 Task: Look for Airbnb properties in Antalya, Turkey from 29th December, 2023 to 31th December, 2023 for 2 adults. Place can be private room with 1  bedroom having 2 beds and 1 bathroom. Property type can be flat. Amenities needed are: wifi, washing machine.
Action: Mouse moved to (412, 111)
Screenshot: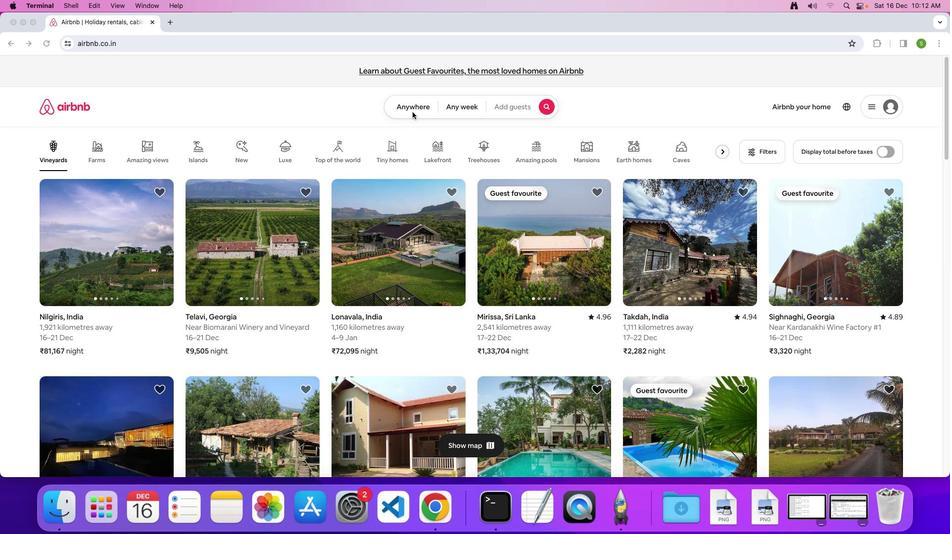 
Action: Mouse pressed left at (412, 111)
Screenshot: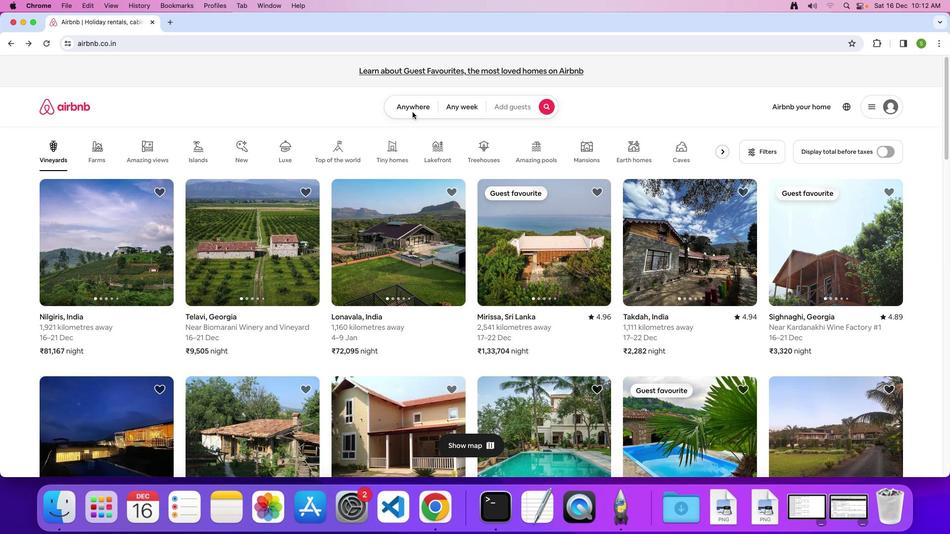 
Action: Mouse moved to (411, 110)
Screenshot: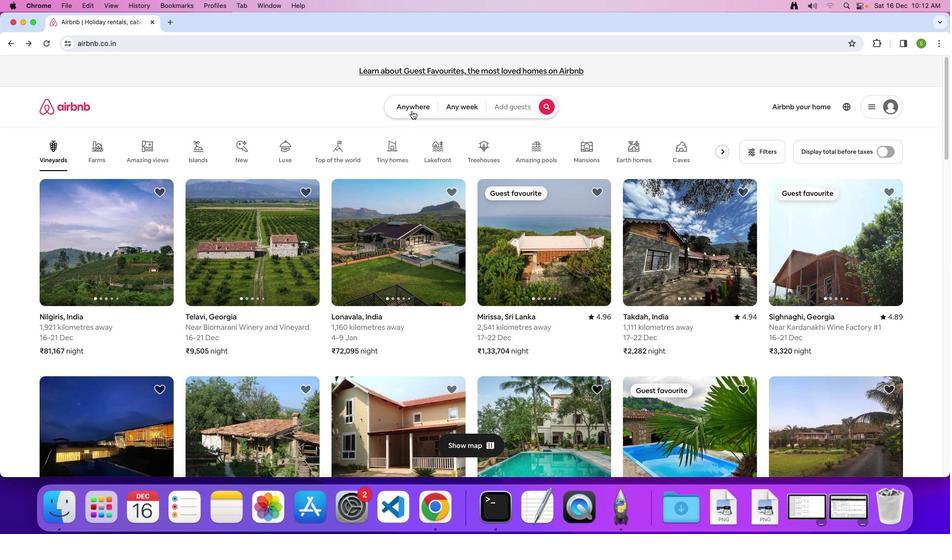 
Action: Mouse pressed left at (411, 110)
Screenshot: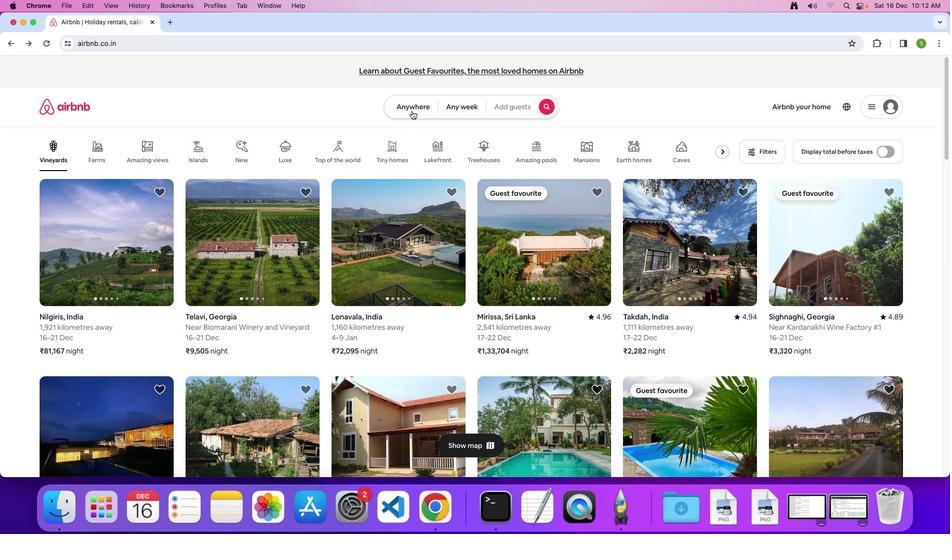 
Action: Mouse moved to (354, 134)
Screenshot: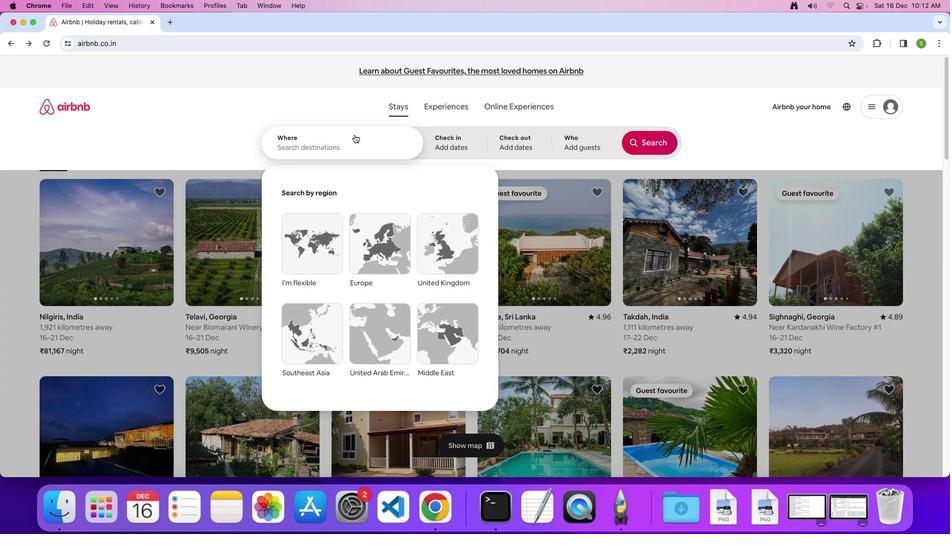 
Action: Mouse pressed left at (354, 134)
Screenshot: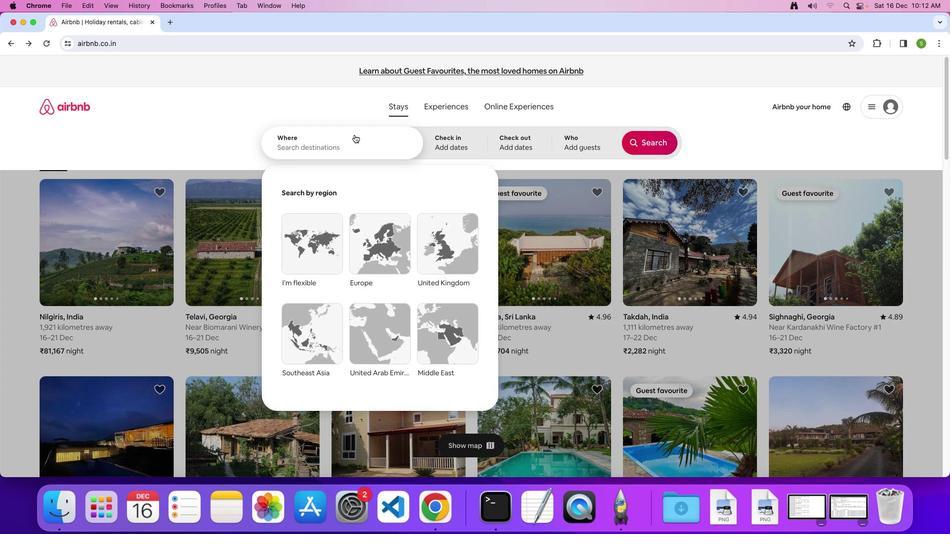 
Action: Key pressed 'A'Key.caps_lock'n''t''a''l''y''a'','Key.spaceKey.shift't''u'Key.backspaceKey.backspaceKey.shift'T''u''r''k''e''y'Key.enter
Screenshot: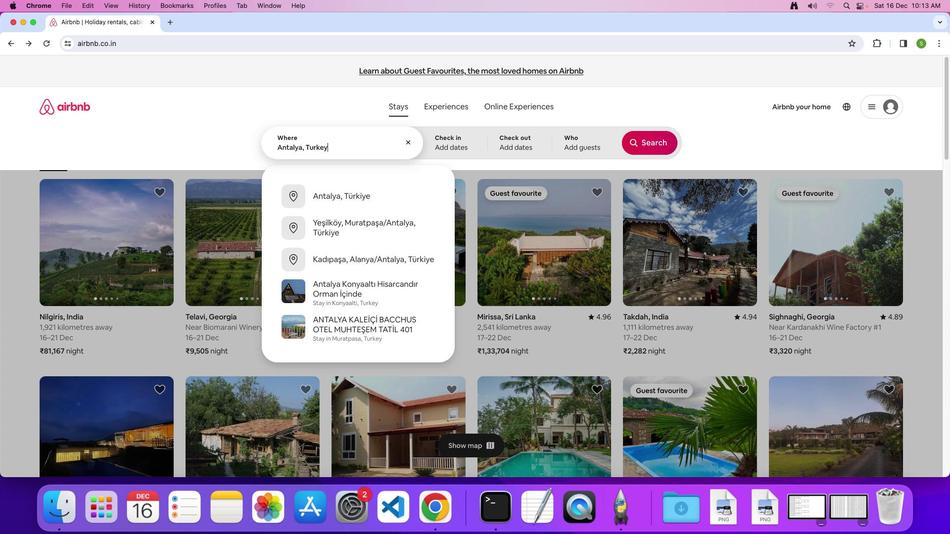 
Action: Mouse moved to (419, 359)
Screenshot: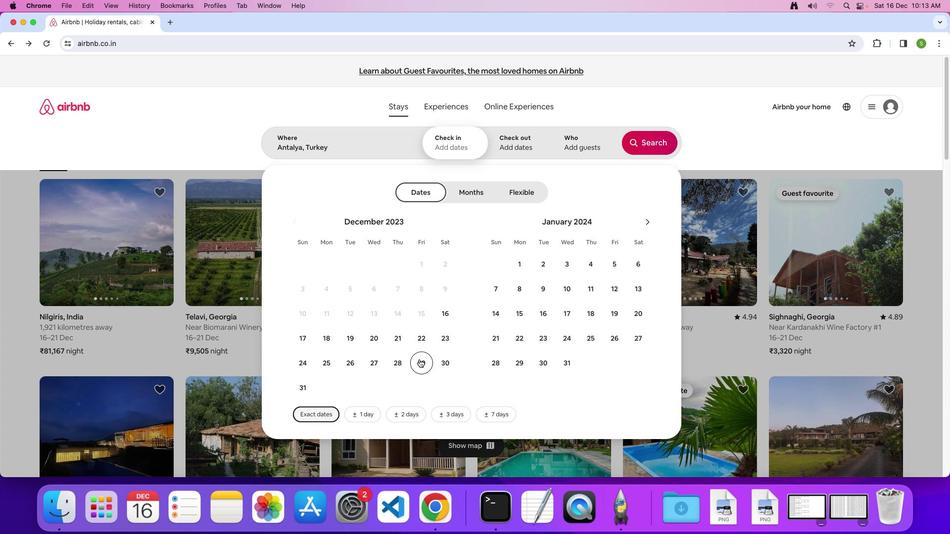 
Action: Mouse pressed left at (419, 359)
Screenshot: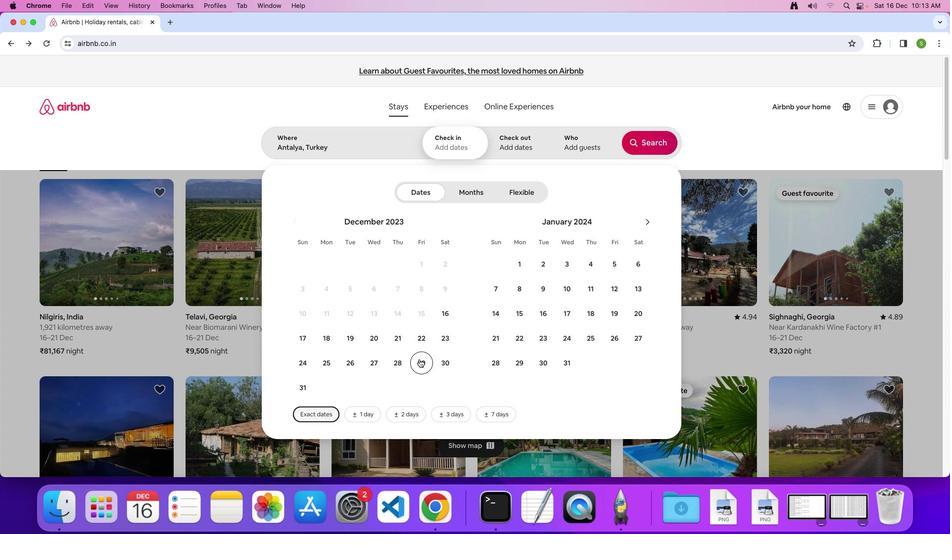 
Action: Mouse moved to (300, 389)
Screenshot: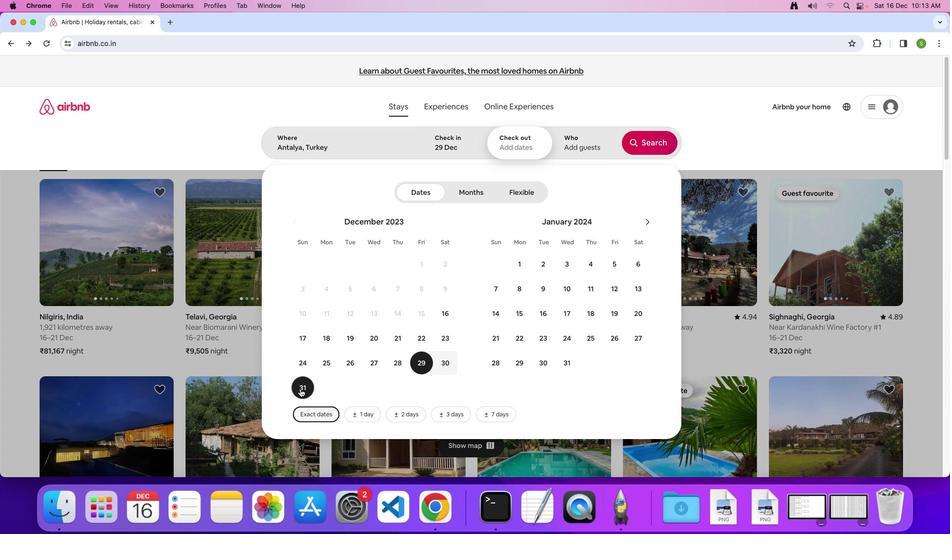 
Action: Mouse pressed left at (300, 389)
Screenshot: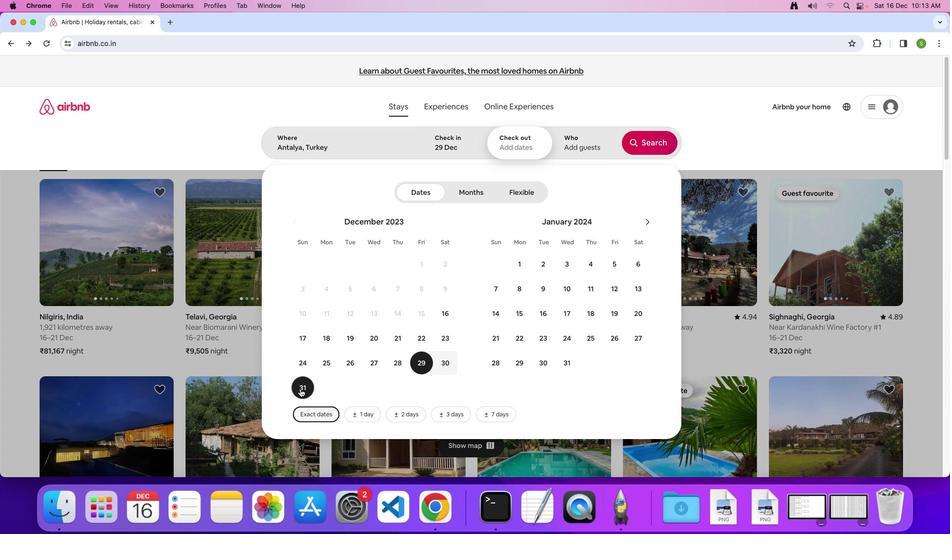 
Action: Mouse moved to (580, 142)
Screenshot: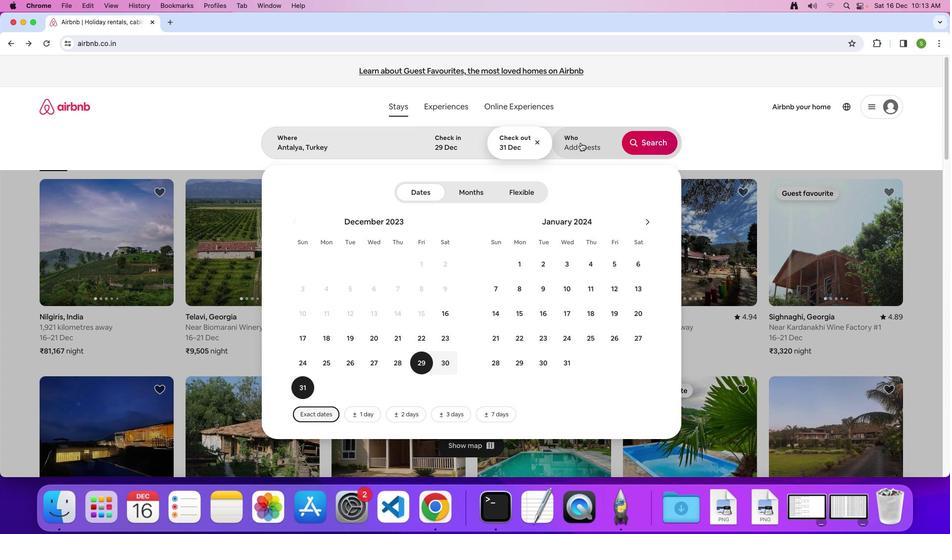
Action: Mouse pressed left at (580, 142)
Screenshot: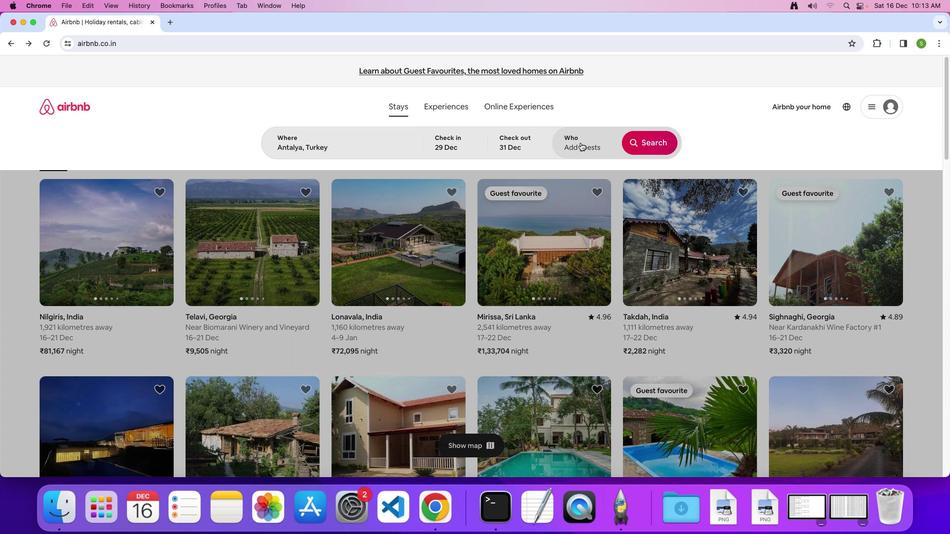 
Action: Mouse moved to (652, 200)
Screenshot: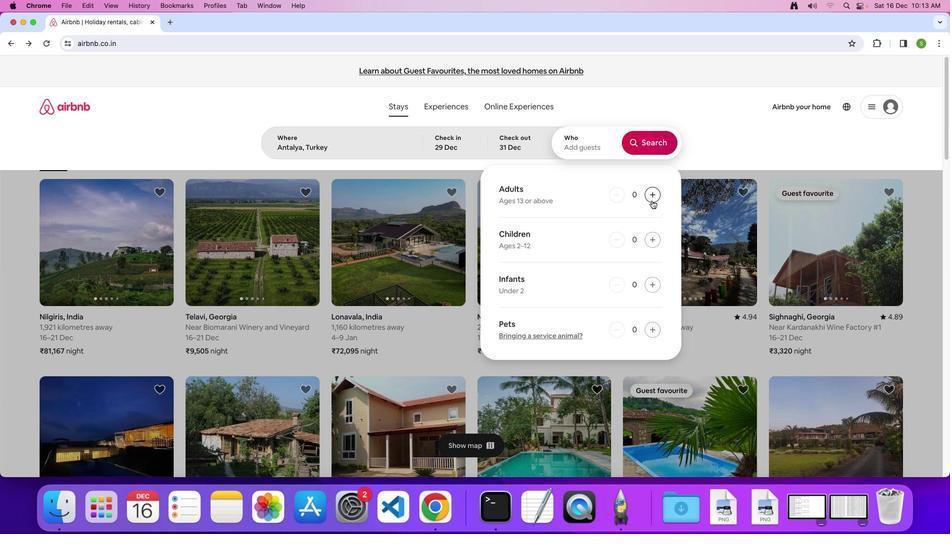 
Action: Mouse pressed left at (652, 200)
Screenshot: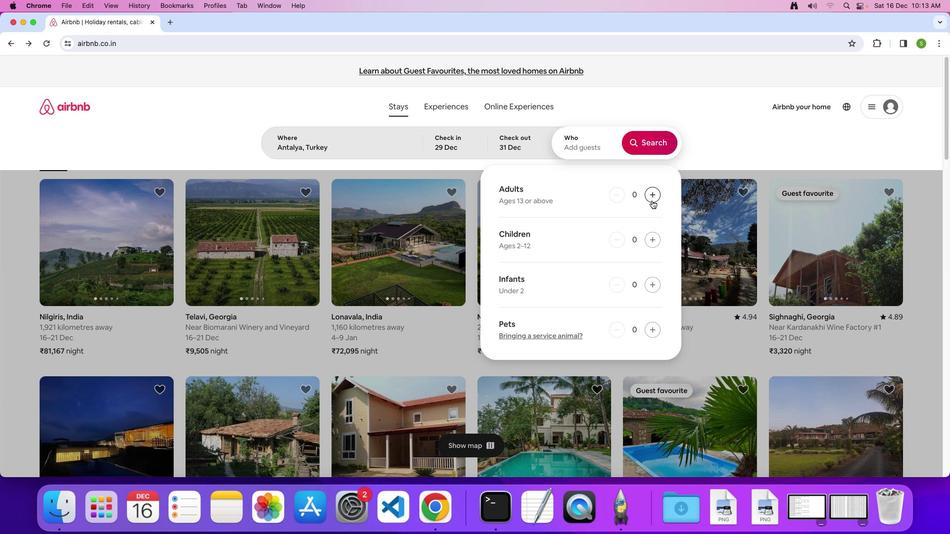 
Action: Mouse pressed left at (652, 200)
Screenshot: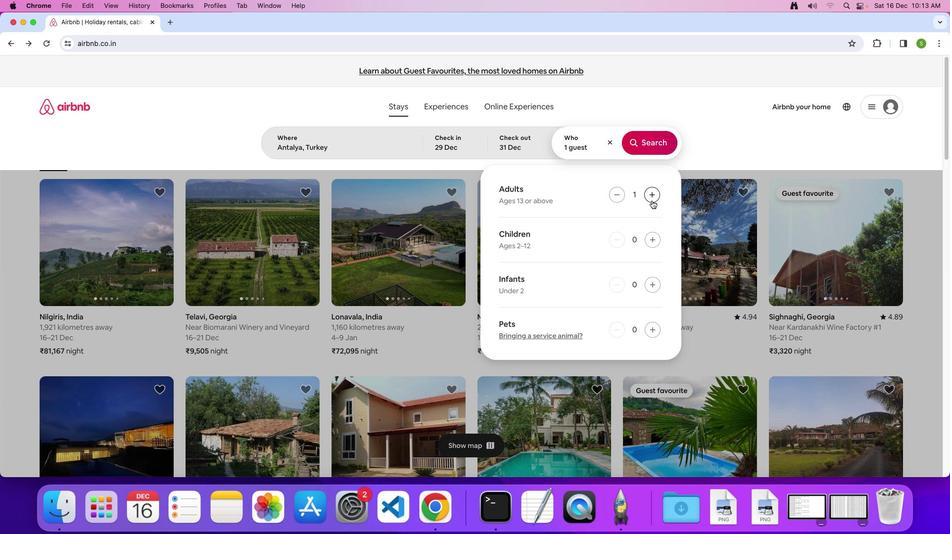 
Action: Mouse moved to (654, 146)
Screenshot: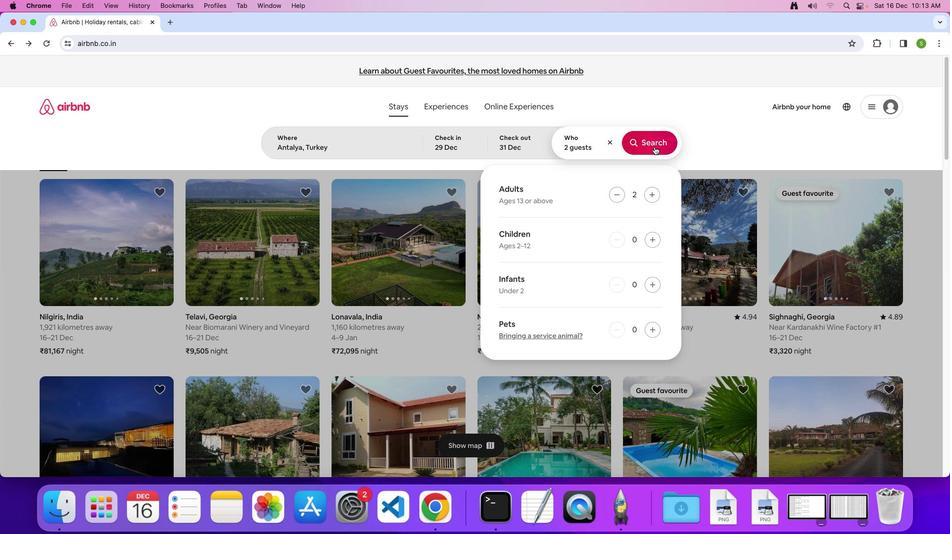 
Action: Mouse pressed left at (654, 146)
Screenshot: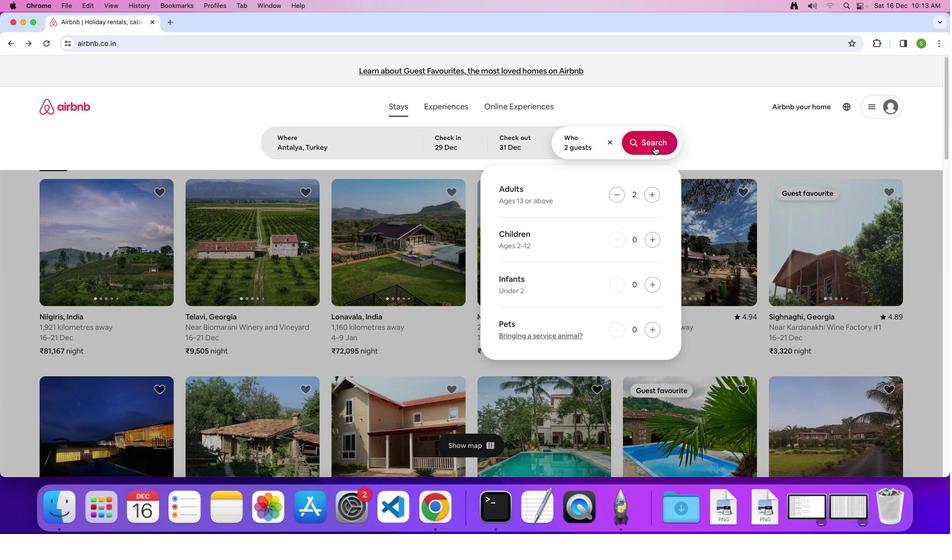 
Action: Mouse moved to (775, 114)
Screenshot: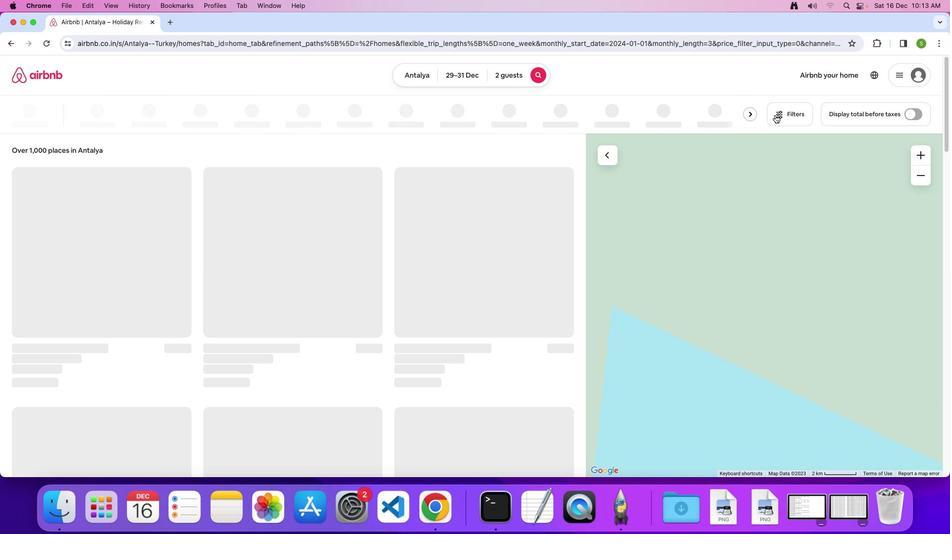 
Action: Mouse pressed left at (775, 114)
Screenshot: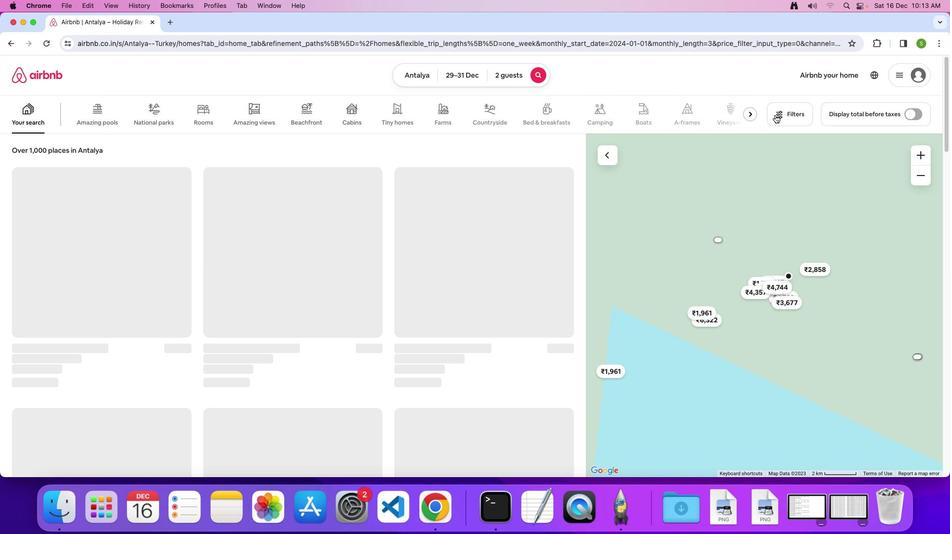 
Action: Mouse moved to (437, 295)
Screenshot: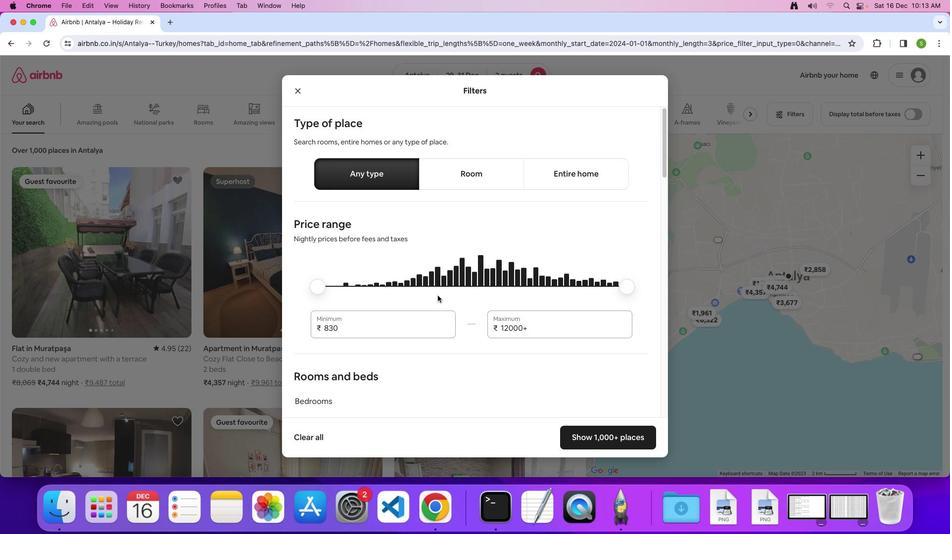 
Action: Mouse scrolled (437, 295) with delta (0, 0)
Screenshot: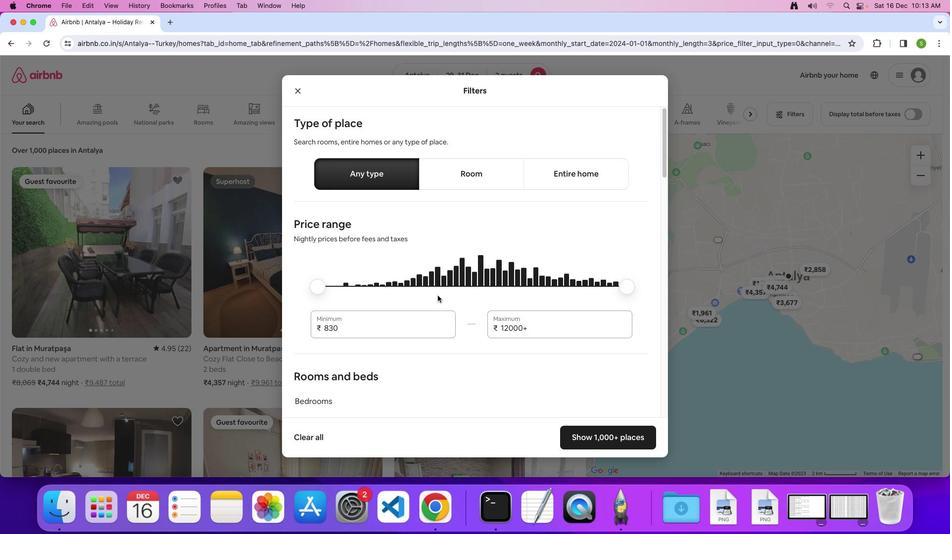 
Action: Mouse scrolled (437, 295) with delta (0, 0)
Screenshot: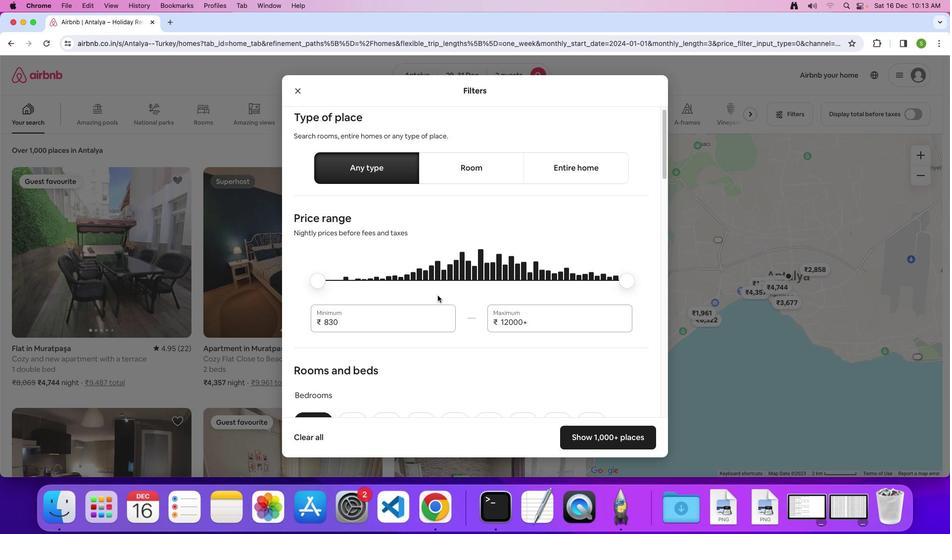 
Action: Mouse scrolled (437, 295) with delta (0, 0)
Screenshot: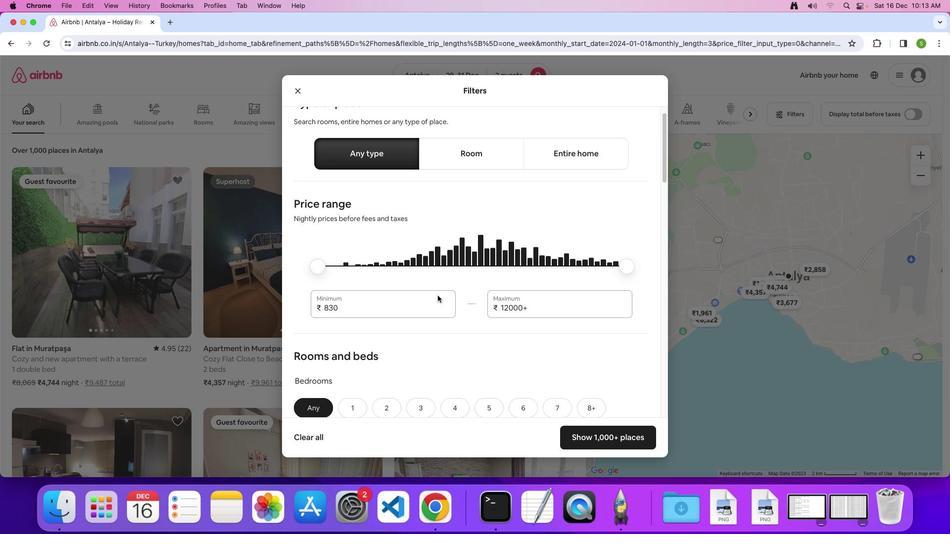 
Action: Mouse scrolled (437, 295) with delta (0, 0)
Screenshot: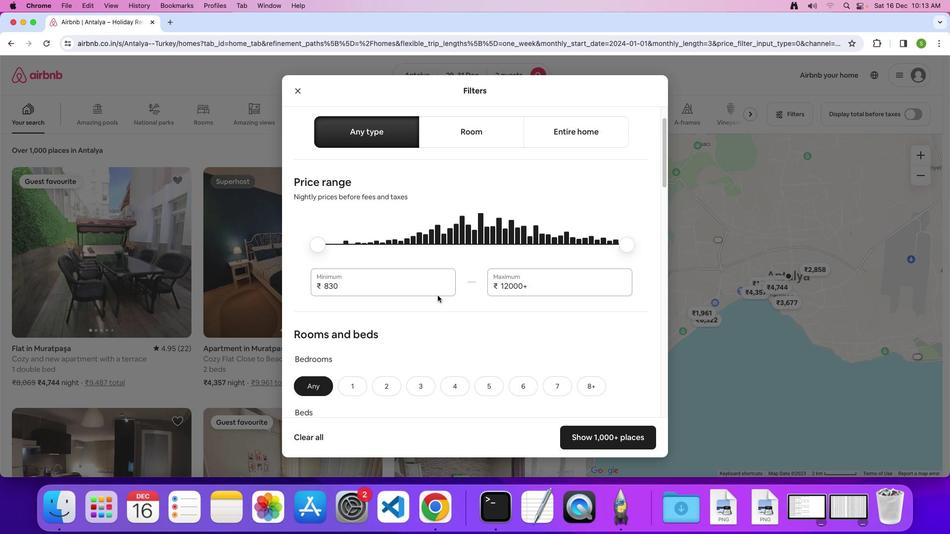 
Action: Mouse scrolled (437, 295) with delta (0, 0)
Screenshot: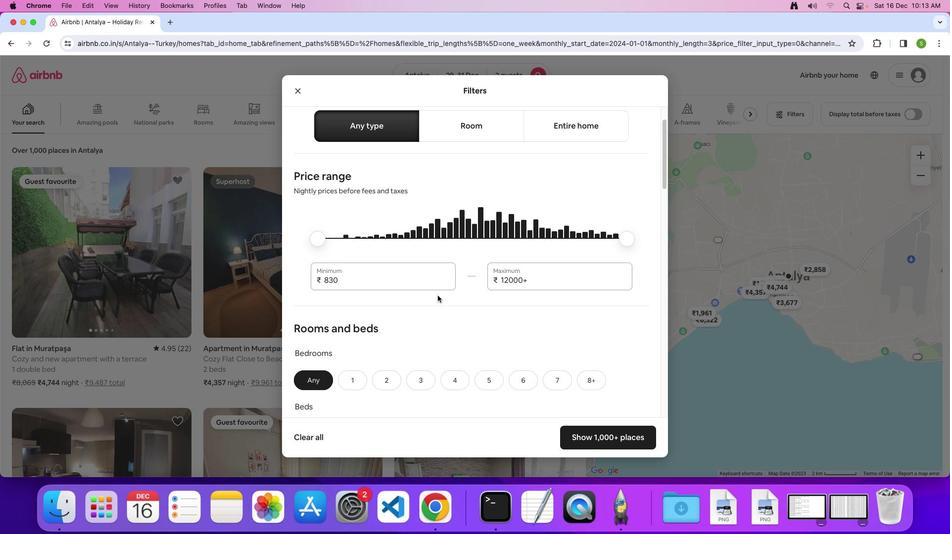 
Action: Mouse scrolled (437, 295) with delta (0, 0)
Screenshot: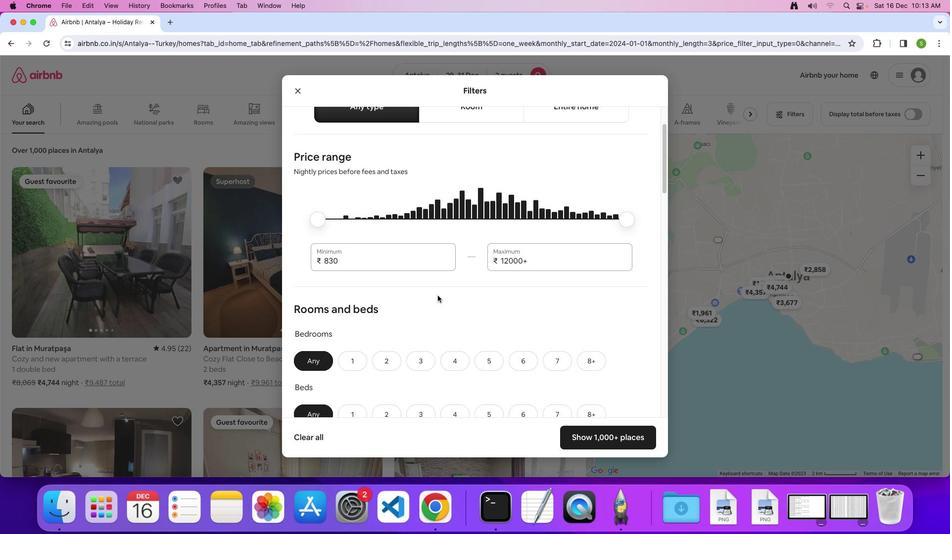 
Action: Mouse scrolled (437, 295) with delta (0, 0)
Screenshot: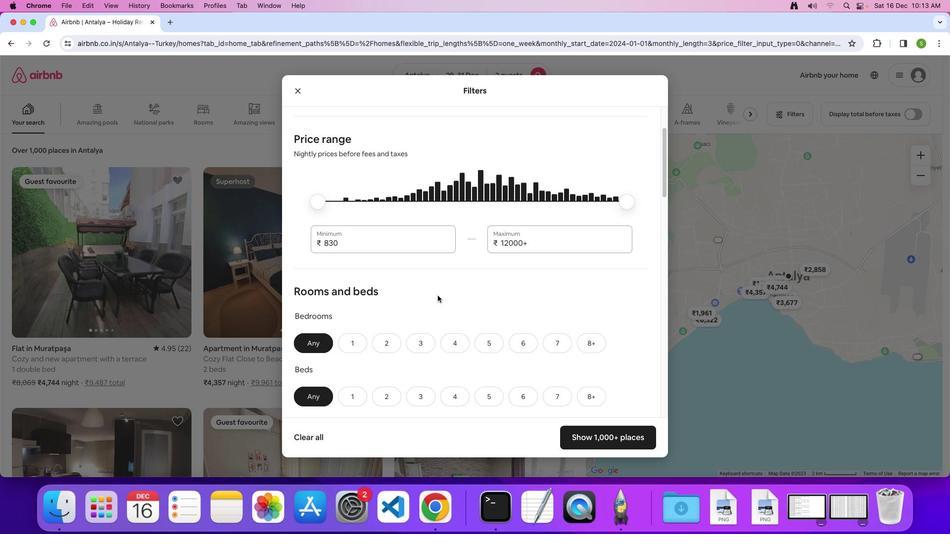 
Action: Mouse scrolled (437, 295) with delta (0, 0)
Screenshot: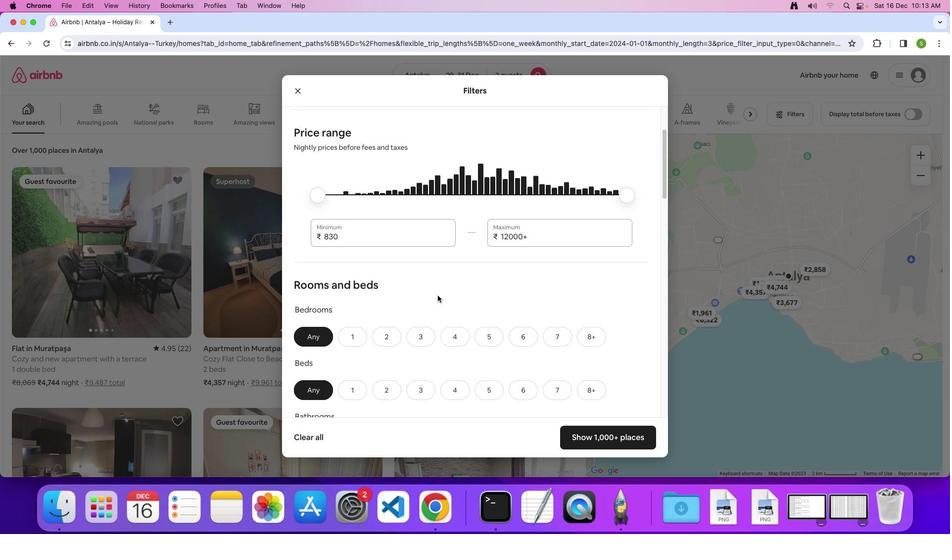 
Action: Mouse scrolled (437, 295) with delta (0, 0)
Screenshot: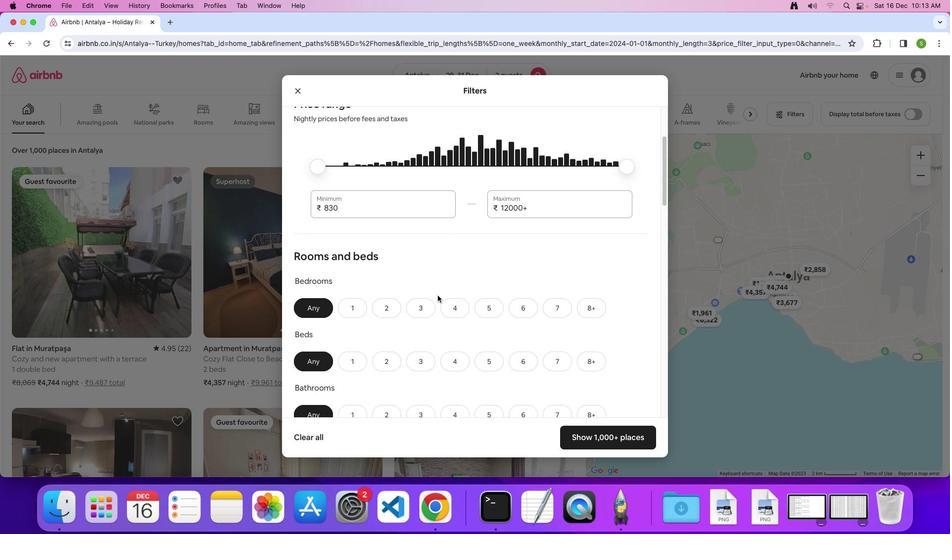 
Action: Mouse moved to (360, 286)
Screenshot: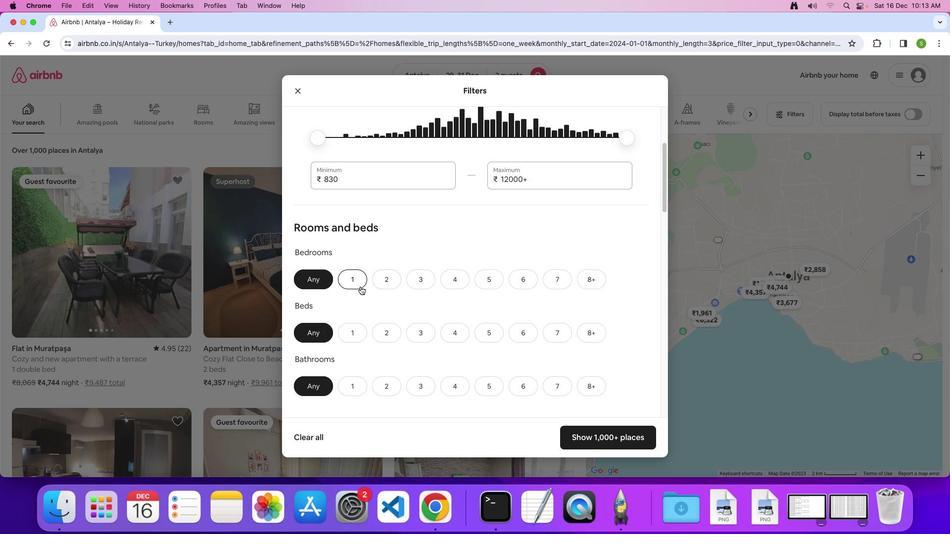 
Action: Mouse pressed left at (360, 286)
Screenshot: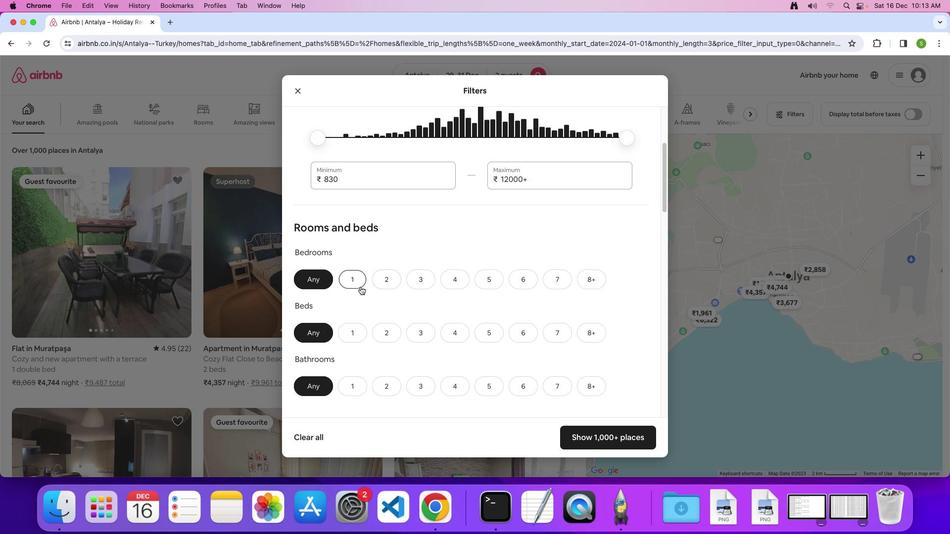 
Action: Mouse moved to (386, 335)
Screenshot: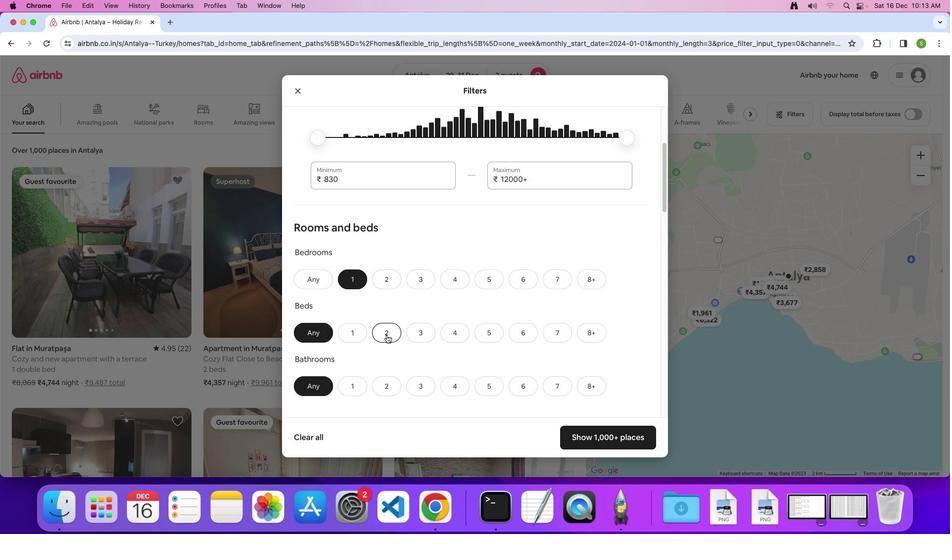 
Action: Mouse pressed left at (386, 335)
Screenshot: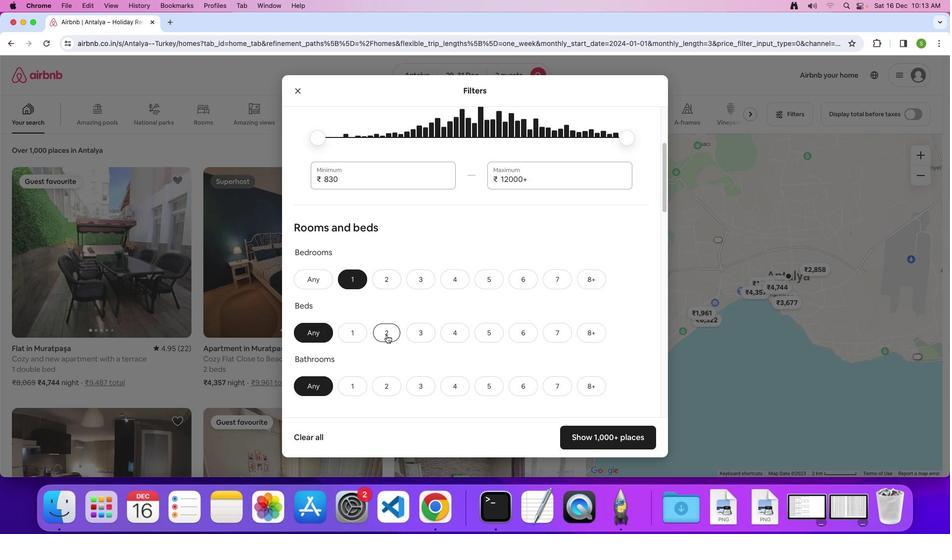 
Action: Mouse moved to (350, 383)
Screenshot: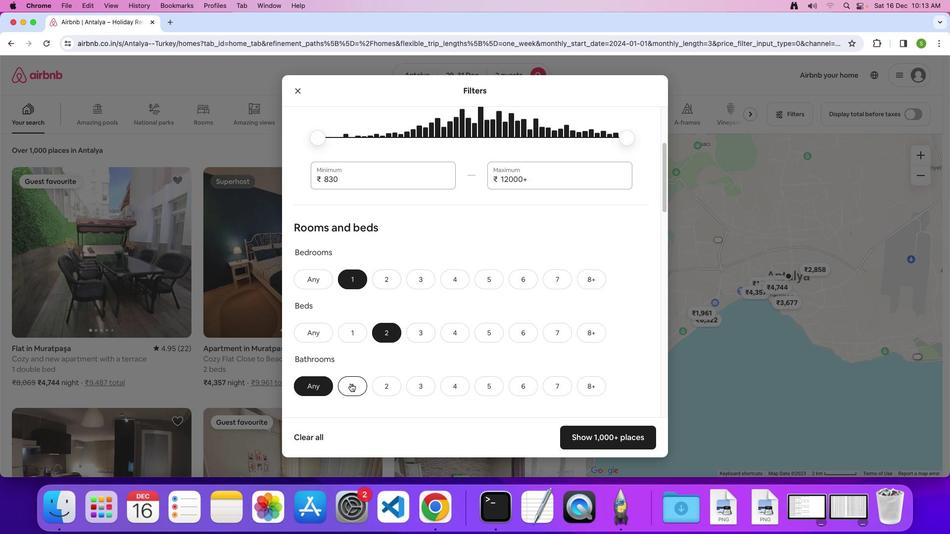 
Action: Mouse pressed left at (350, 383)
Screenshot: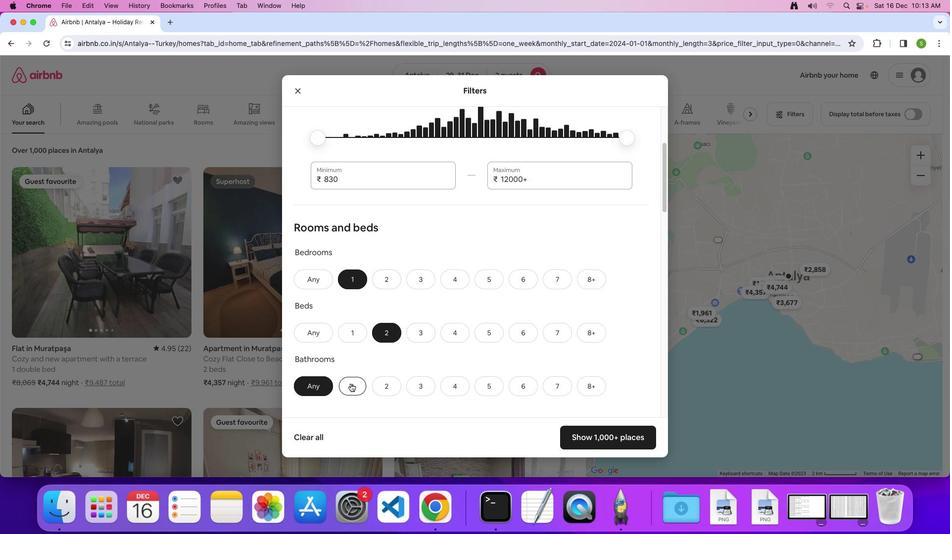 
Action: Mouse moved to (427, 330)
Screenshot: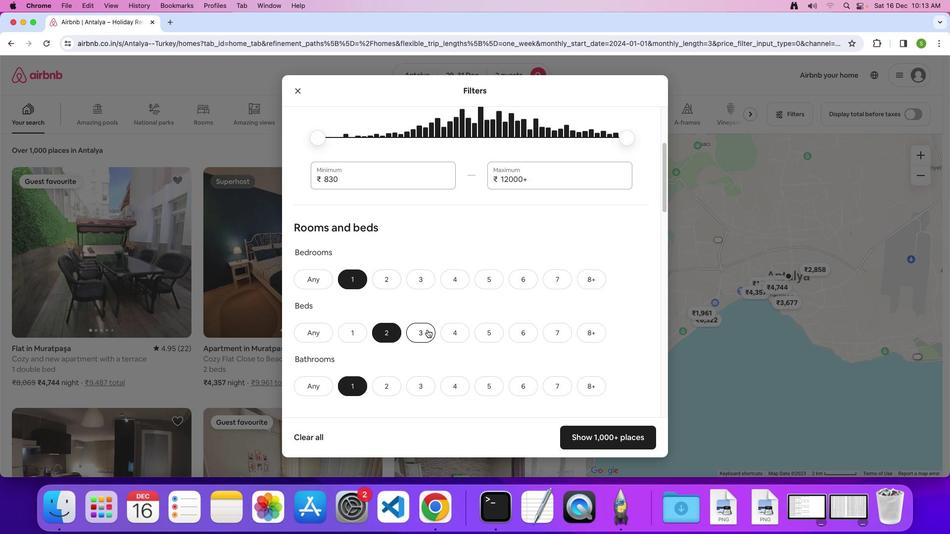 
Action: Mouse scrolled (427, 330) with delta (0, 0)
Screenshot: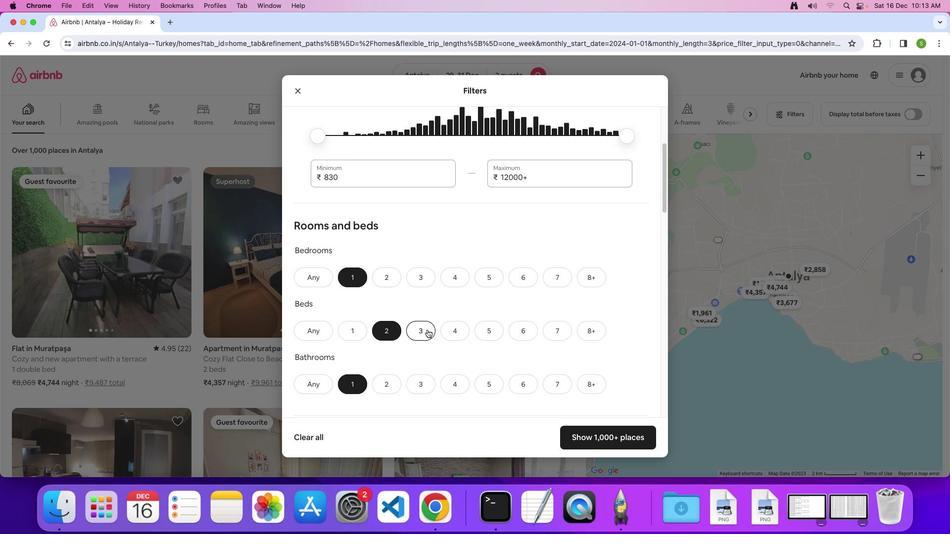 
Action: Mouse scrolled (427, 330) with delta (0, 0)
Screenshot: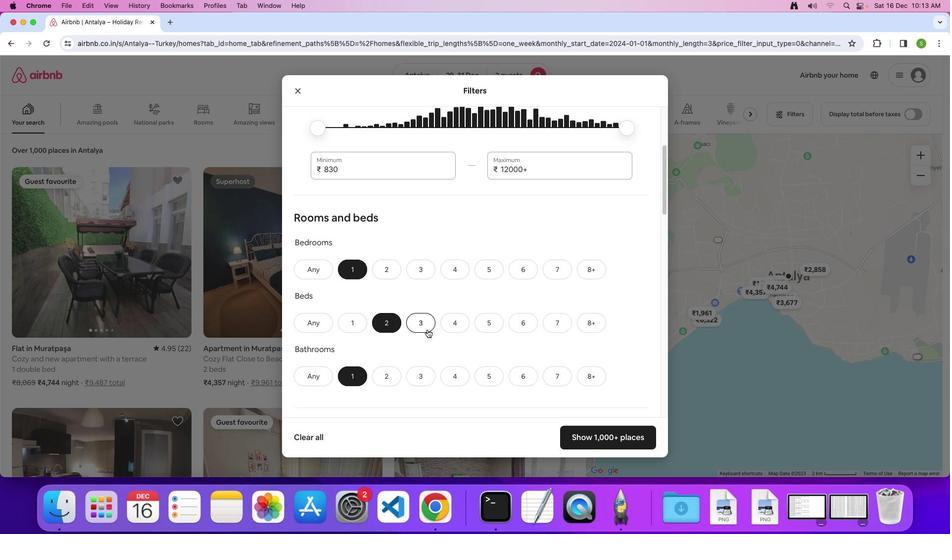 
Action: Mouse scrolled (427, 330) with delta (0, 0)
Screenshot: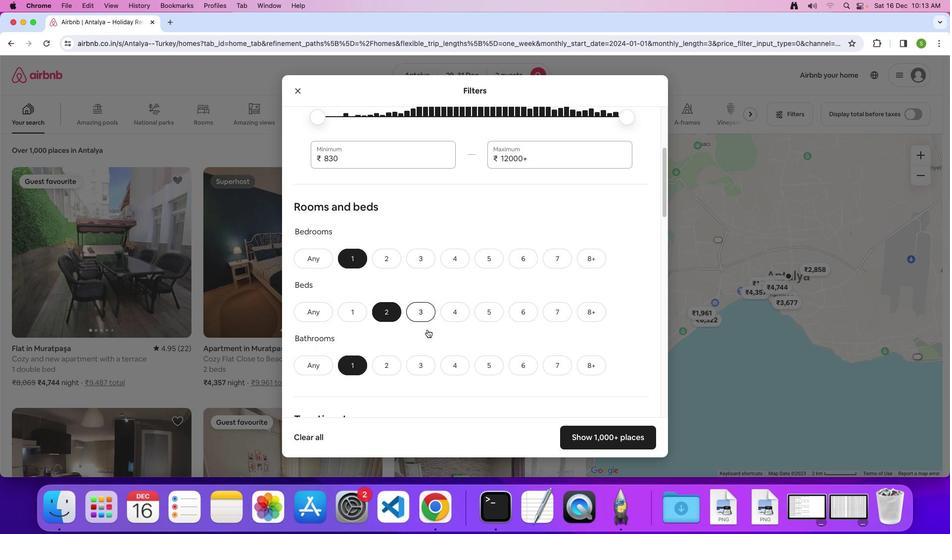 
Action: Mouse scrolled (427, 330) with delta (0, 0)
Screenshot: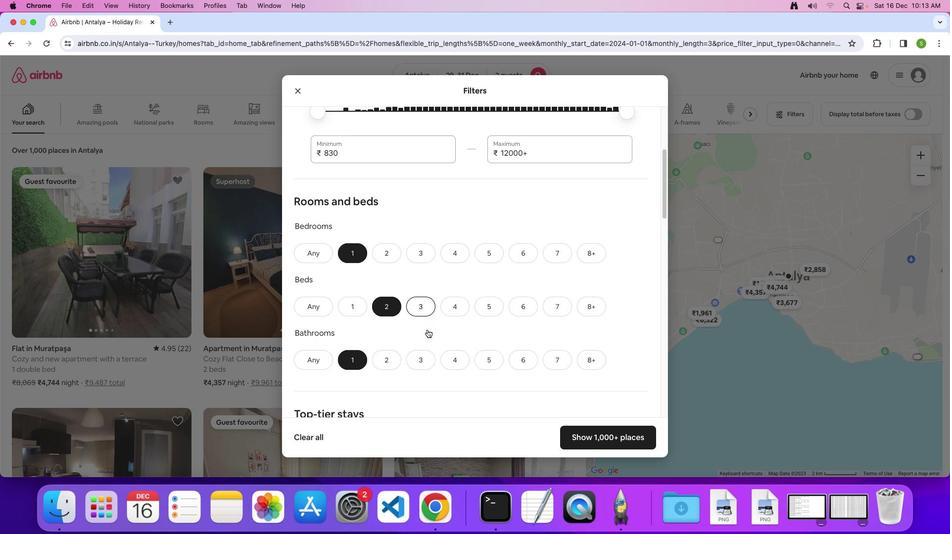 
Action: Mouse scrolled (427, 330) with delta (0, 0)
Screenshot: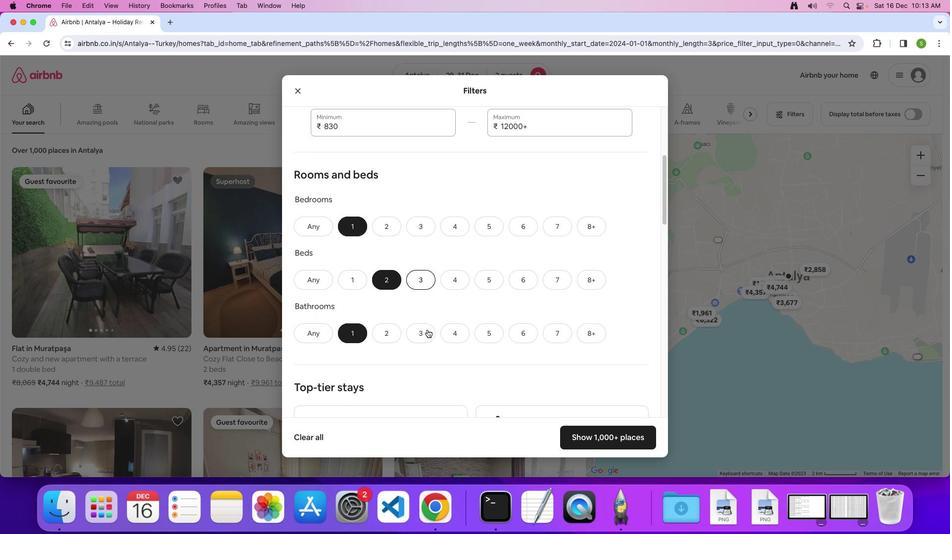 
Action: Mouse scrolled (427, 330) with delta (0, 0)
Screenshot: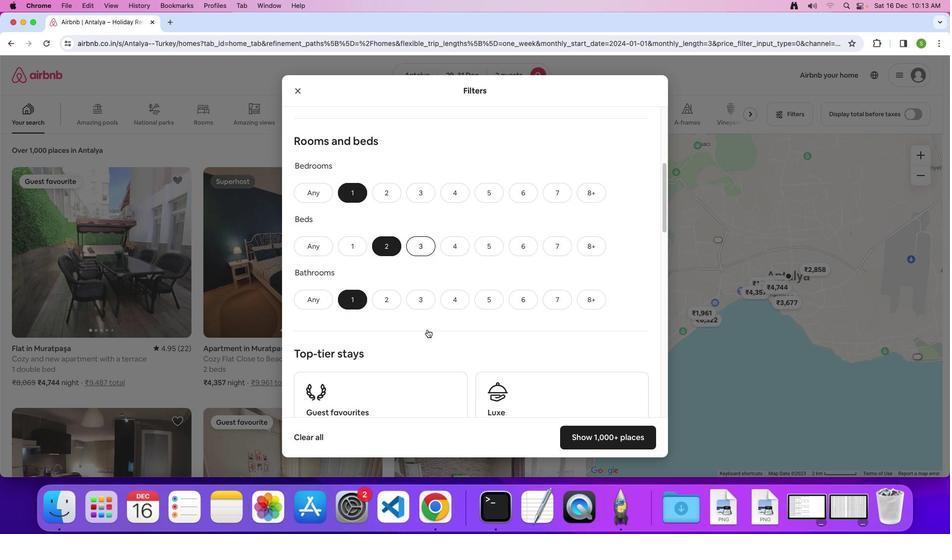 
Action: Mouse scrolled (427, 330) with delta (0, 0)
Screenshot: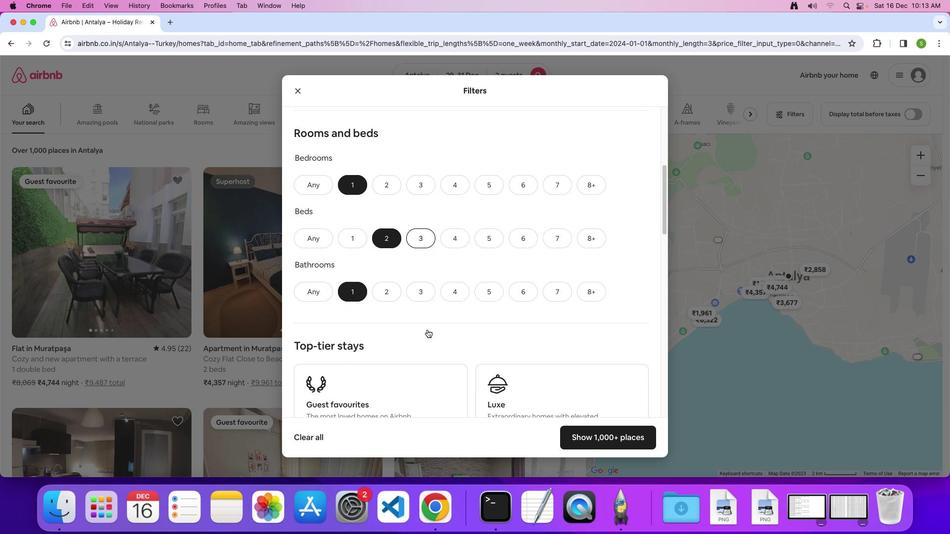 
Action: Mouse scrolled (427, 330) with delta (0, 0)
Screenshot: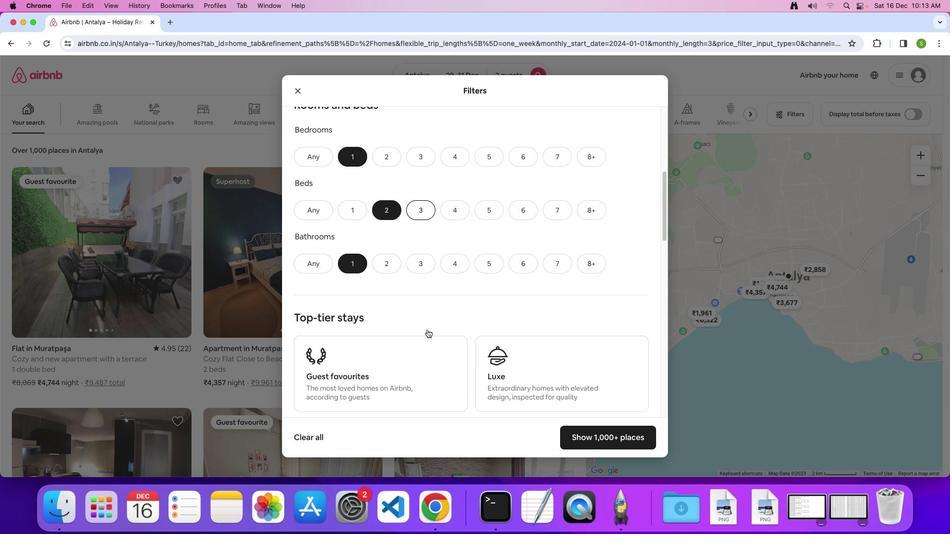 
Action: Mouse scrolled (427, 330) with delta (0, 0)
Screenshot: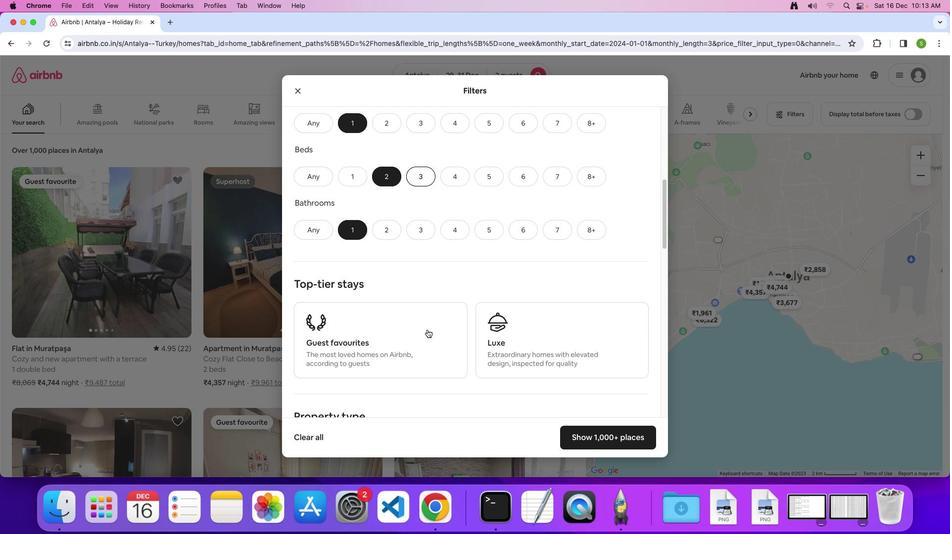 
Action: Mouse scrolled (427, 330) with delta (0, 0)
Screenshot: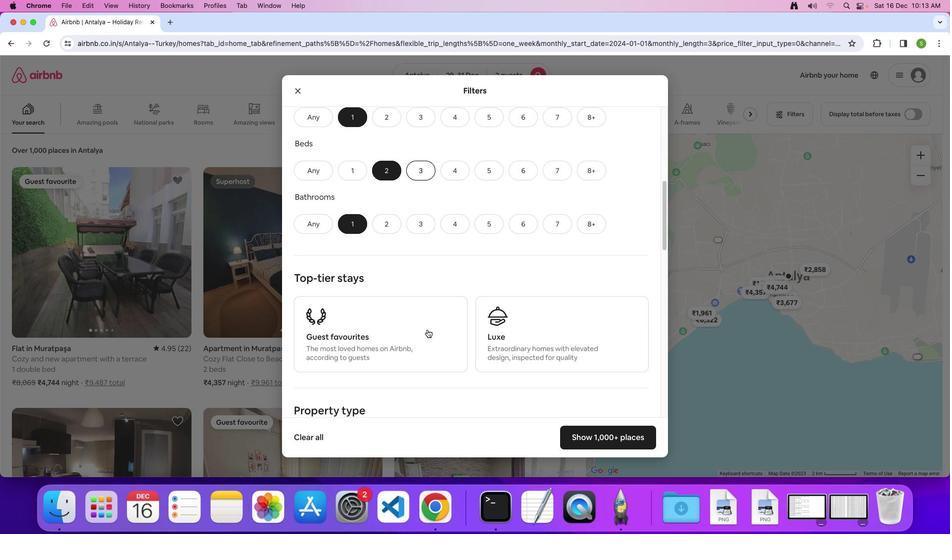 
Action: Mouse scrolled (427, 330) with delta (0, 0)
Screenshot: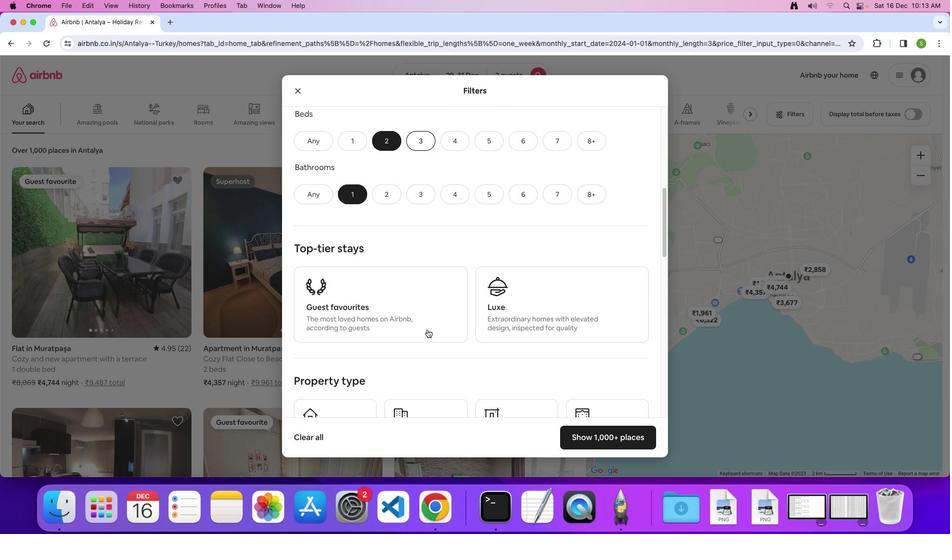 
Action: Mouse scrolled (427, 330) with delta (0, 0)
Screenshot: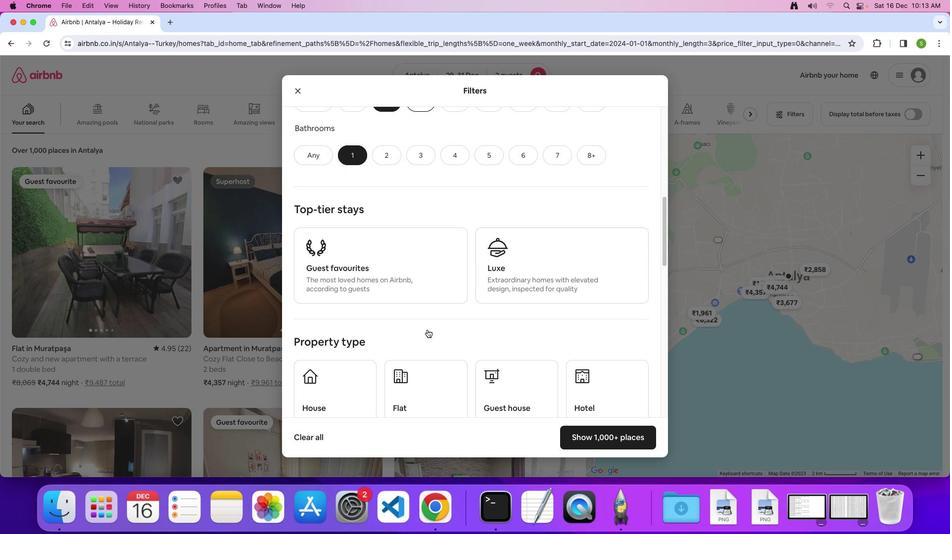 
Action: Mouse scrolled (427, 330) with delta (0, 0)
Screenshot: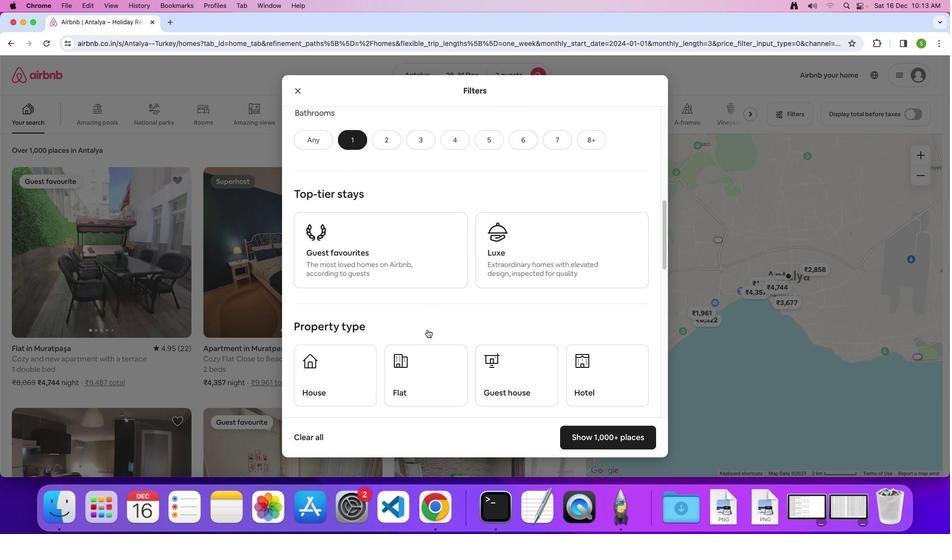 
Action: Mouse scrolled (427, 330) with delta (0, -1)
Screenshot: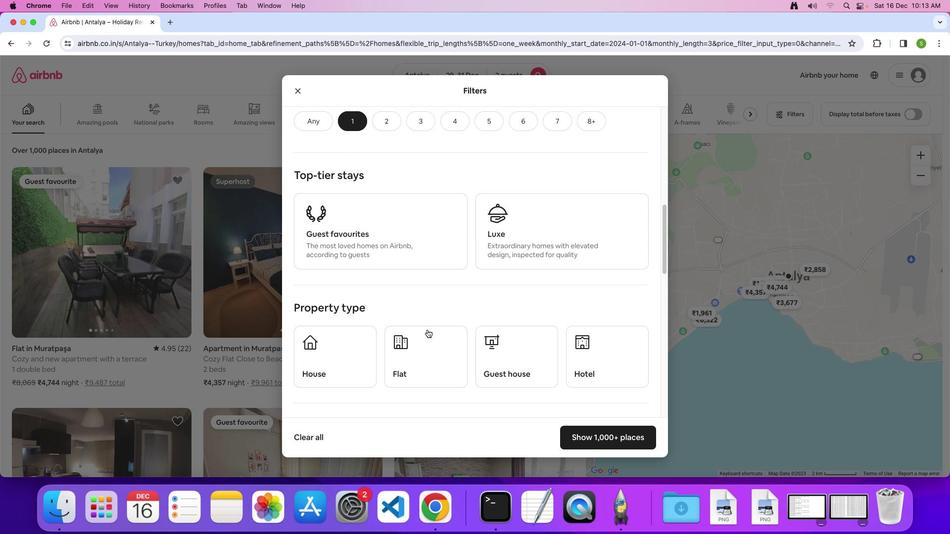 
Action: Mouse pressed left at (427, 330)
Screenshot: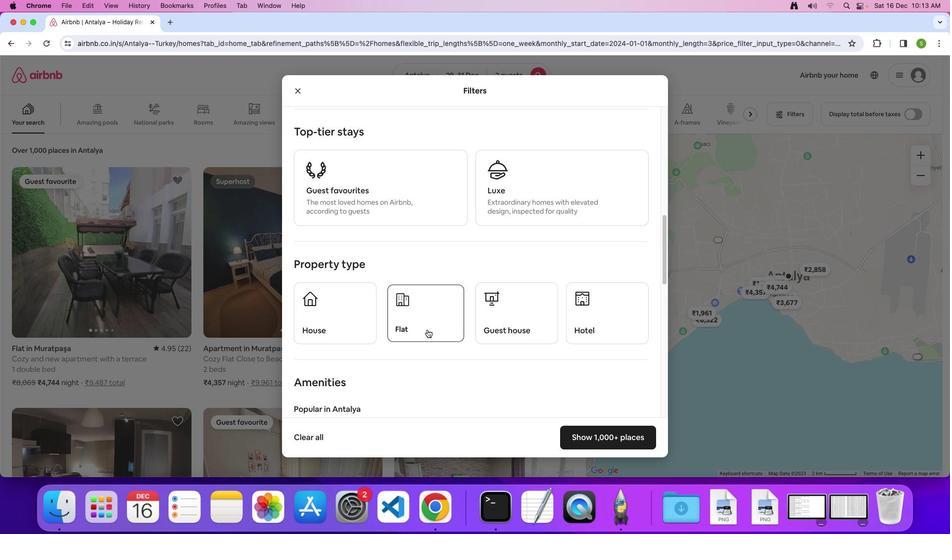 
Action: Mouse scrolled (427, 330) with delta (0, 0)
Screenshot: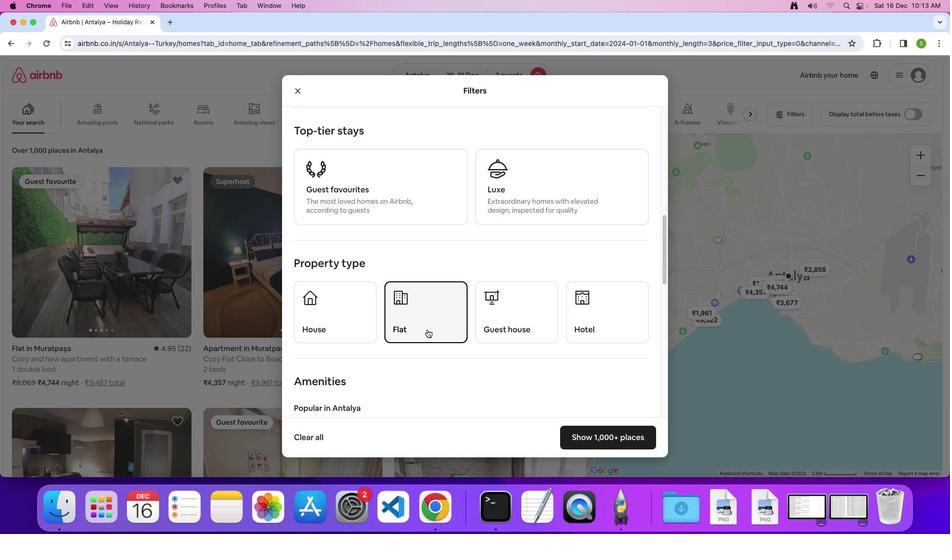 
Action: Mouse scrolled (427, 330) with delta (0, 0)
Screenshot: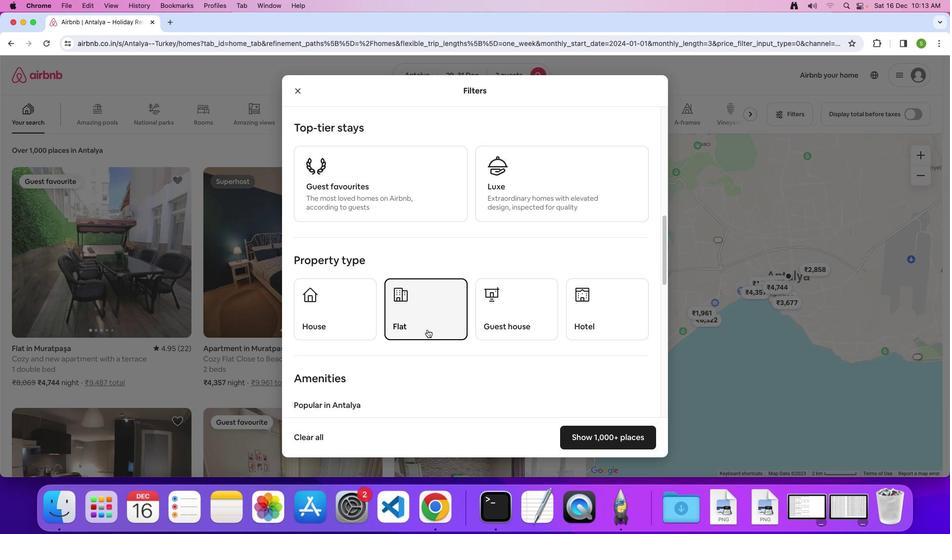 
Action: Mouse scrolled (427, 330) with delta (0, 0)
Screenshot: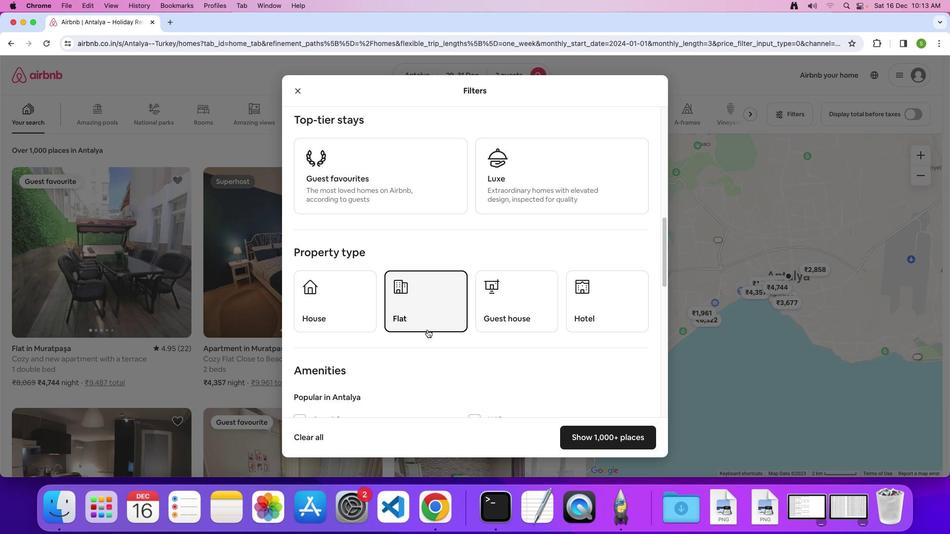 
Action: Mouse scrolled (427, 330) with delta (0, 0)
Screenshot: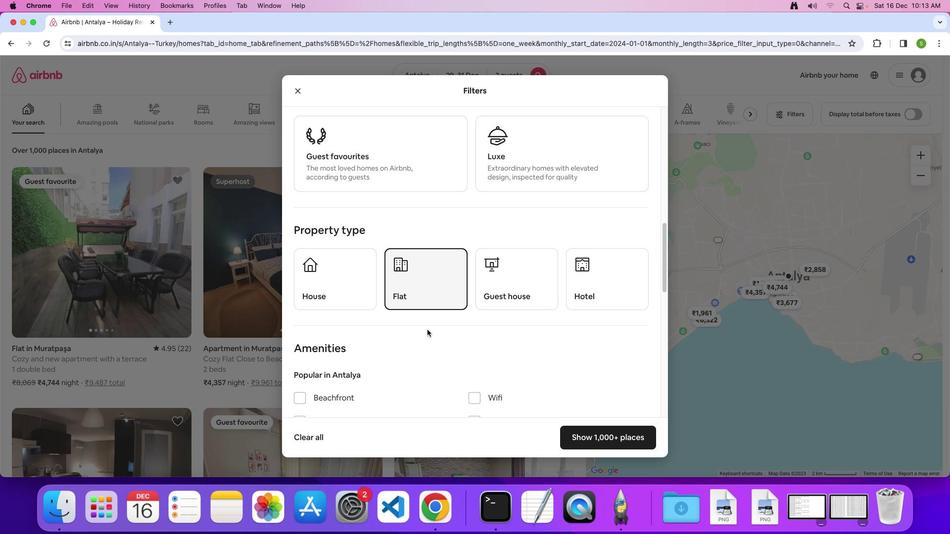 
Action: Mouse scrolled (427, 330) with delta (0, 0)
Screenshot: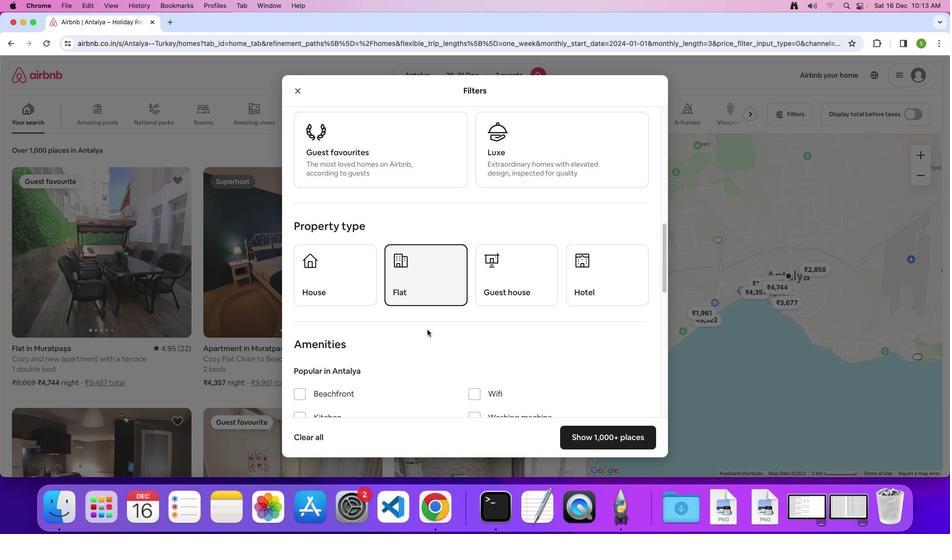 
Action: Mouse scrolled (427, 330) with delta (0, 0)
Screenshot: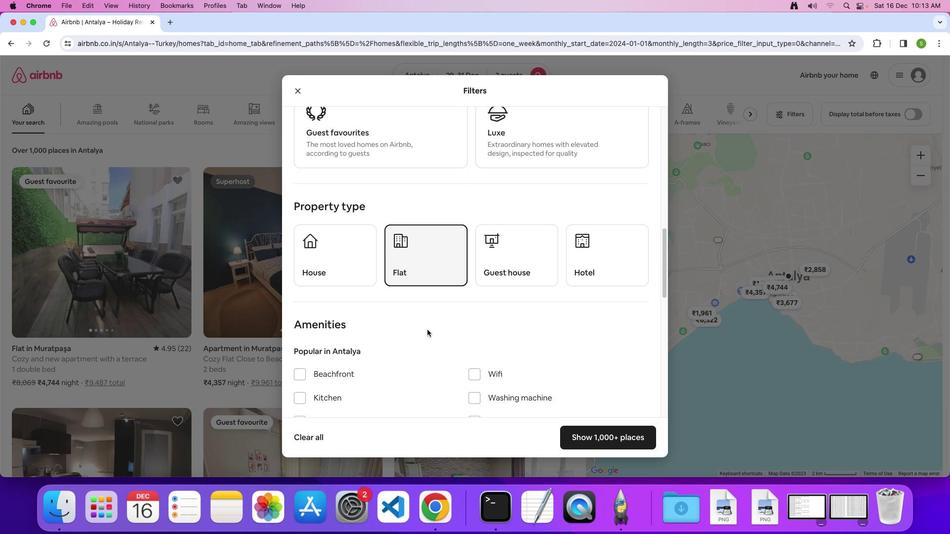 
Action: Mouse scrolled (427, 330) with delta (0, 0)
Screenshot: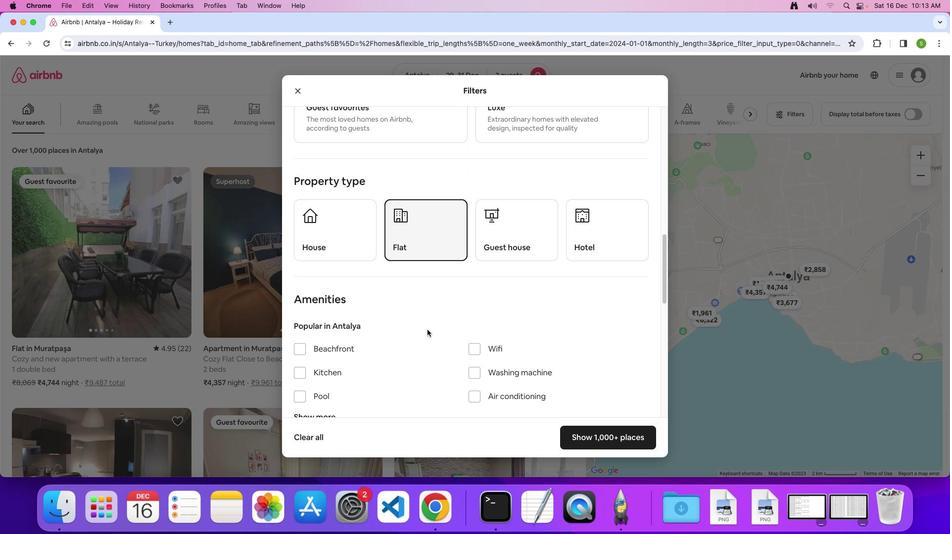 
Action: Mouse scrolled (427, 330) with delta (0, 0)
Screenshot: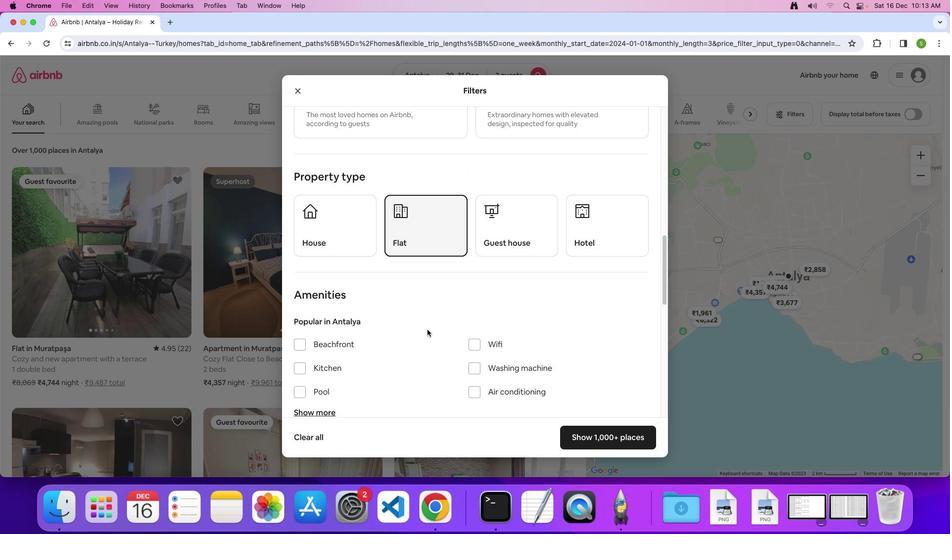 
Action: Mouse scrolled (427, 330) with delta (0, 0)
Screenshot: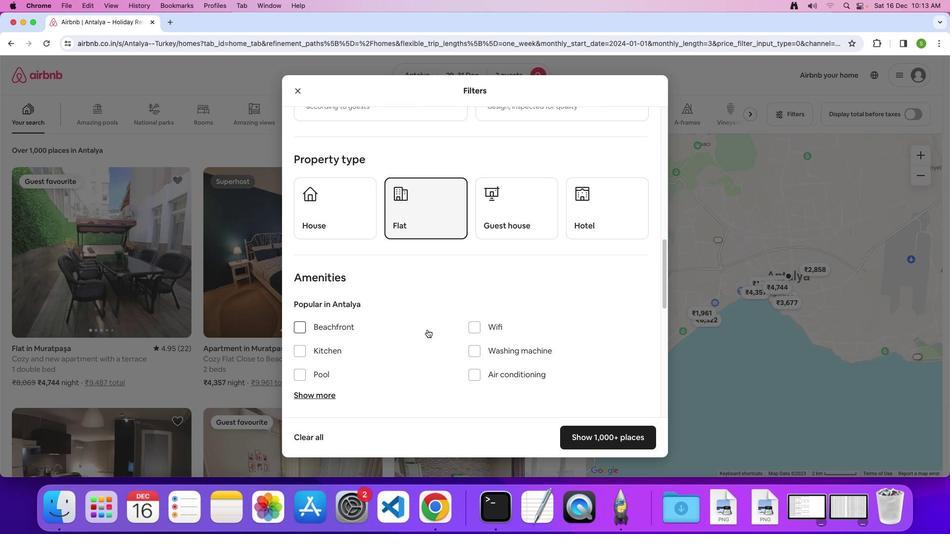 
Action: Mouse scrolled (427, 330) with delta (0, 0)
Screenshot: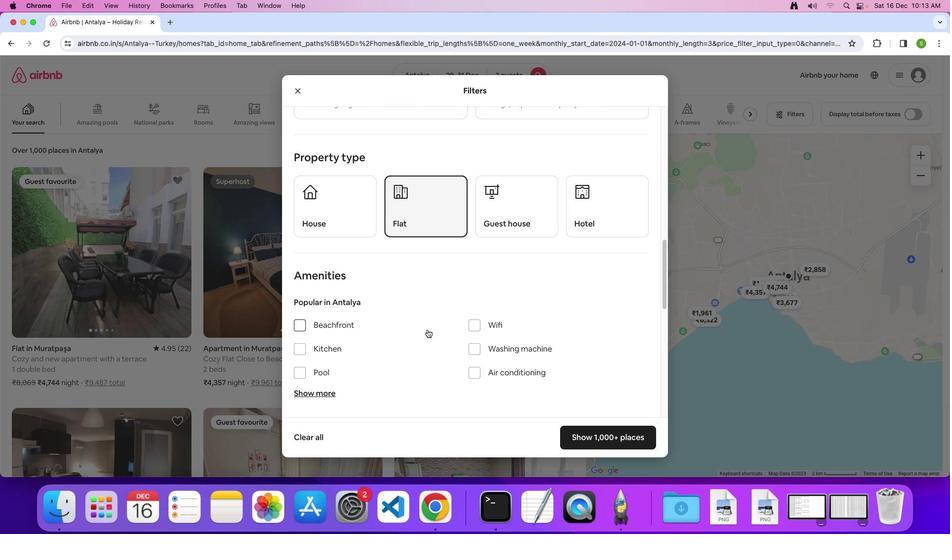 
Action: Mouse scrolled (427, 330) with delta (0, 0)
Screenshot: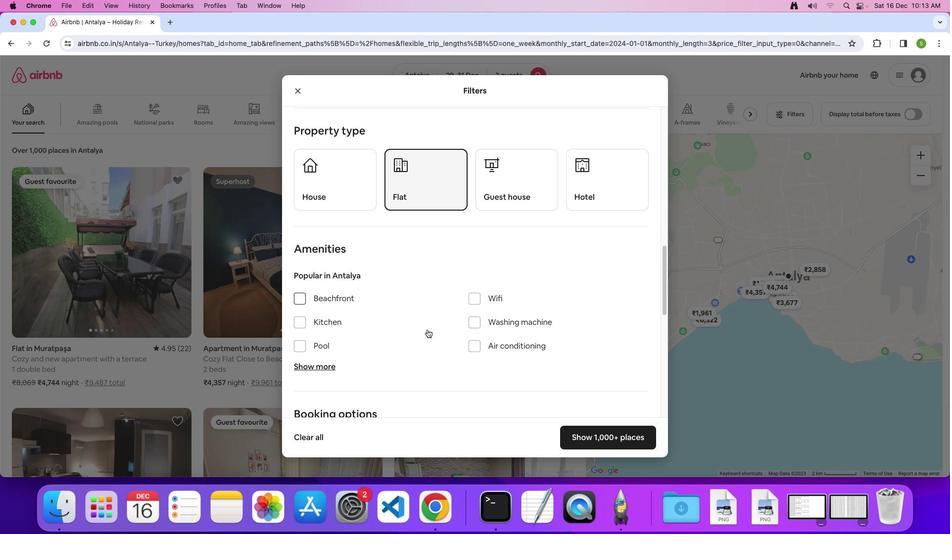 
Action: Mouse scrolled (427, 330) with delta (0, 0)
Screenshot: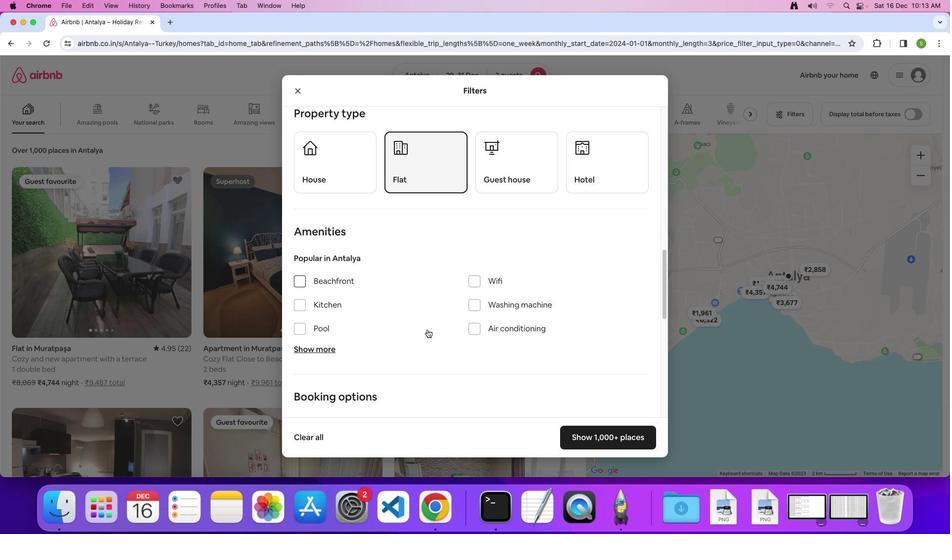 
Action: Mouse scrolled (427, 330) with delta (0, 0)
Screenshot: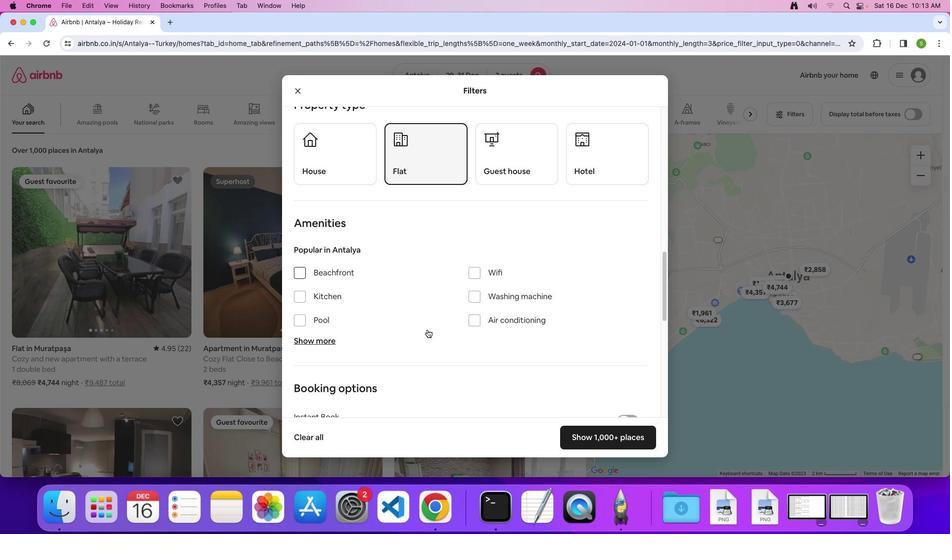 
Action: Mouse scrolled (427, 330) with delta (0, 0)
Screenshot: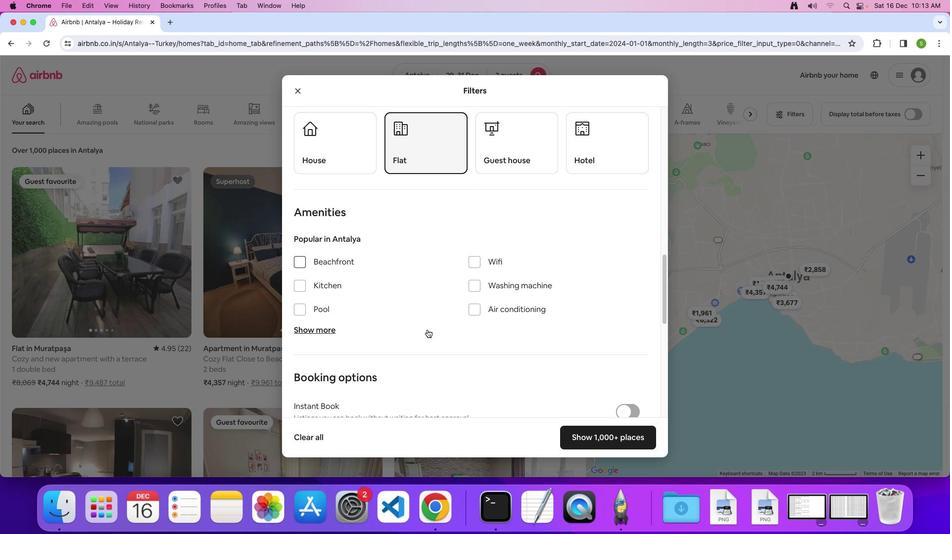 
Action: Mouse scrolled (427, 330) with delta (0, 0)
Screenshot: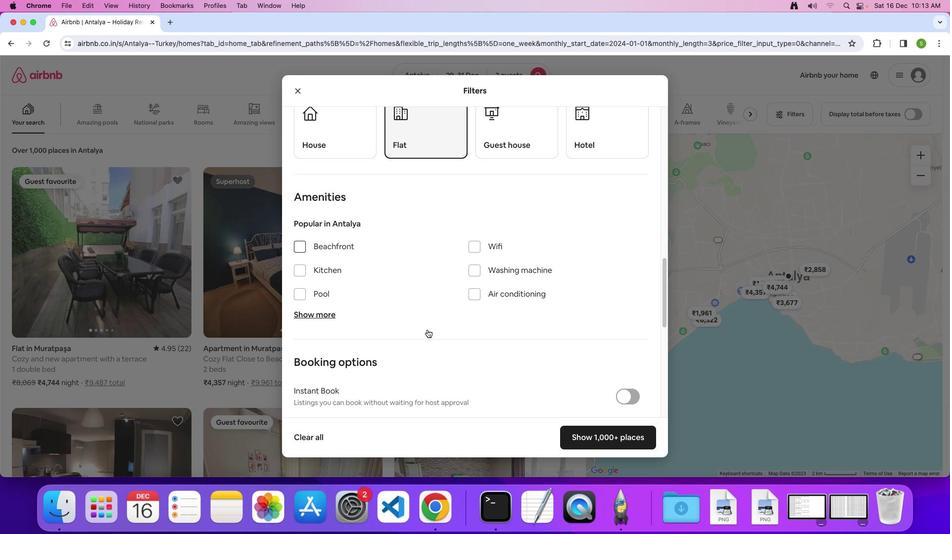
Action: Mouse scrolled (427, 330) with delta (0, -1)
Screenshot: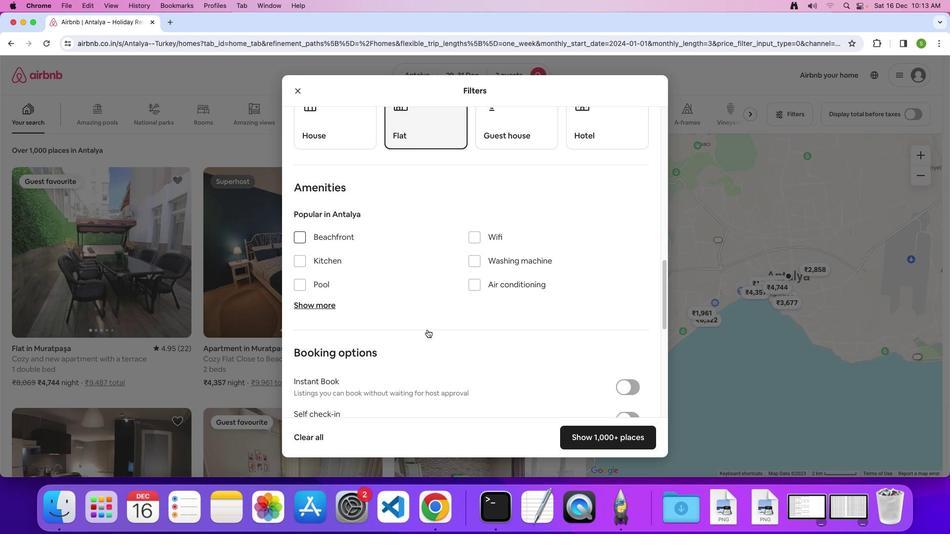 
Action: Mouse moved to (473, 175)
Screenshot: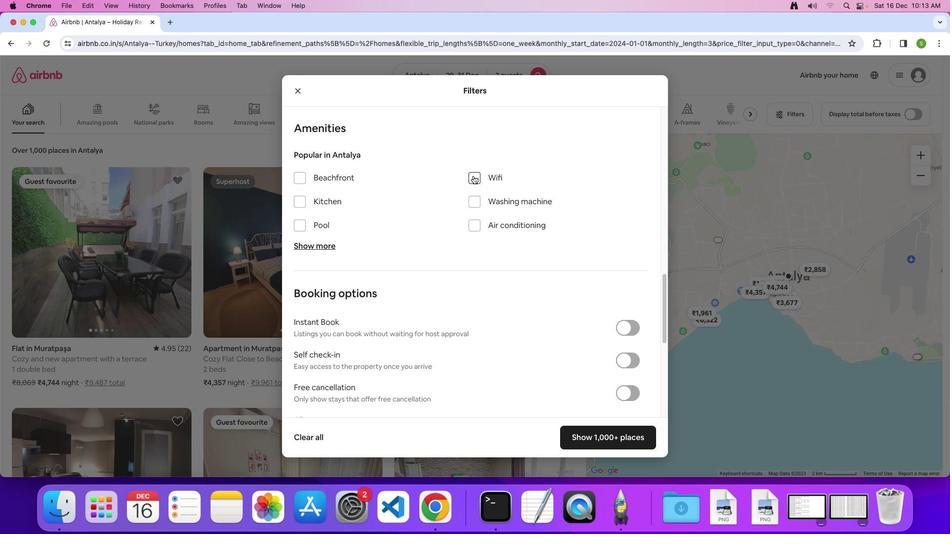 
Action: Mouse pressed left at (473, 175)
Screenshot: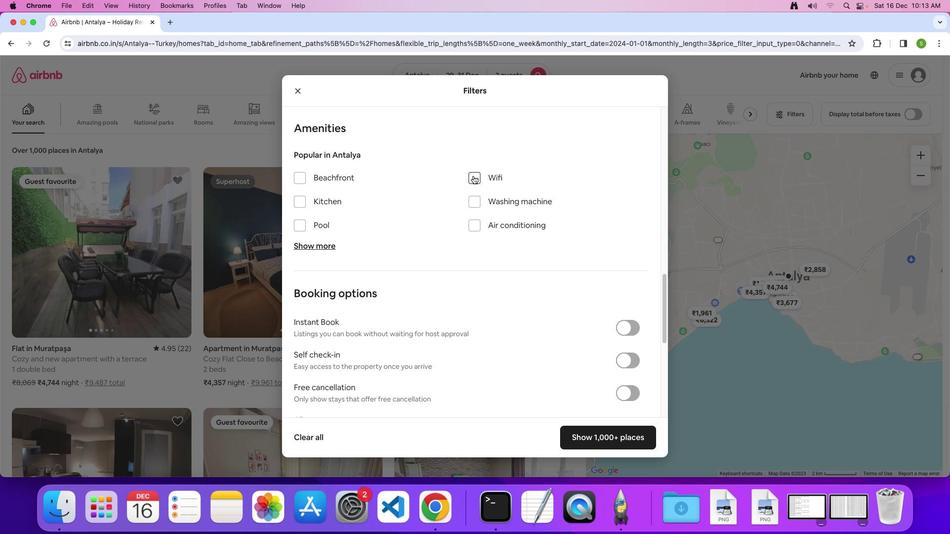 
Action: Mouse moved to (473, 198)
Screenshot: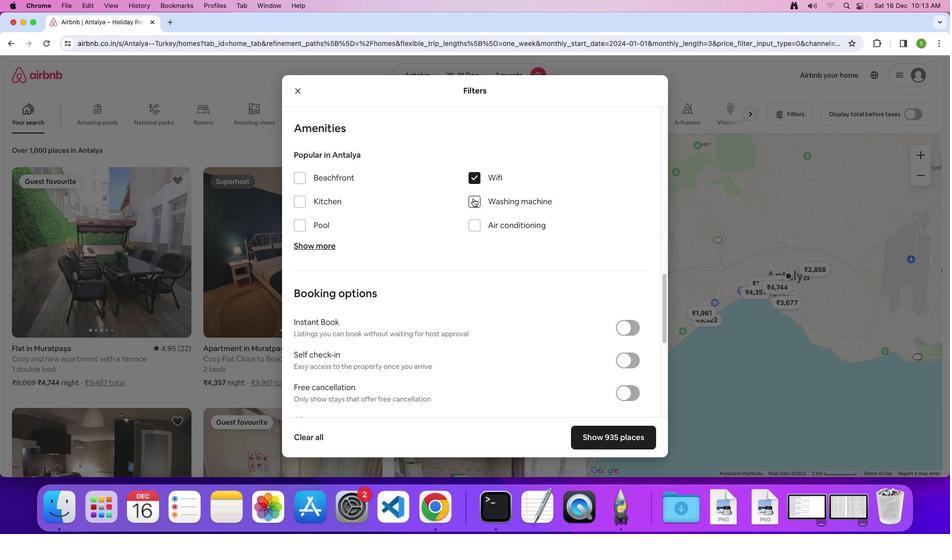 
Action: Mouse pressed left at (473, 198)
Screenshot: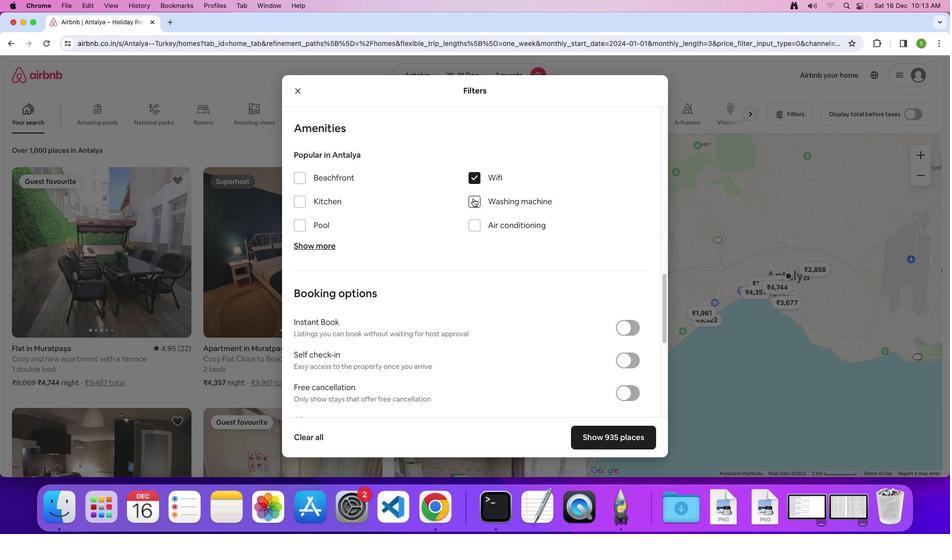 
Action: Mouse moved to (433, 265)
Screenshot: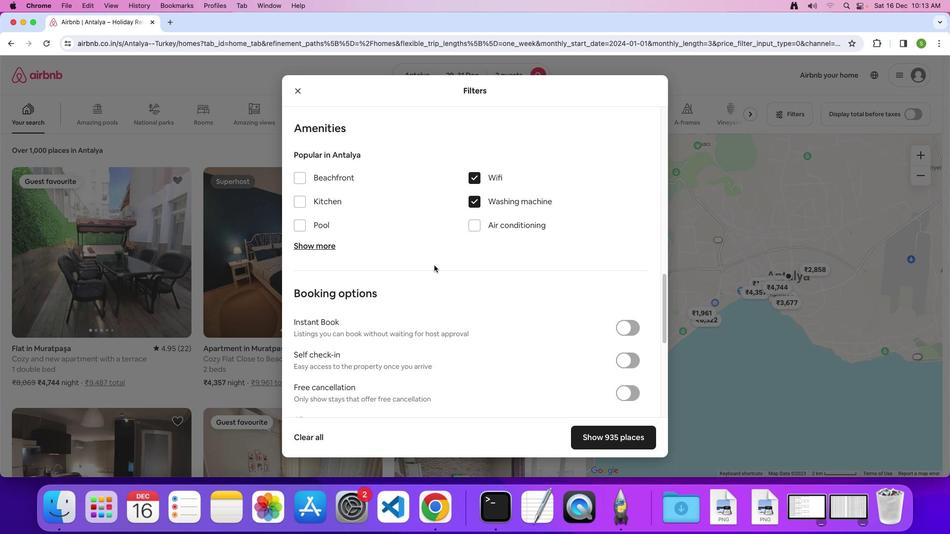 
Action: Mouse scrolled (433, 265) with delta (0, 0)
Screenshot: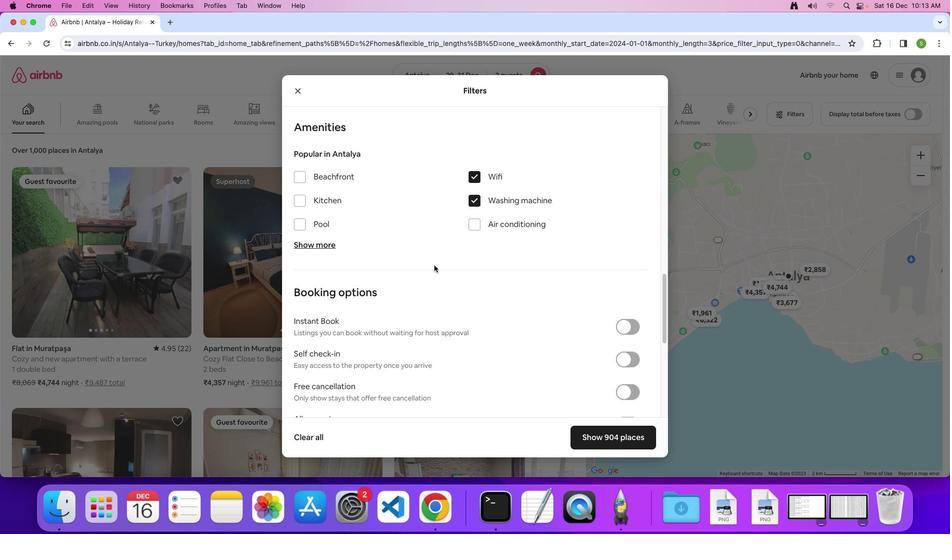 
Action: Mouse scrolled (433, 265) with delta (0, 0)
Screenshot: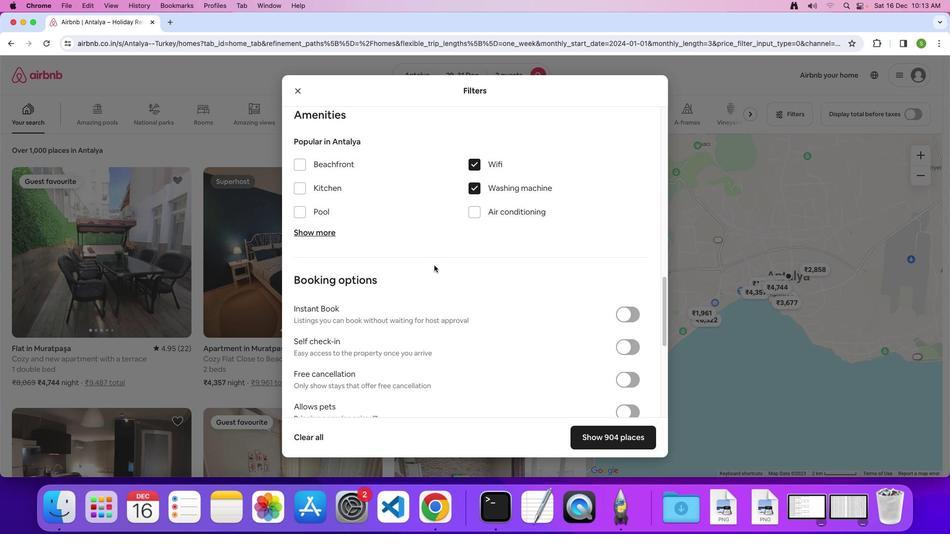 
Action: Mouse scrolled (433, 265) with delta (0, 0)
Screenshot: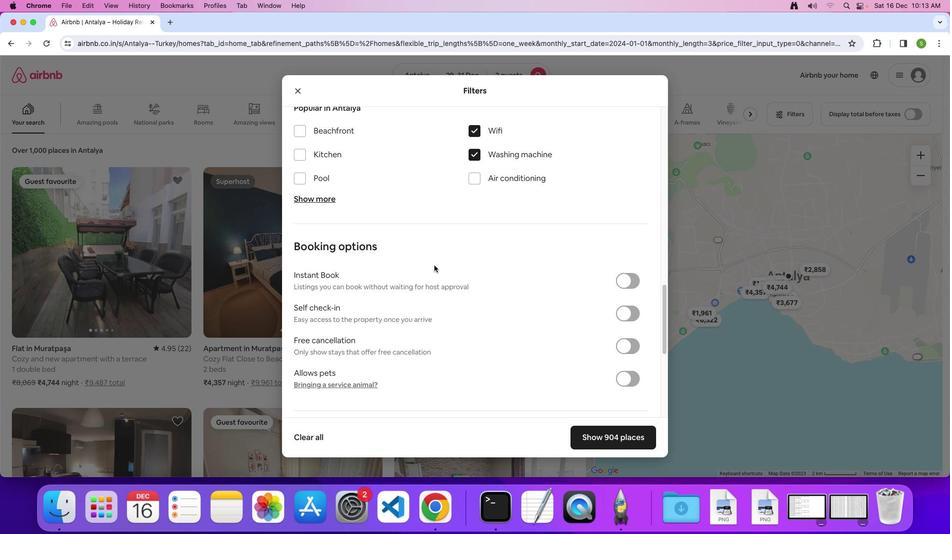 
Action: Mouse scrolled (433, 265) with delta (0, 0)
Screenshot: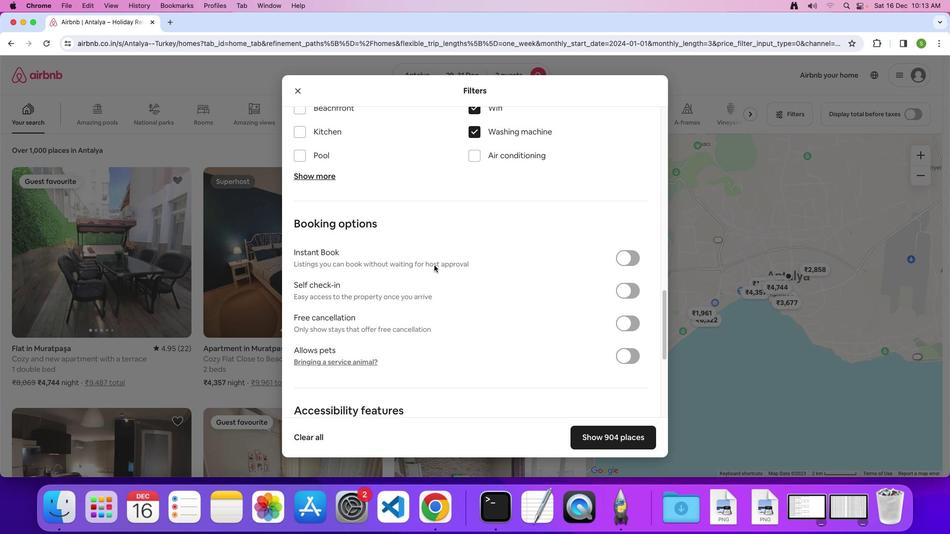 
Action: Mouse scrolled (433, 265) with delta (0, 0)
Screenshot: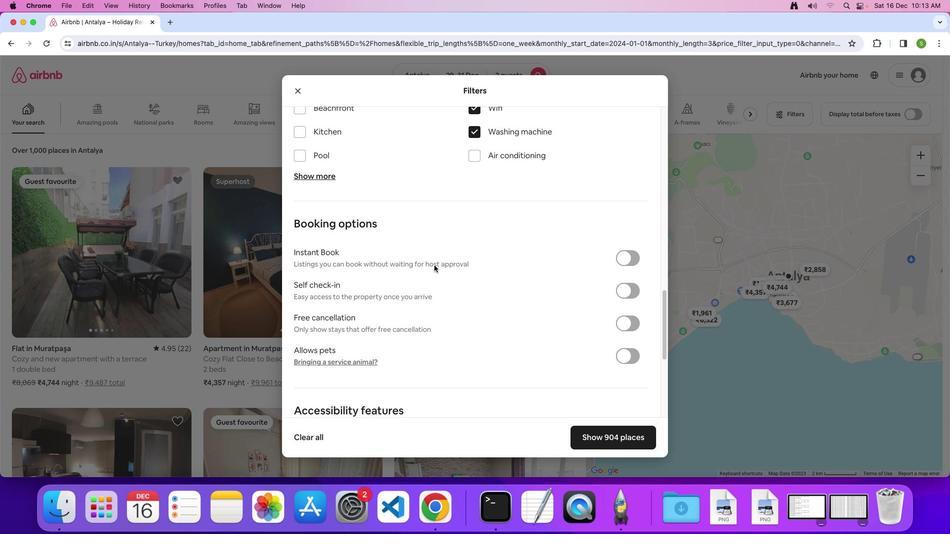 
Action: Mouse scrolled (433, 265) with delta (0, 0)
Screenshot: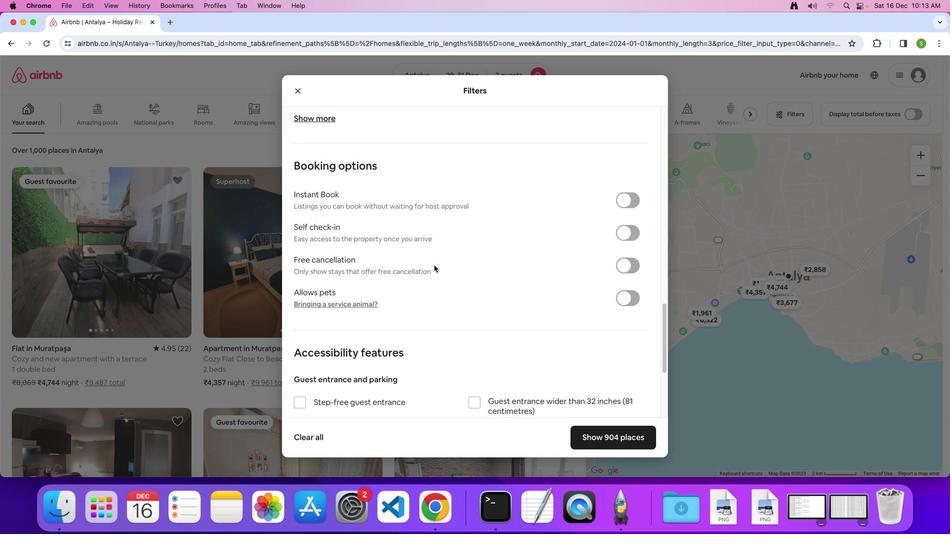 
Action: Mouse scrolled (433, 265) with delta (0, 0)
Screenshot: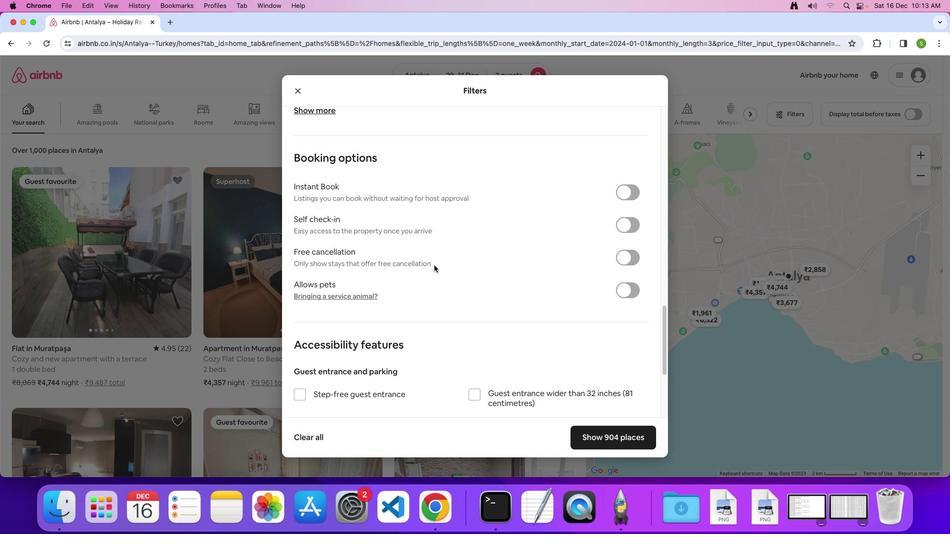 
Action: Mouse scrolled (433, 265) with delta (0, 0)
Screenshot: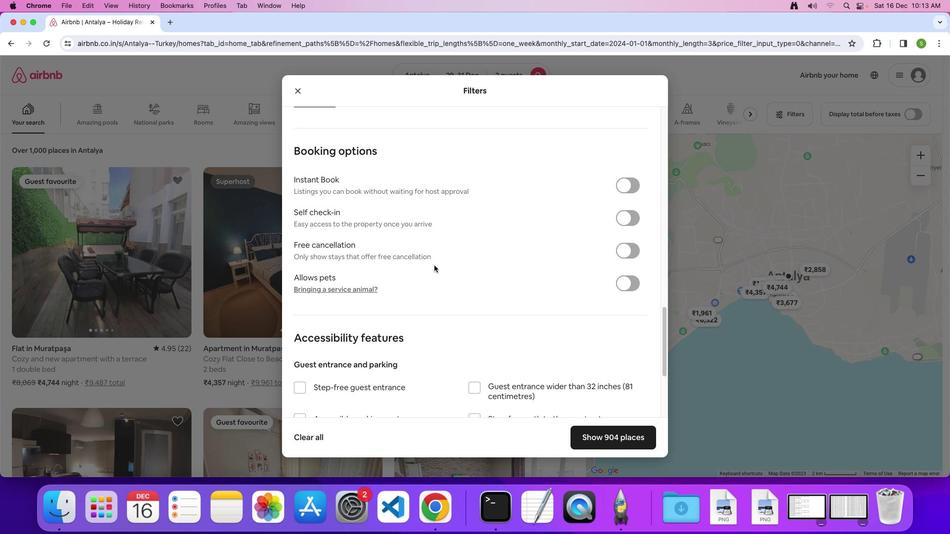 
Action: Mouse scrolled (433, 265) with delta (0, 0)
Screenshot: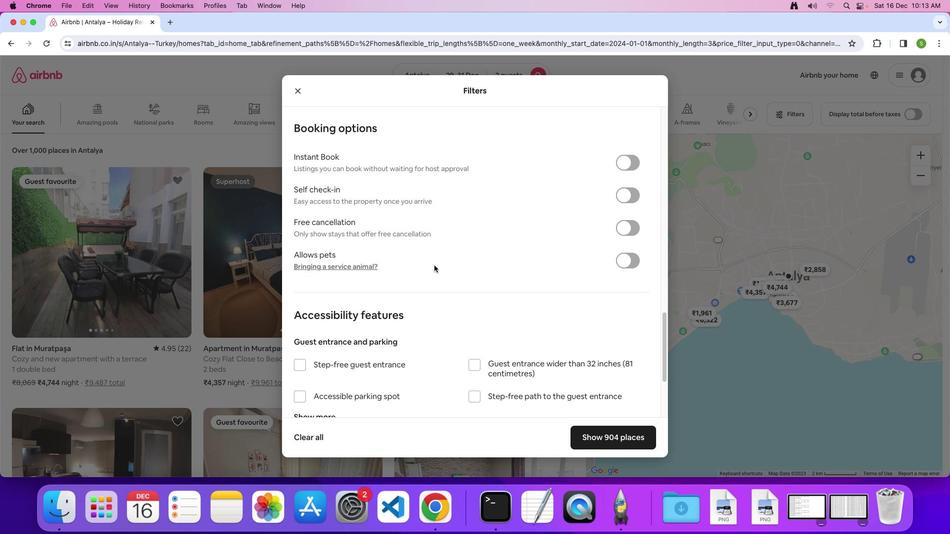 
Action: Mouse scrolled (433, 265) with delta (0, 0)
Screenshot: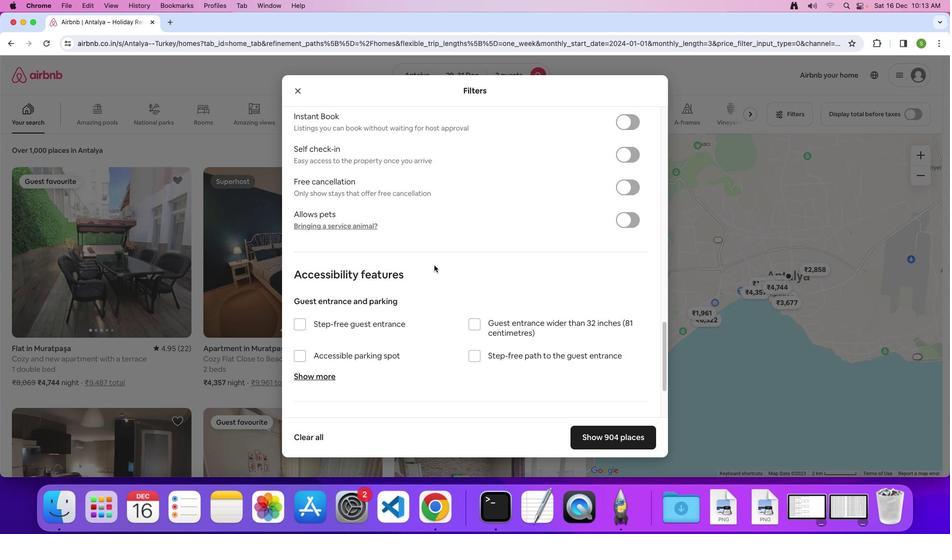 
Action: Mouse scrolled (433, 265) with delta (0, 0)
Screenshot: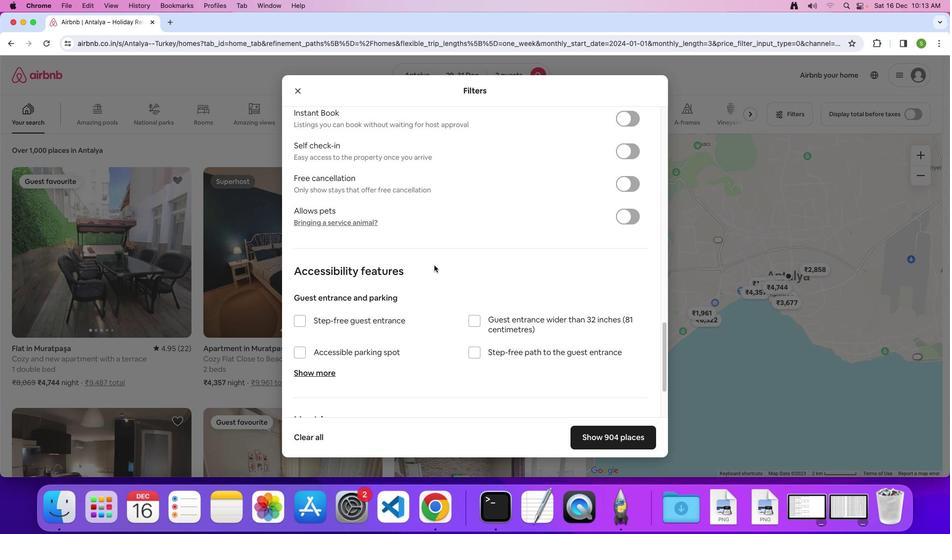 
Action: Mouse scrolled (433, 265) with delta (0, 0)
Screenshot: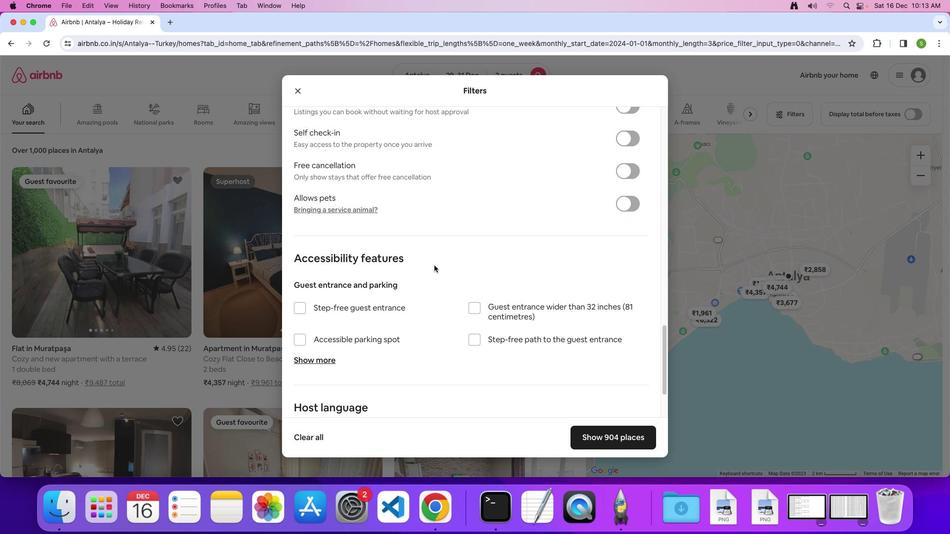 
Action: Mouse scrolled (433, 265) with delta (0, 0)
Screenshot: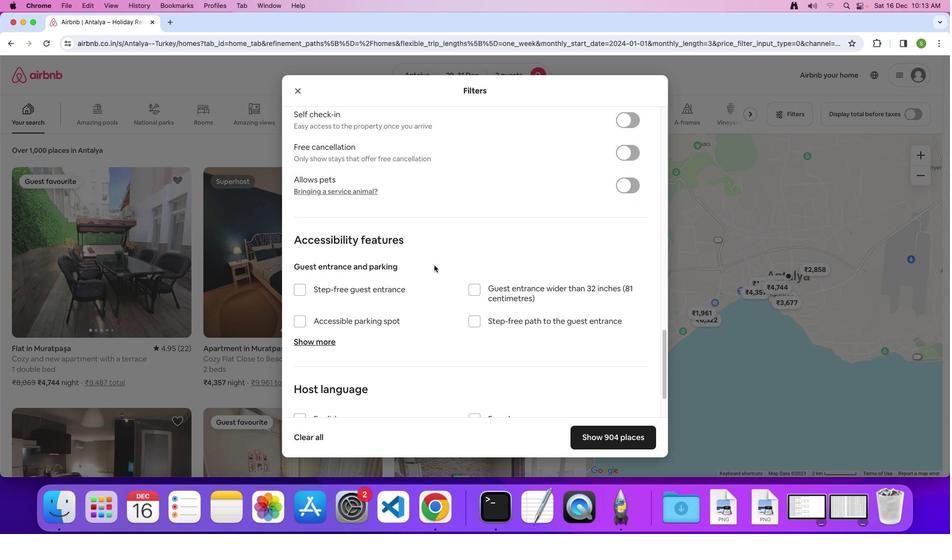 
Action: Mouse scrolled (433, 265) with delta (0, 0)
Screenshot: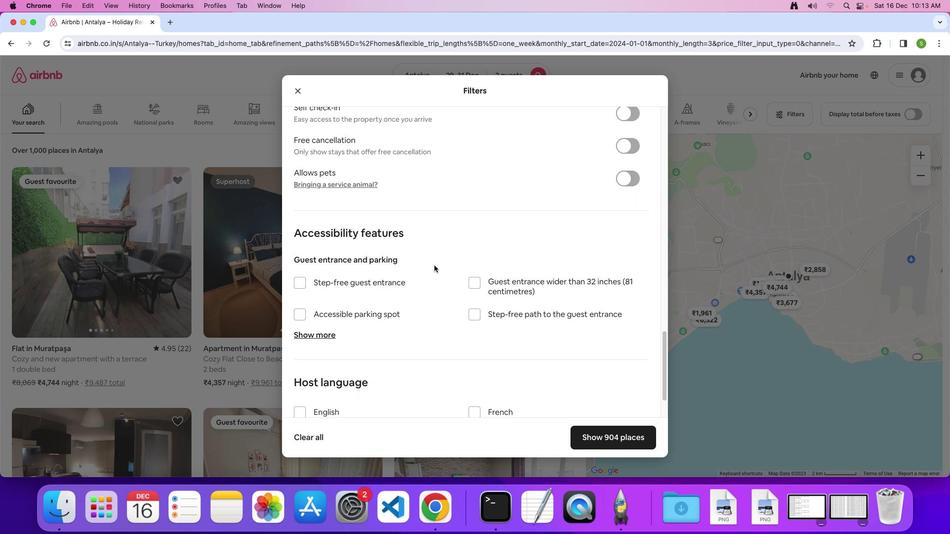 
Action: Mouse scrolled (433, 265) with delta (0, 0)
Screenshot: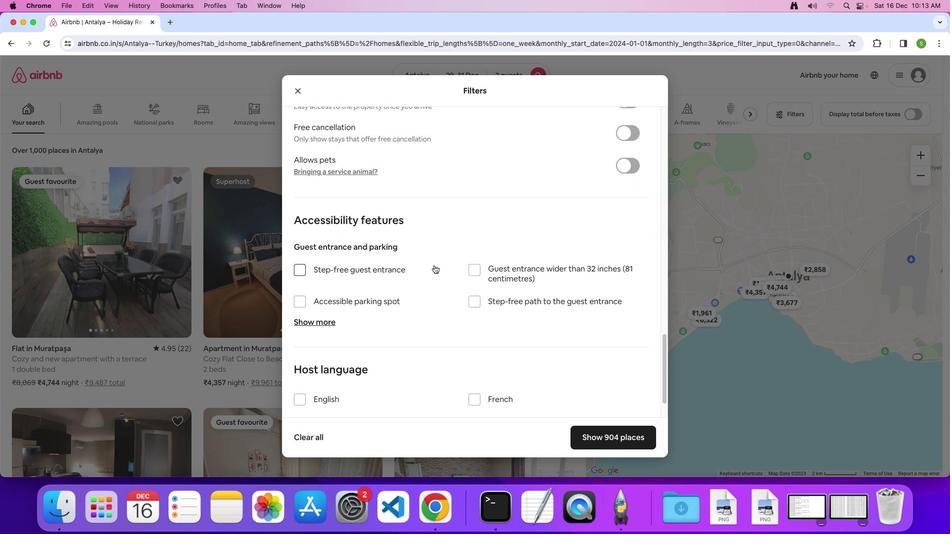 
Action: Mouse scrolled (433, 265) with delta (0, 0)
Screenshot: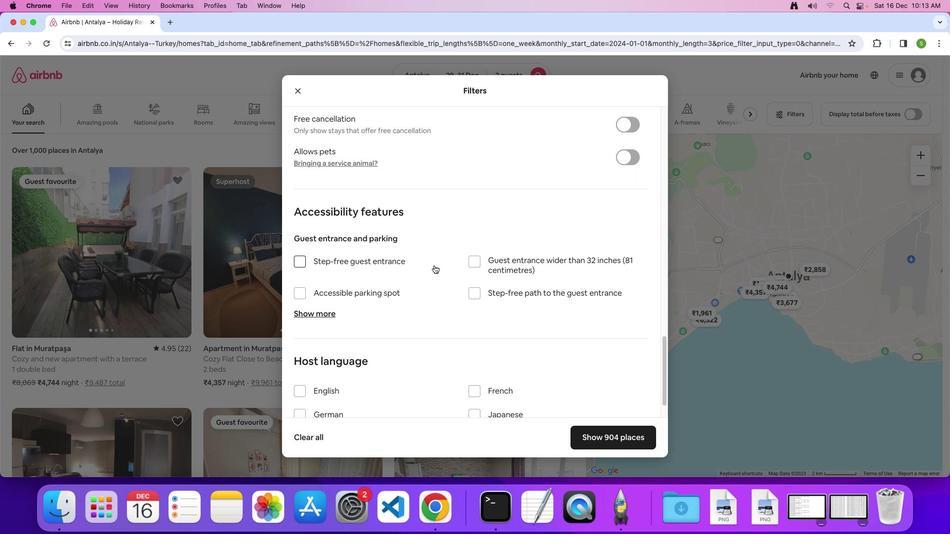 
Action: Mouse scrolled (433, 265) with delta (0, 0)
Screenshot: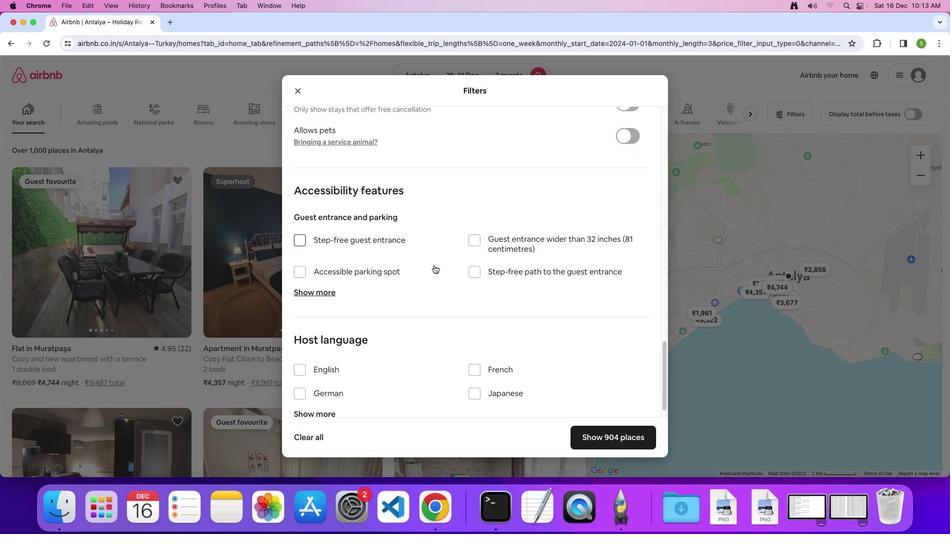 
Action: Mouse scrolled (433, 265) with delta (0, 0)
Screenshot: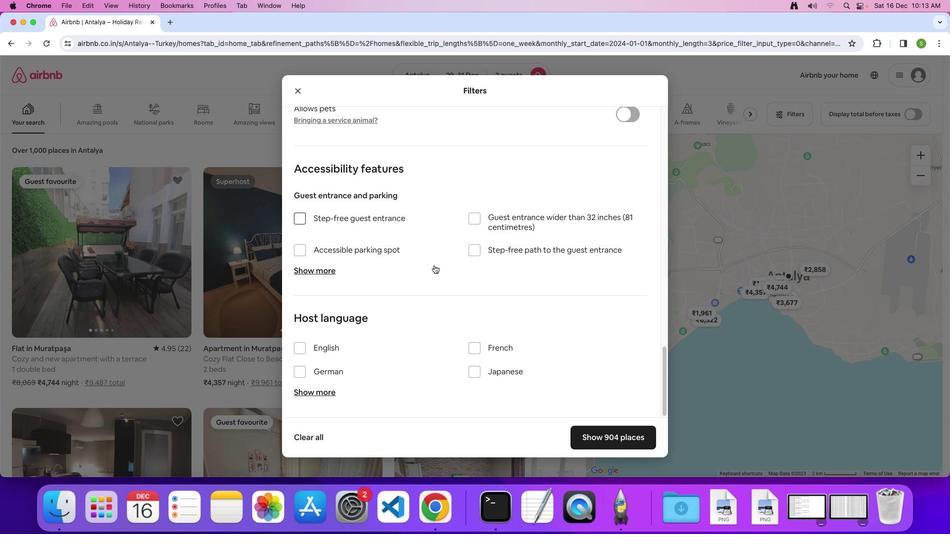 
Action: Mouse scrolled (433, 265) with delta (0, 0)
Screenshot: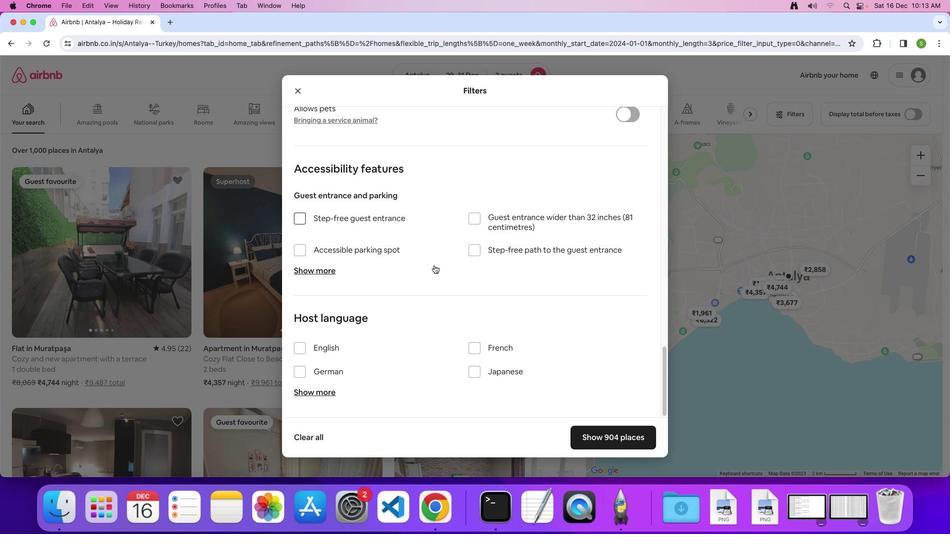 
Action: Mouse scrolled (433, 265) with delta (0, -1)
Screenshot: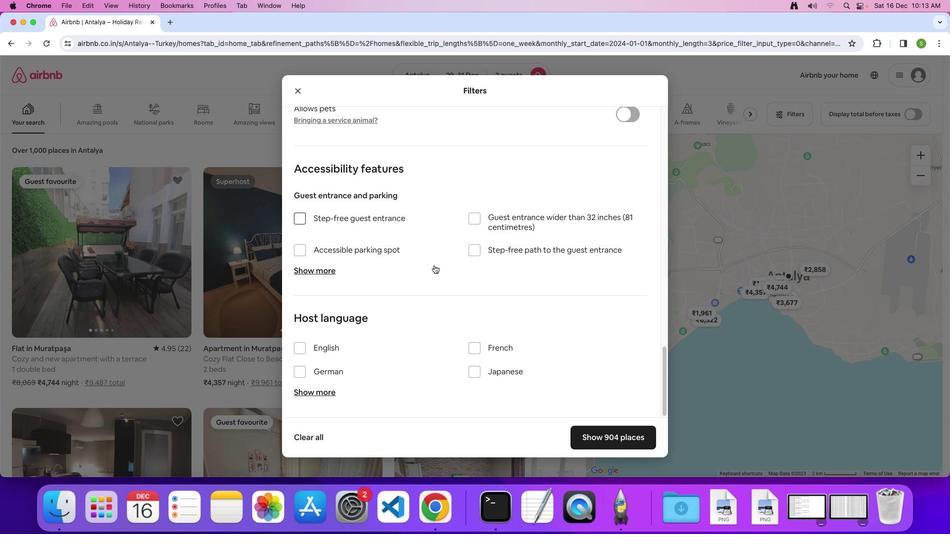 
Action: Mouse moved to (580, 433)
Screenshot: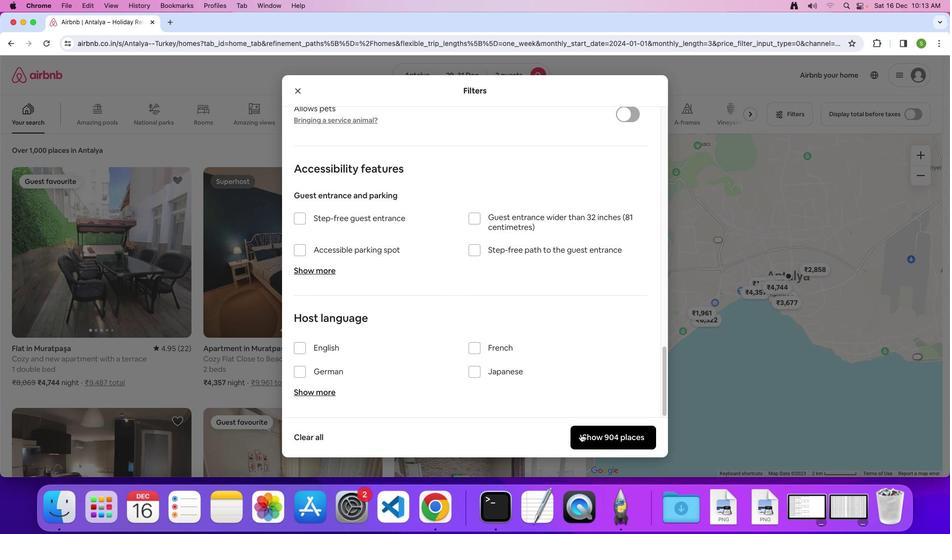 
Action: Mouse pressed left at (580, 433)
Screenshot: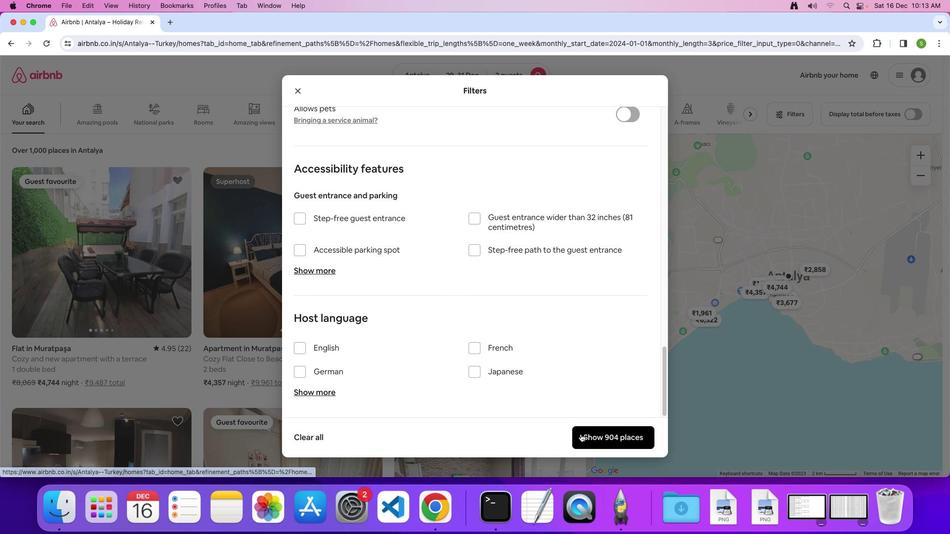
Action: Mouse moved to (95, 286)
Screenshot: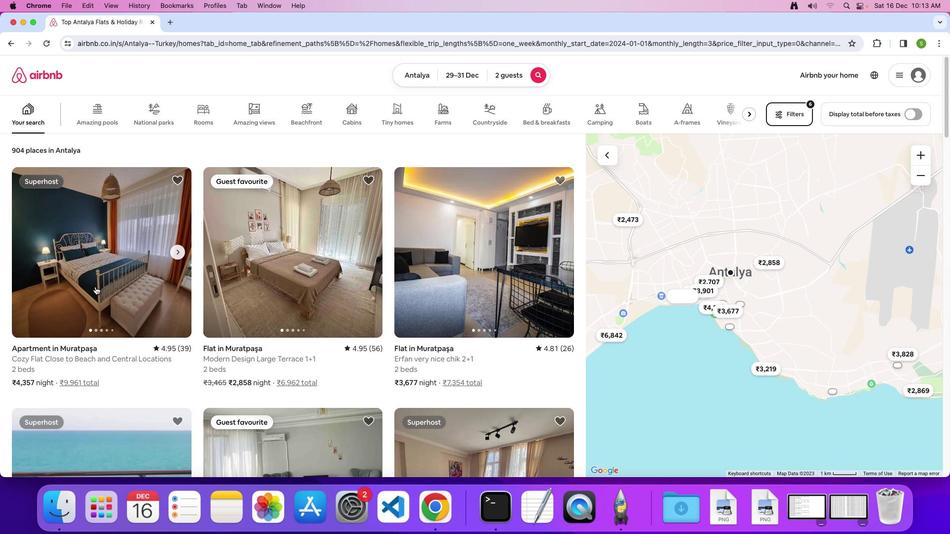 
Action: Mouse pressed left at (95, 286)
Screenshot: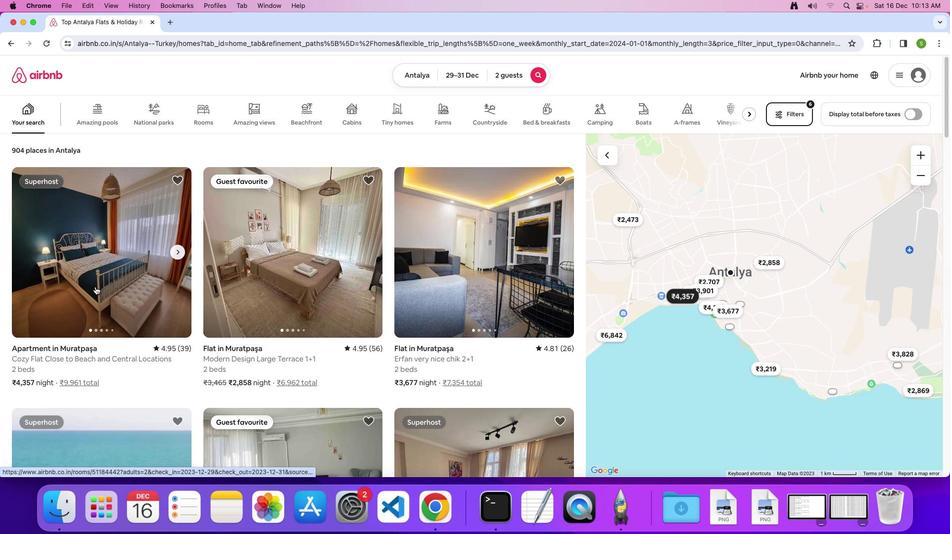 
Action: Mouse moved to (282, 211)
Screenshot: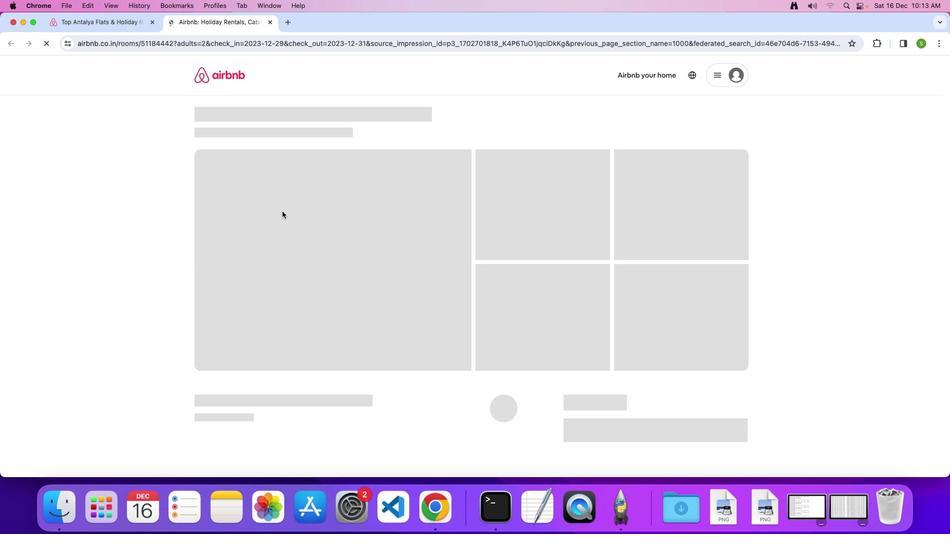 
Action: Mouse pressed left at (282, 211)
Screenshot: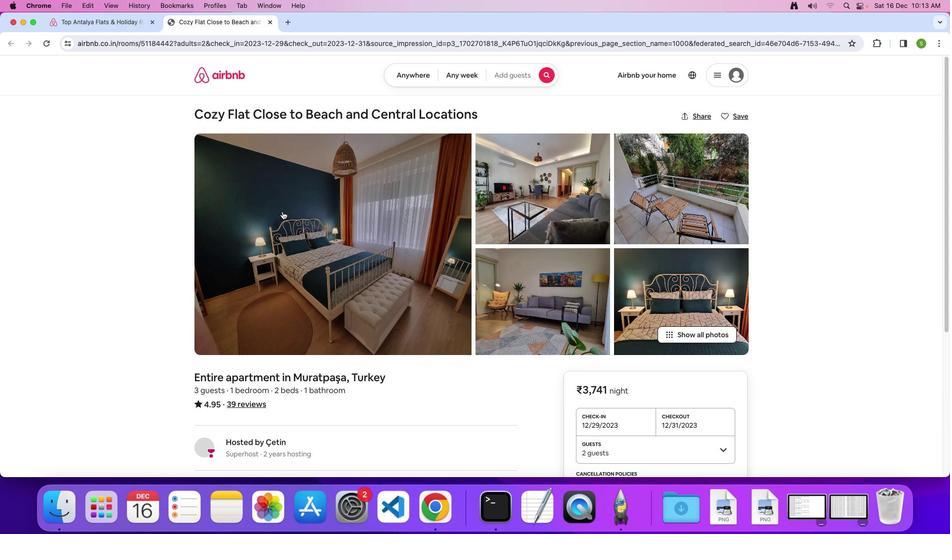 
Action: Mouse moved to (477, 278)
Screenshot: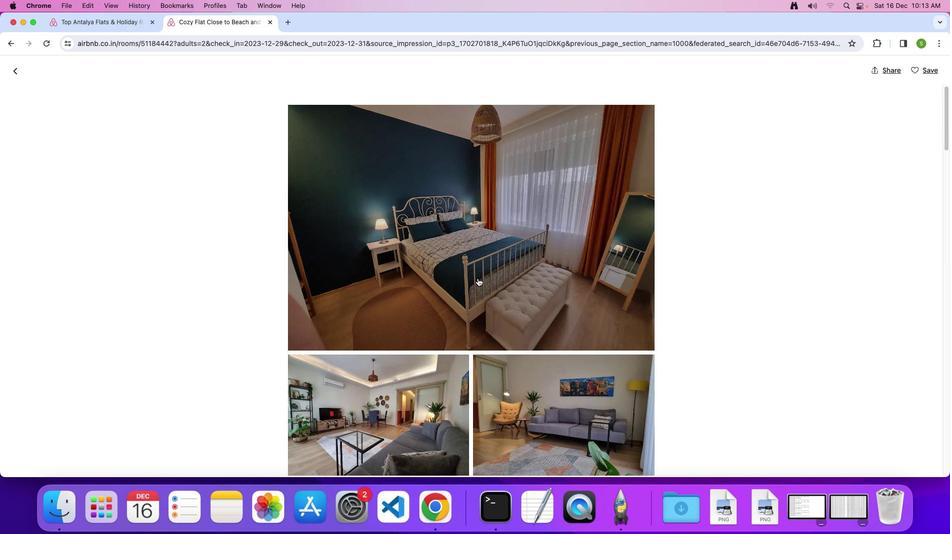 
Action: Mouse scrolled (477, 278) with delta (0, 0)
Screenshot: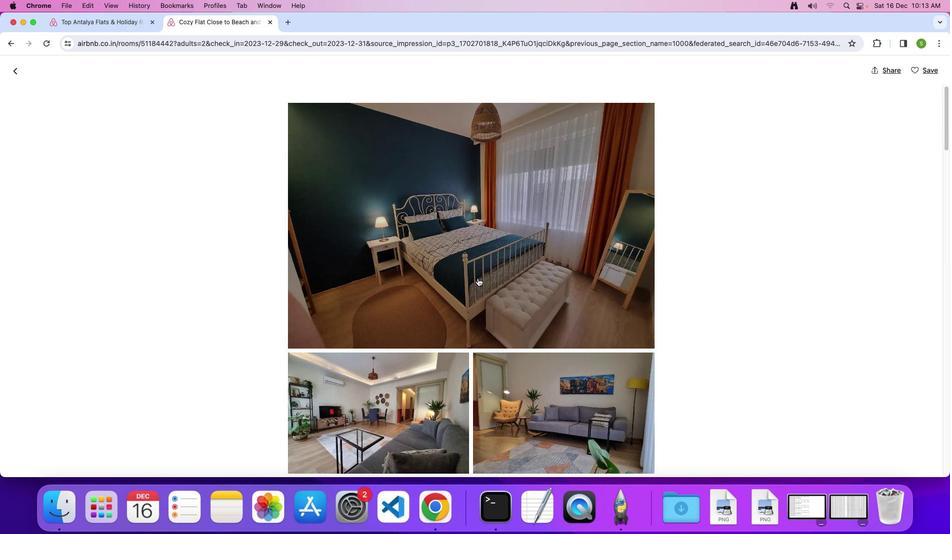 
Action: Mouse scrolled (477, 278) with delta (0, 0)
Screenshot: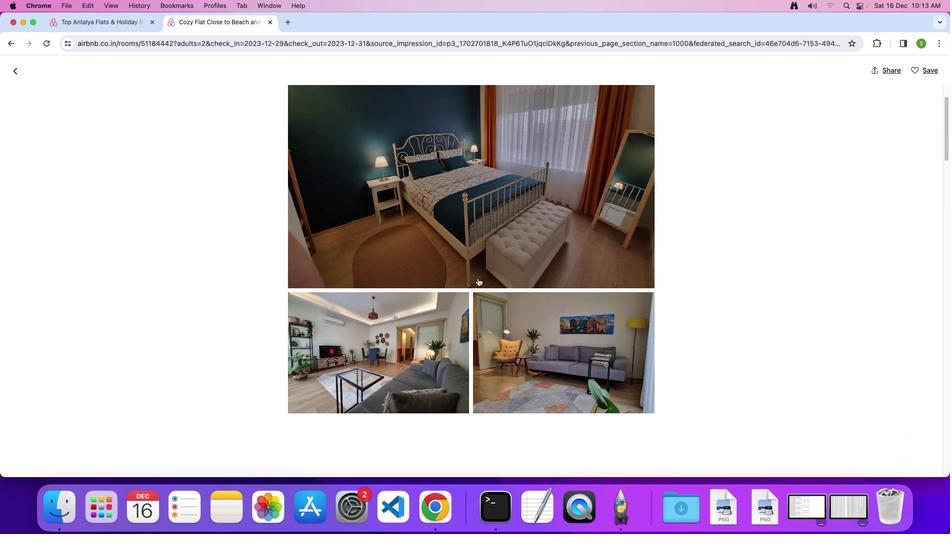
Action: Mouse scrolled (477, 278) with delta (0, -1)
Screenshot: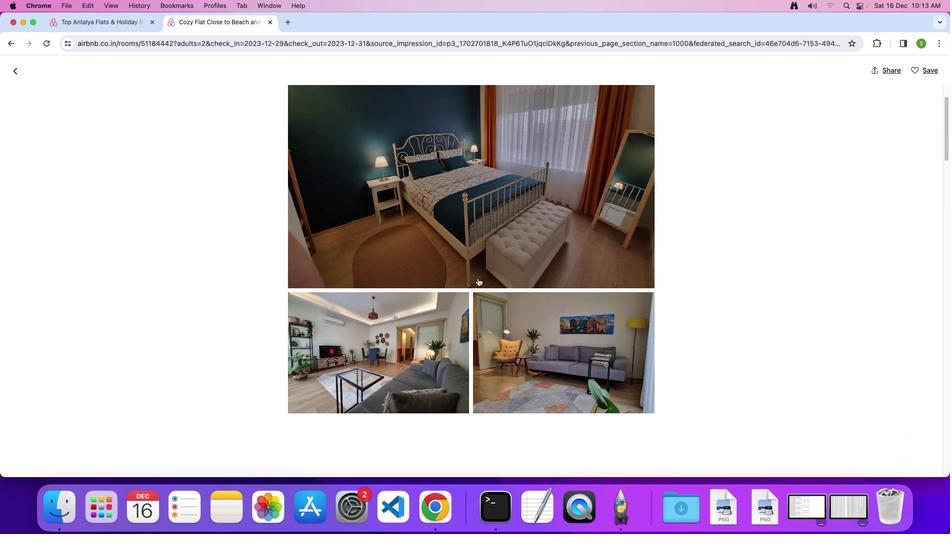 
Action: Mouse scrolled (477, 278) with delta (0, 0)
Screenshot: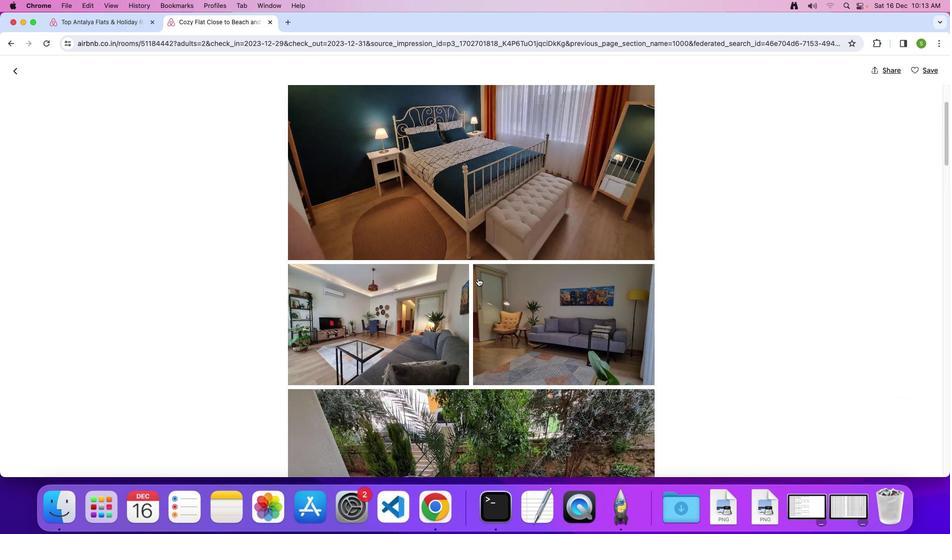 
Action: Mouse scrolled (477, 278) with delta (0, 0)
Screenshot: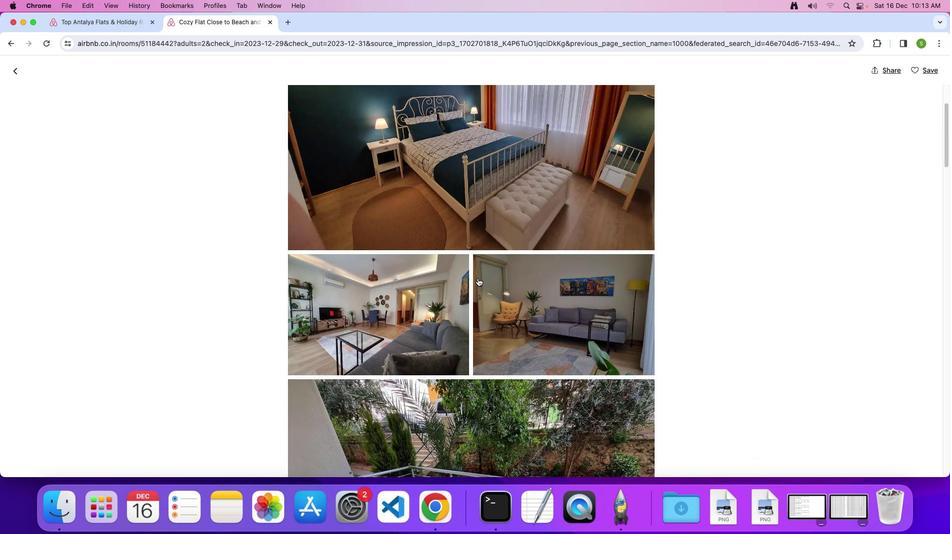 
Action: Mouse scrolled (477, 278) with delta (0, 0)
Screenshot: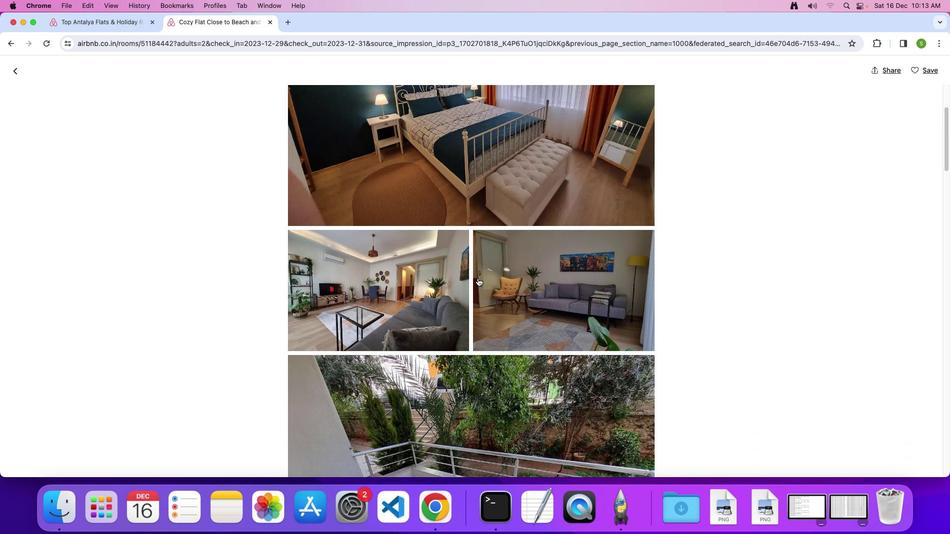 
Action: Mouse scrolled (477, 278) with delta (0, 0)
Screenshot: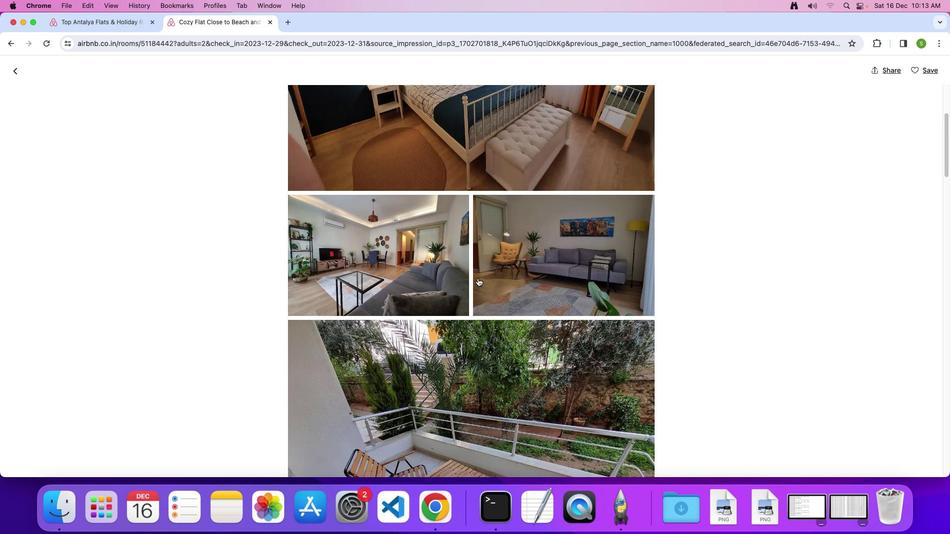 
Action: Mouse scrolled (477, 278) with delta (0, 0)
Screenshot: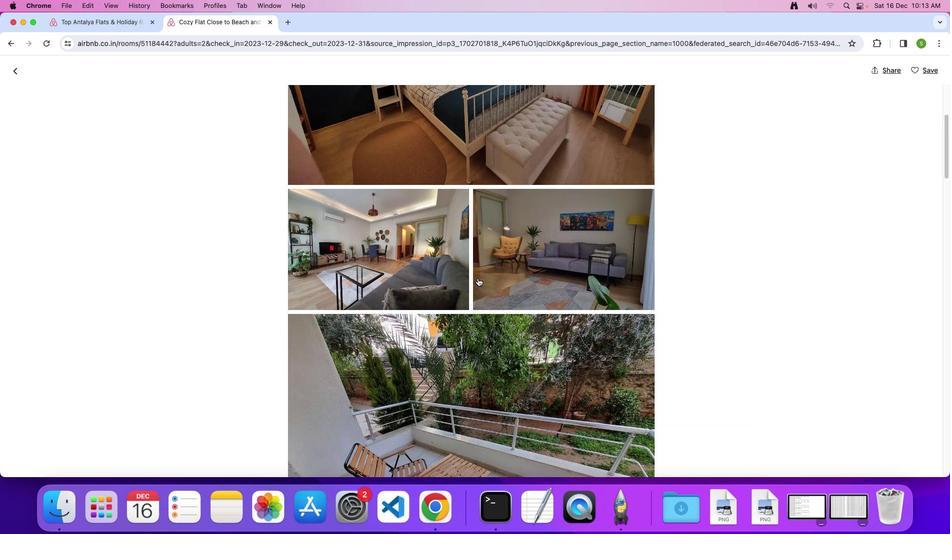 
Action: Mouse scrolled (477, 278) with delta (0, 0)
Screenshot: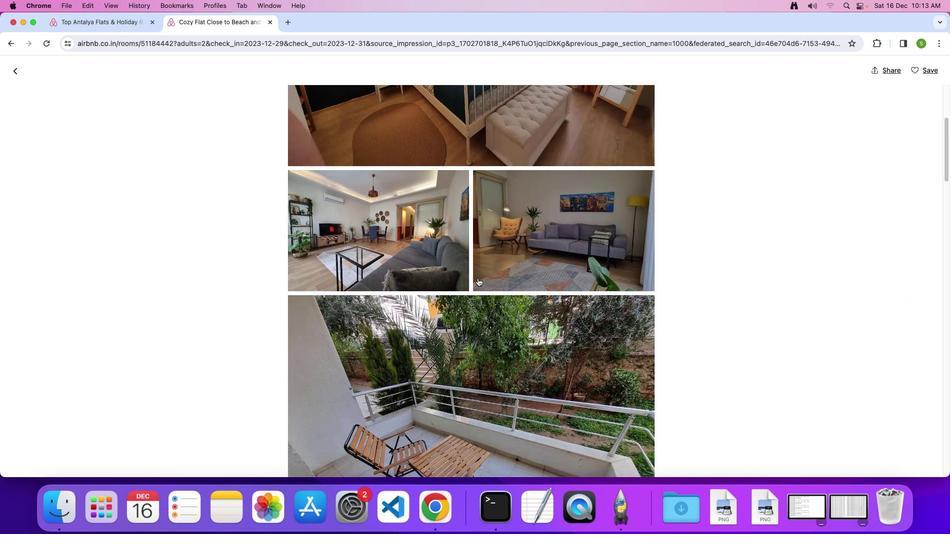 
Action: Mouse scrolled (477, 278) with delta (0, 0)
Screenshot: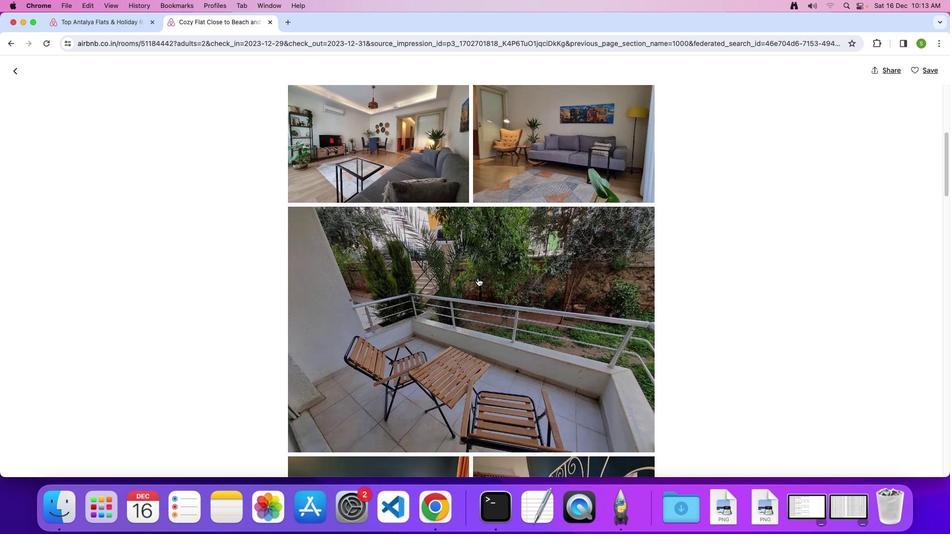 
Action: Mouse scrolled (477, 278) with delta (0, 0)
Screenshot: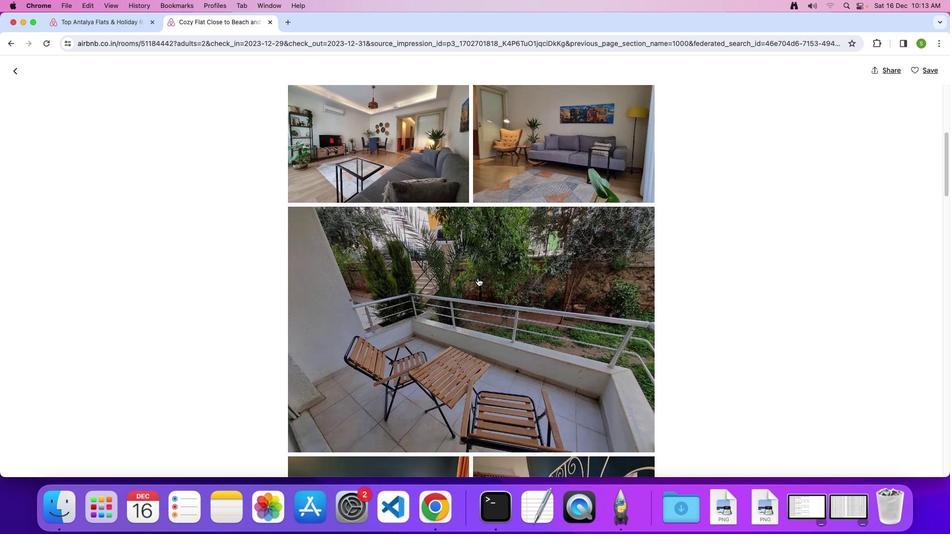 
Action: Mouse scrolled (477, 278) with delta (0, -1)
Screenshot: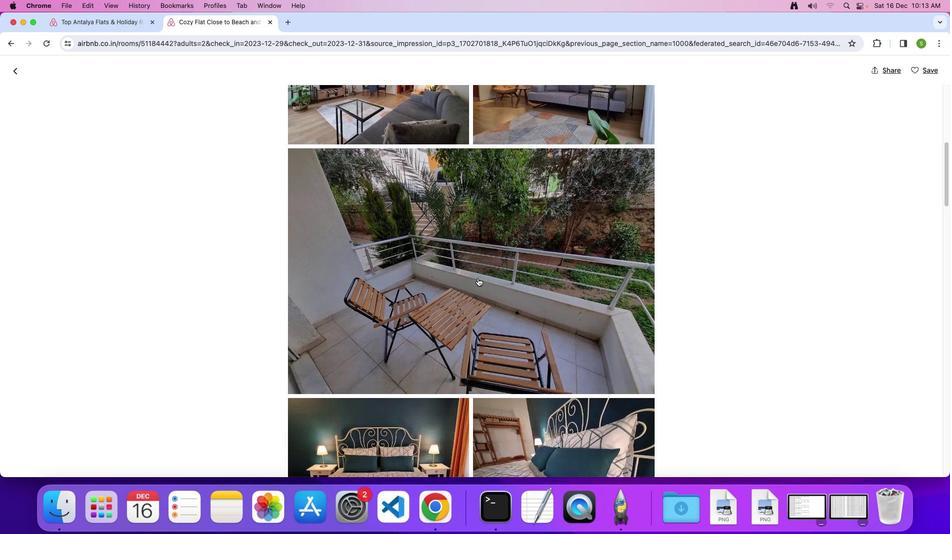 
Action: Mouse scrolled (477, 278) with delta (0, 0)
Screenshot: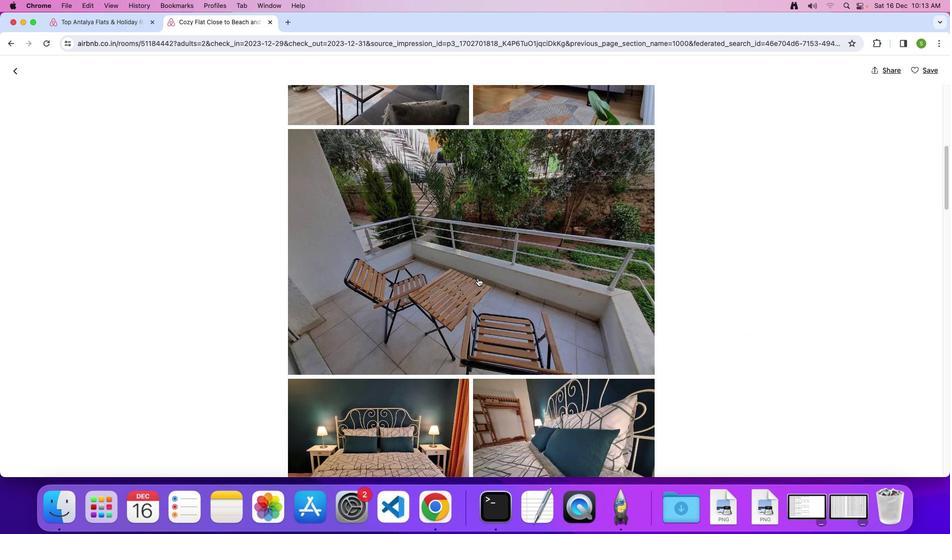 
Action: Mouse scrolled (477, 278) with delta (0, -1)
Screenshot: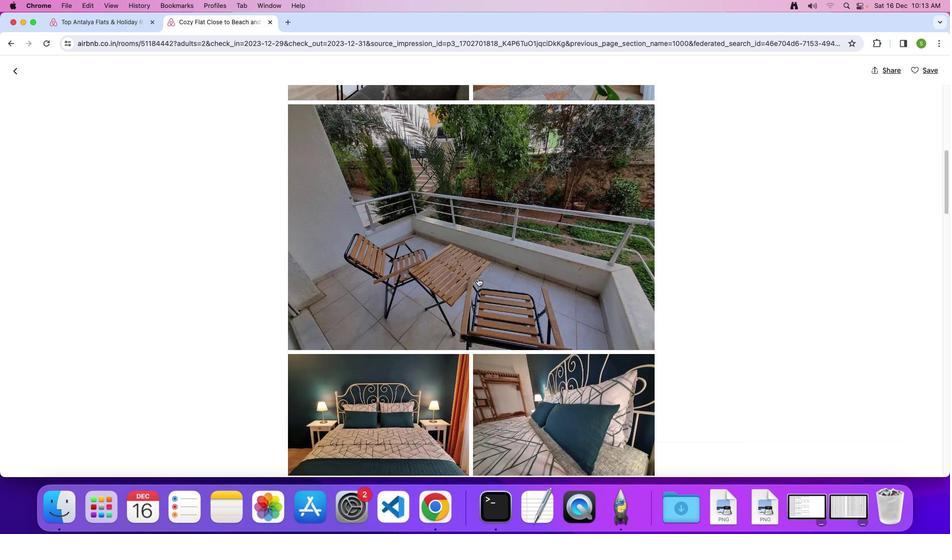 
Action: Mouse scrolled (477, 278) with delta (0, 0)
Screenshot: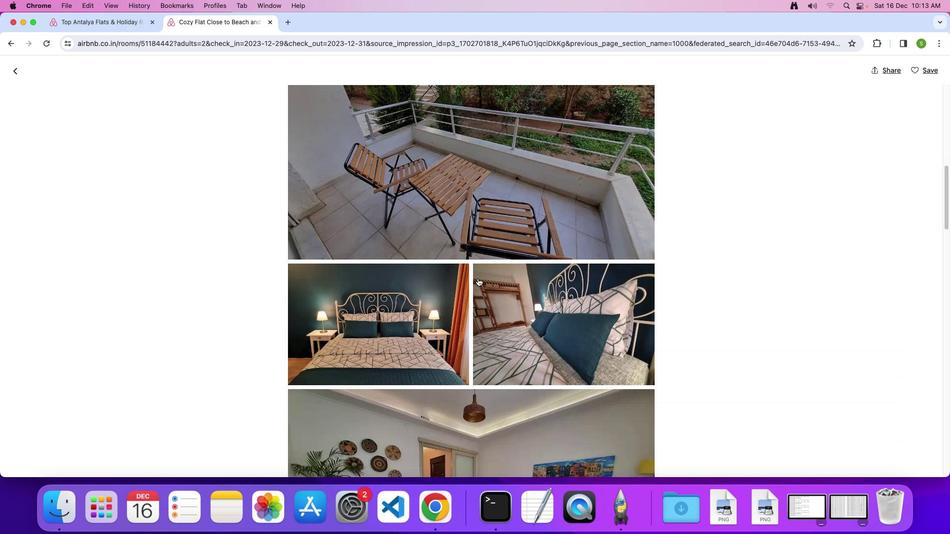 
Action: Mouse scrolled (477, 278) with delta (0, 0)
Screenshot: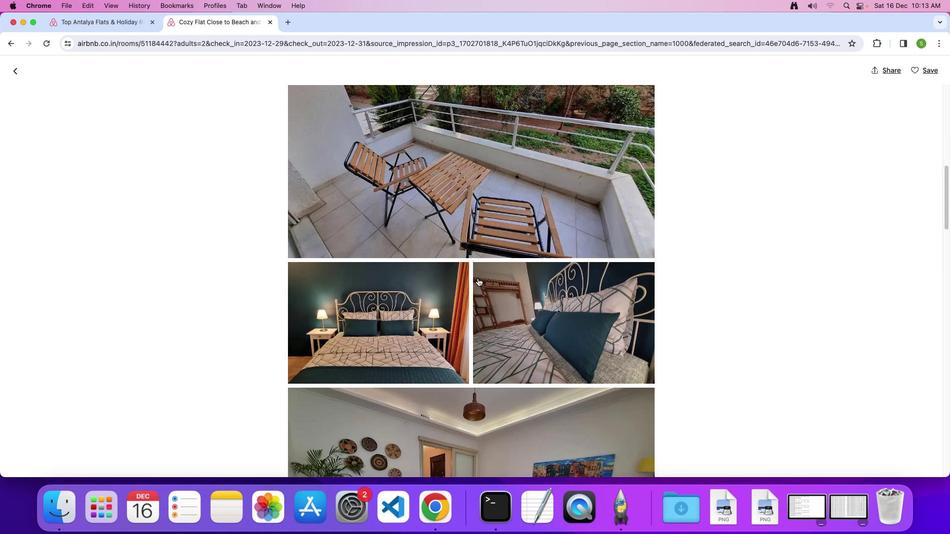 
Action: Mouse scrolled (477, 278) with delta (0, 0)
Screenshot: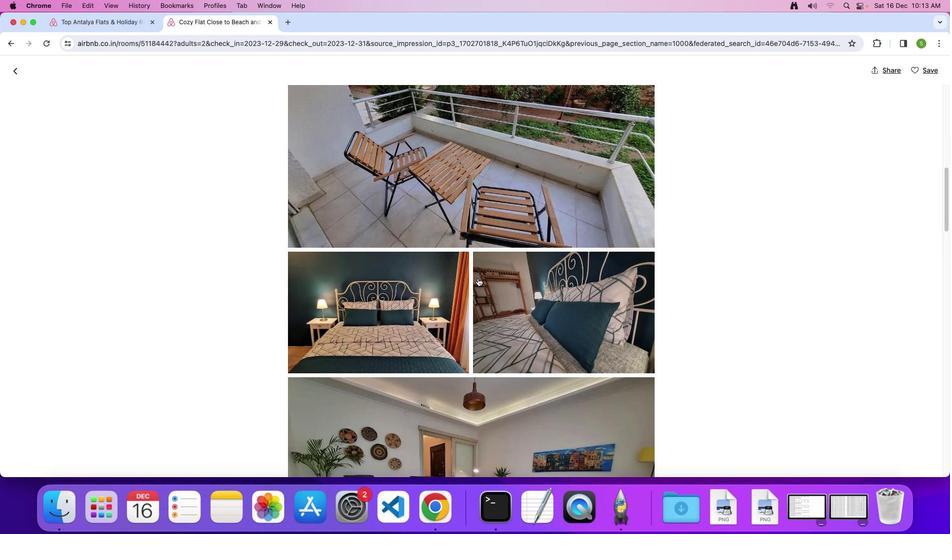 
Action: Mouse scrolled (477, 278) with delta (0, 0)
Screenshot: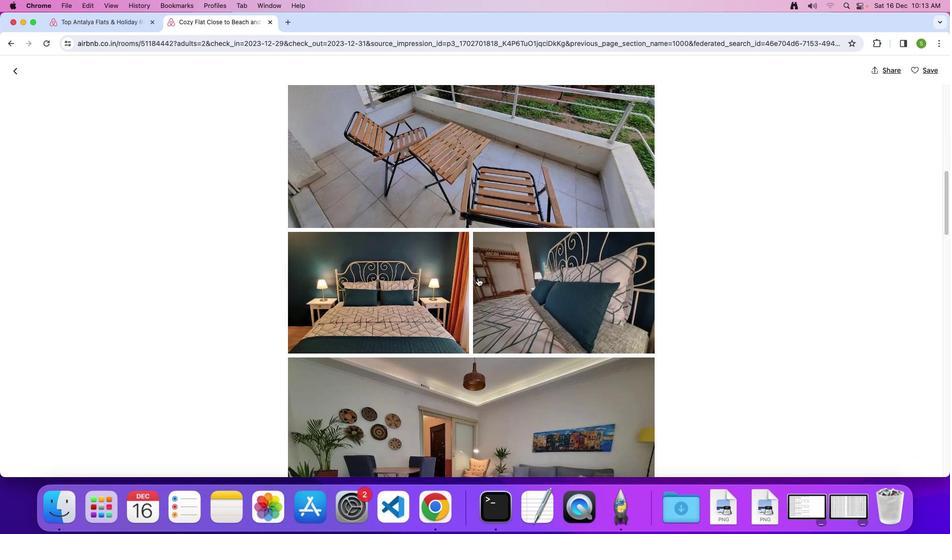 
Action: Mouse scrolled (477, 278) with delta (0, 0)
Screenshot: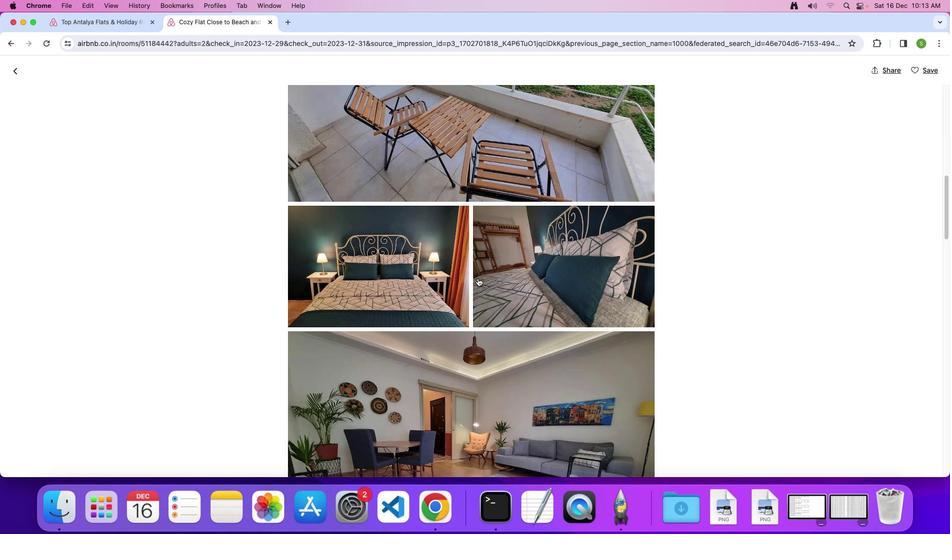 
Action: Mouse scrolled (477, 278) with delta (0, 0)
Screenshot: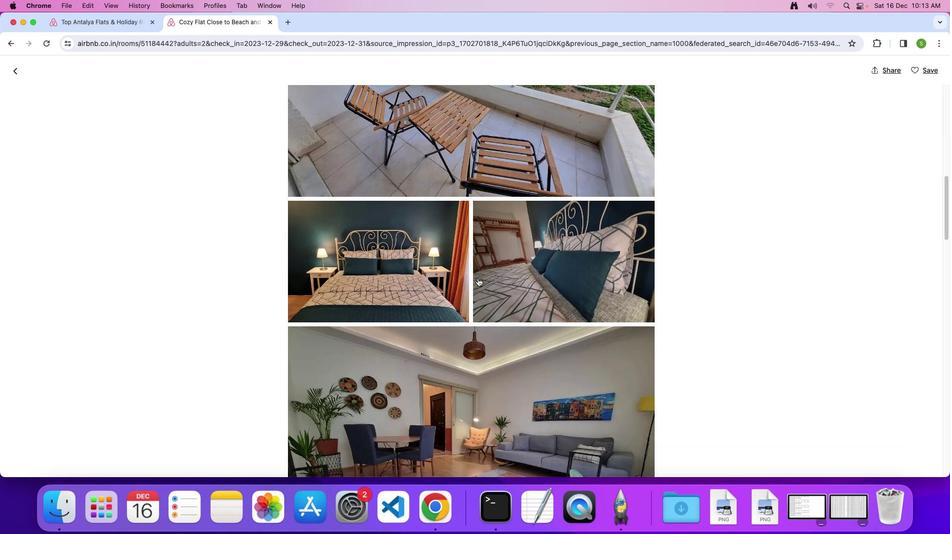 
Action: Mouse scrolled (477, 278) with delta (0, 0)
Screenshot: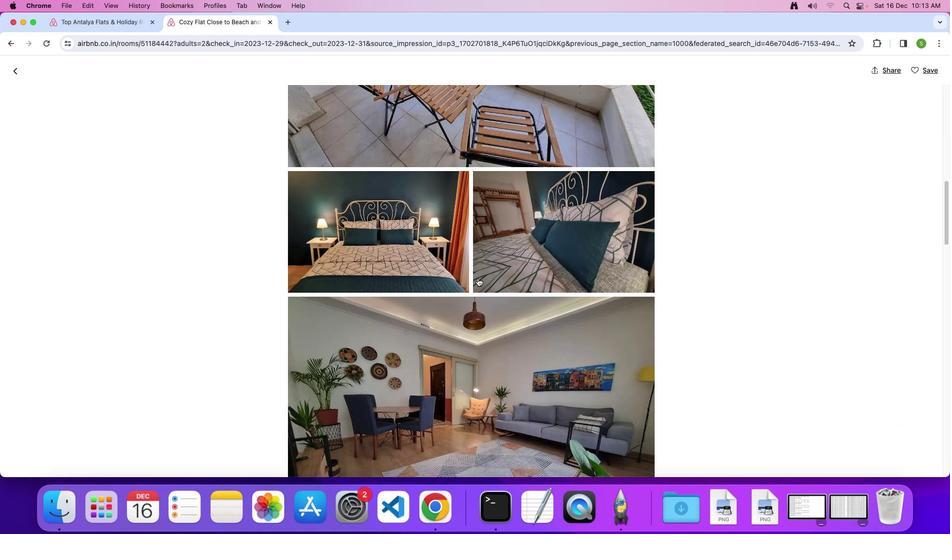
Action: Mouse scrolled (477, 278) with delta (0, 0)
Screenshot: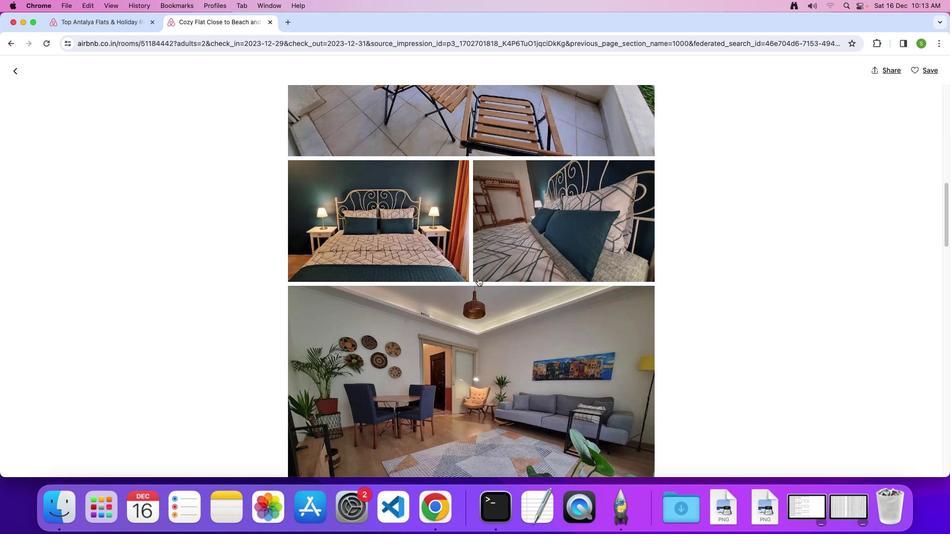 
Action: Mouse scrolled (477, 278) with delta (0, 0)
Screenshot: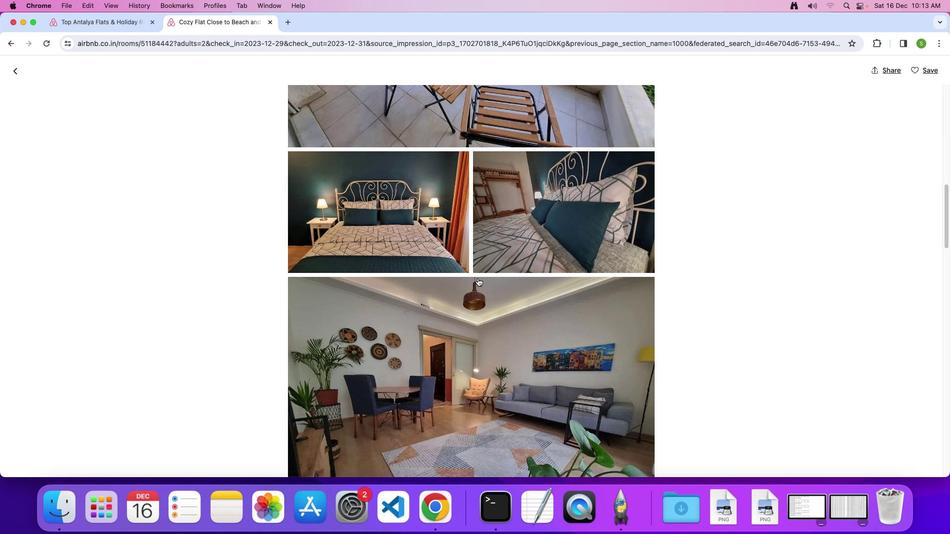 
Action: Mouse scrolled (477, 278) with delta (0, 0)
Screenshot: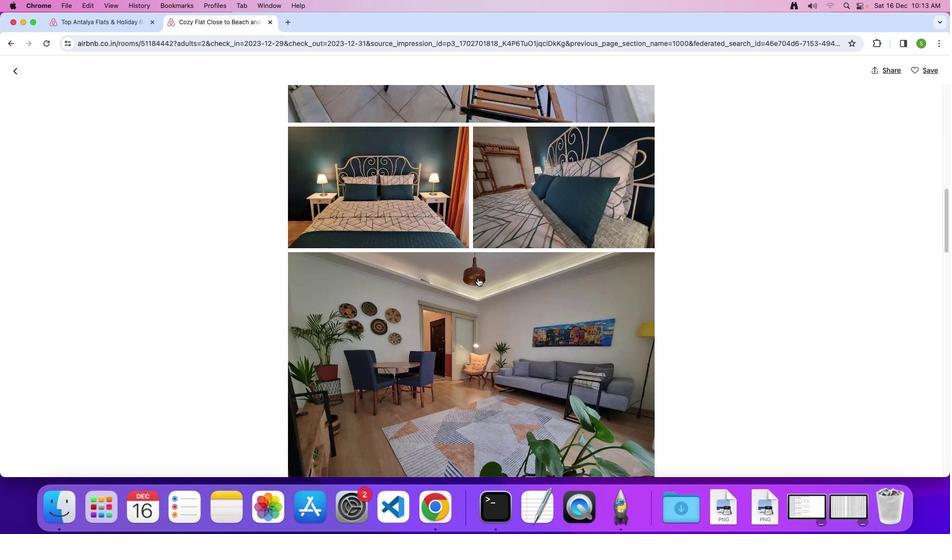 
Action: Mouse scrolled (477, 278) with delta (0, 0)
Screenshot: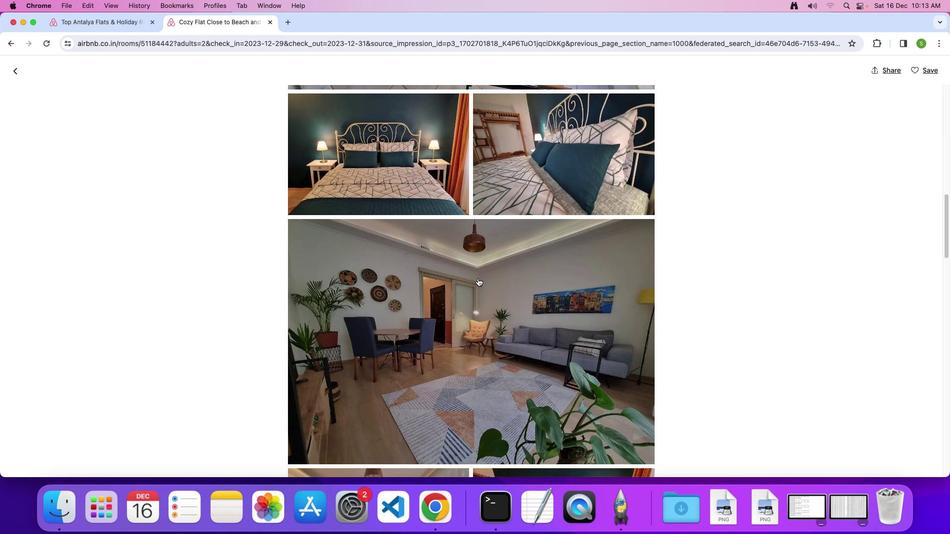 
Action: Mouse scrolled (477, 278) with delta (0, 0)
Screenshot: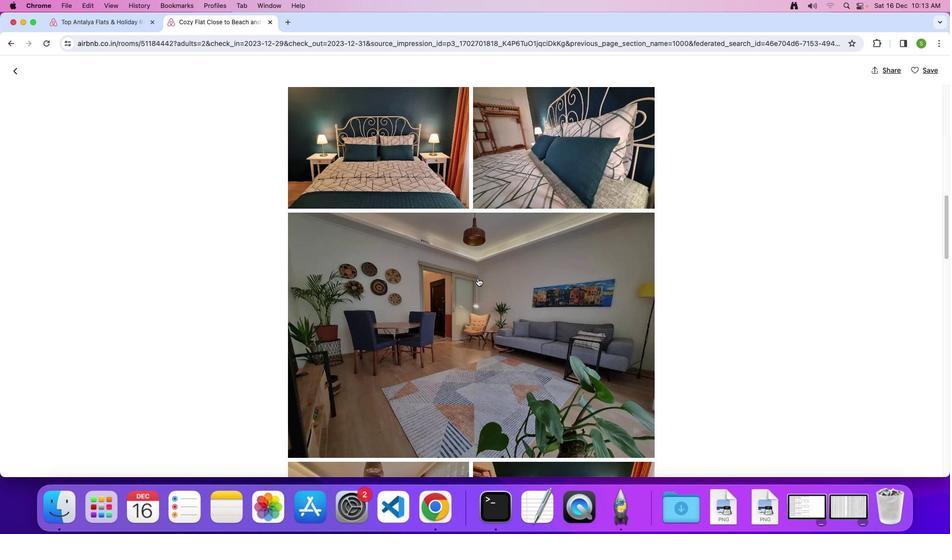 
Action: Mouse scrolled (477, 278) with delta (0, 0)
Screenshot: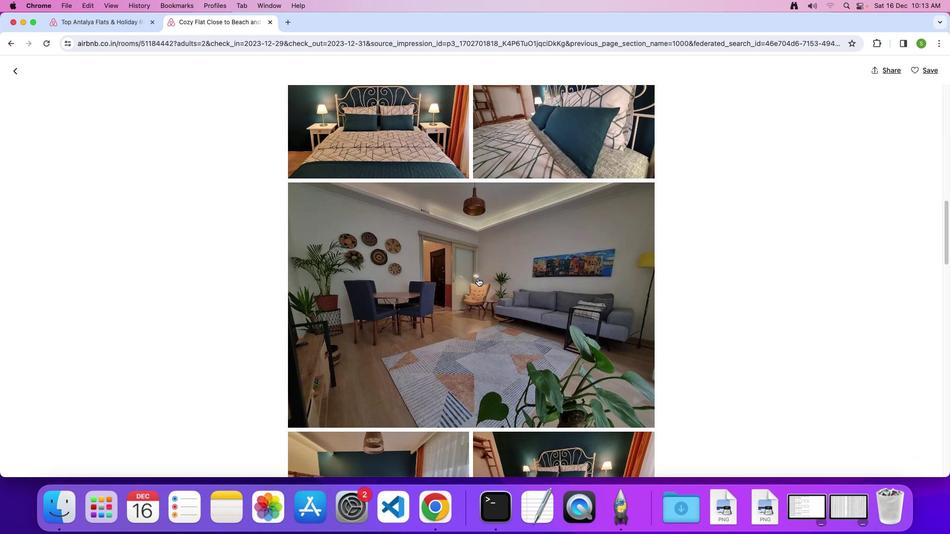 
Action: Mouse scrolled (477, 278) with delta (0, 0)
Screenshot: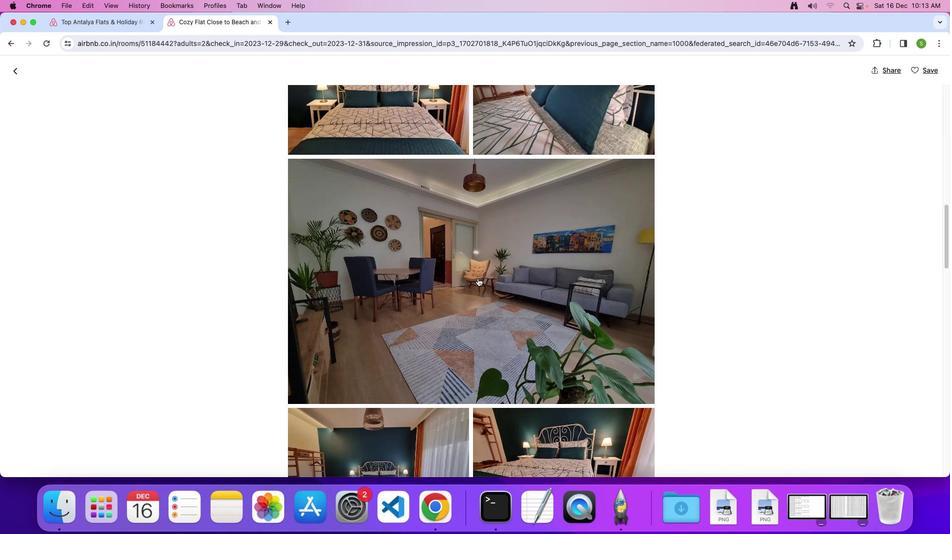 
Action: Mouse scrolled (477, 278) with delta (0, 0)
Screenshot: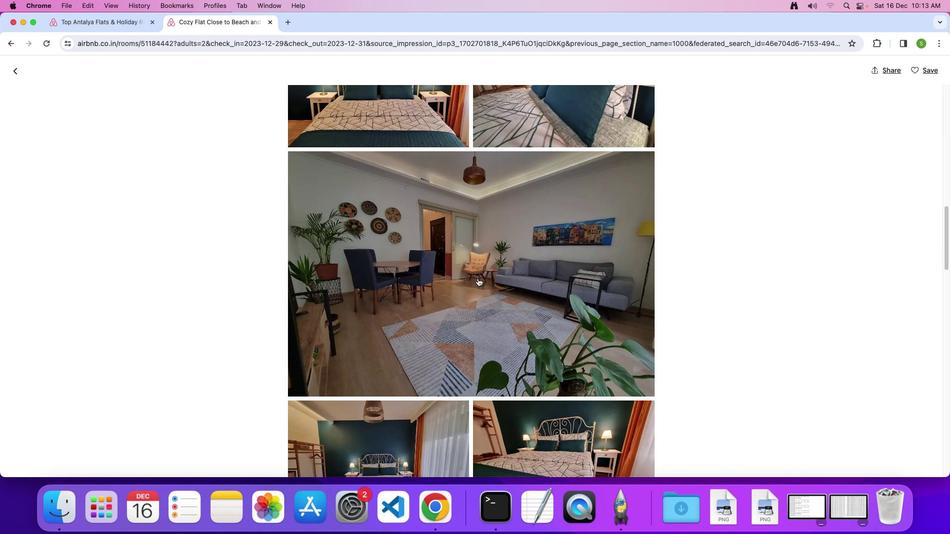 
Action: Mouse scrolled (477, 278) with delta (0, 0)
Screenshot: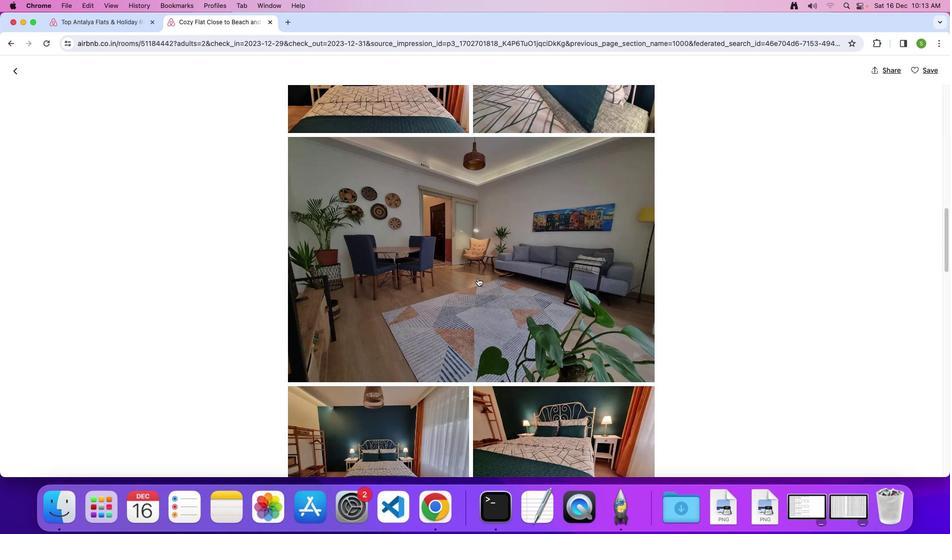 
Action: Mouse scrolled (477, 278) with delta (0, 0)
Screenshot: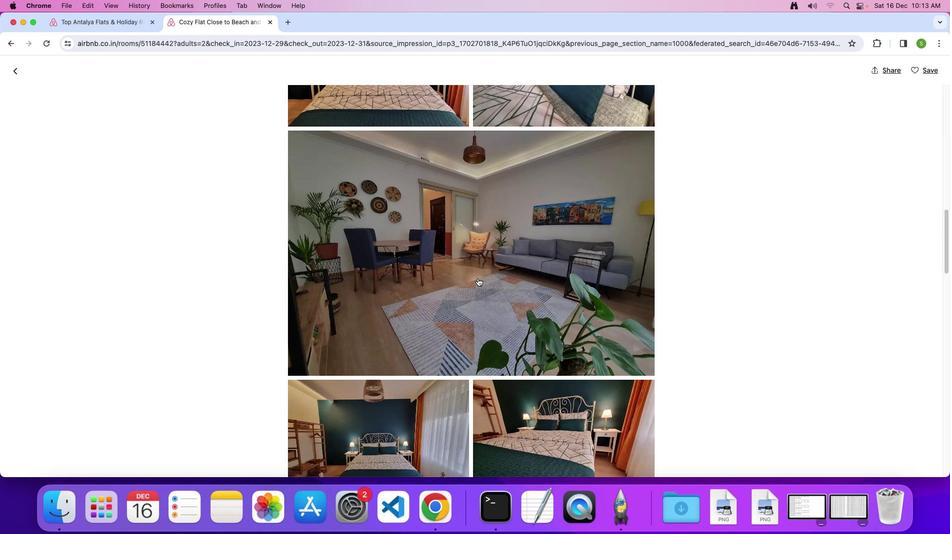 
Action: Mouse scrolled (477, 278) with delta (0, 0)
Screenshot: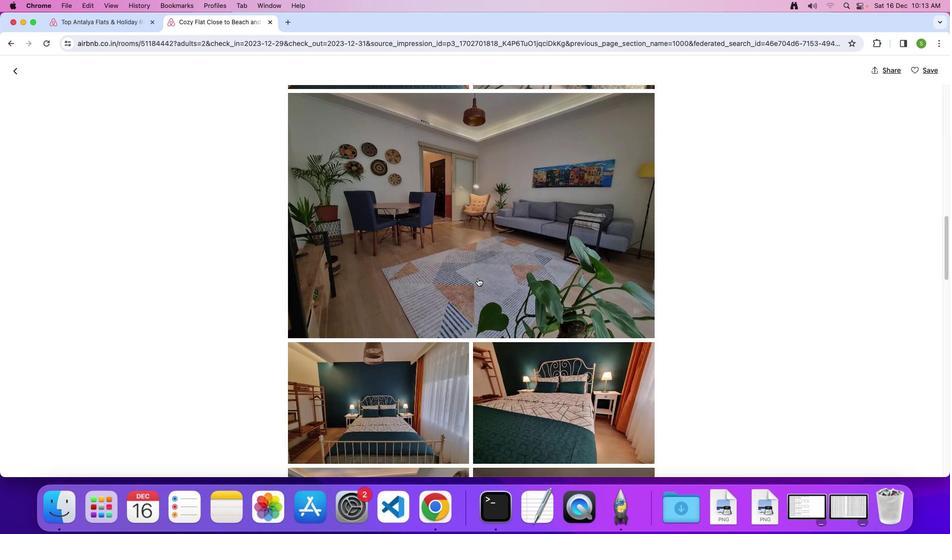 
Action: Mouse scrolled (477, 278) with delta (0, 0)
Screenshot: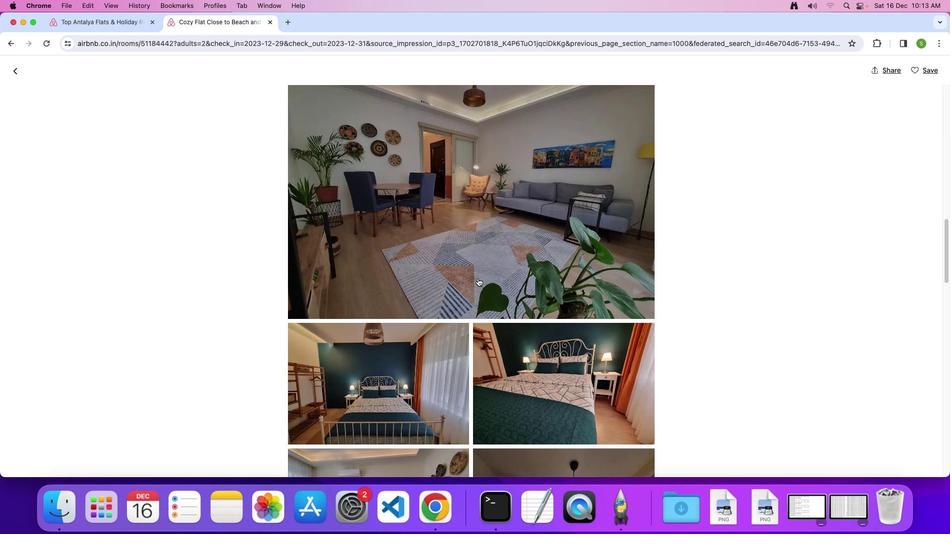 
Action: Mouse scrolled (477, 278) with delta (0, 0)
Screenshot: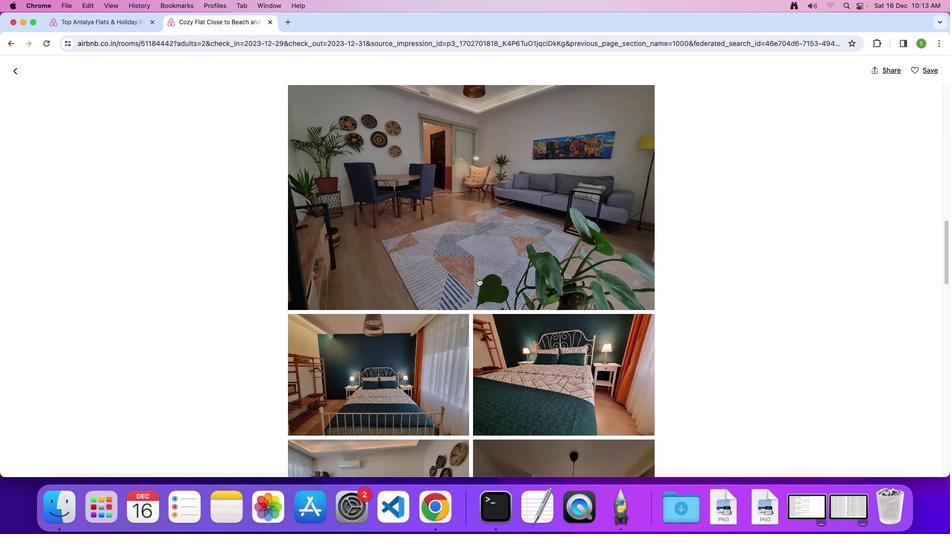 
Action: Mouse scrolled (477, 278) with delta (0, 0)
Screenshot: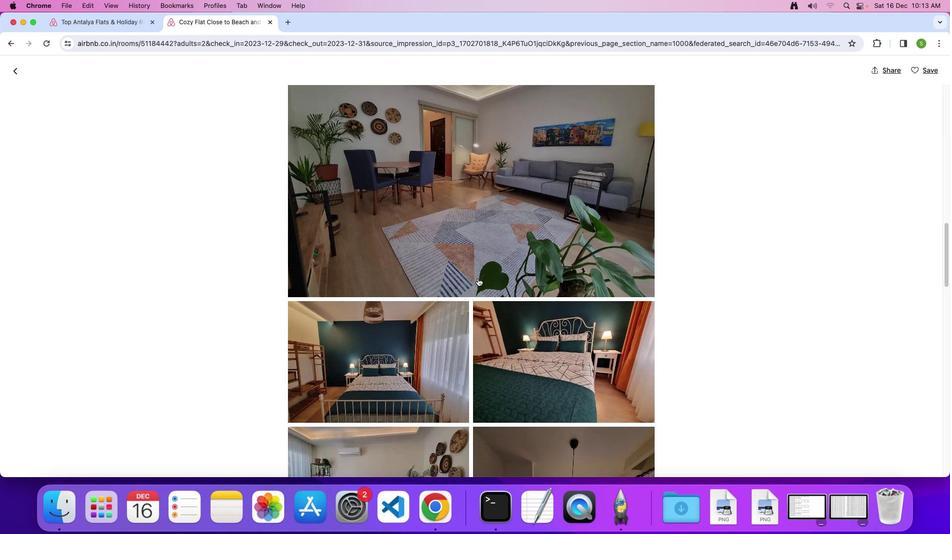 
Action: Mouse scrolled (477, 278) with delta (0, 0)
Screenshot: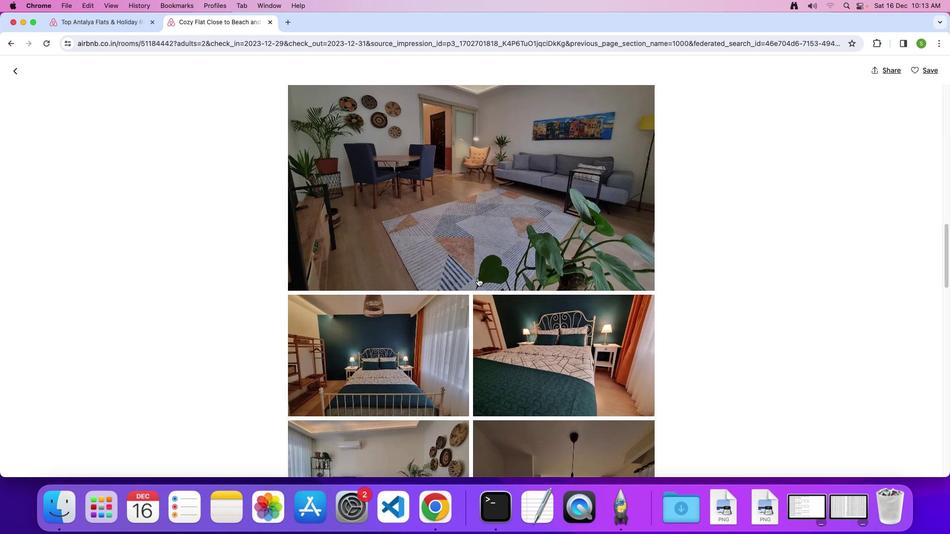 
Action: Mouse scrolled (477, 278) with delta (0, 0)
Screenshot: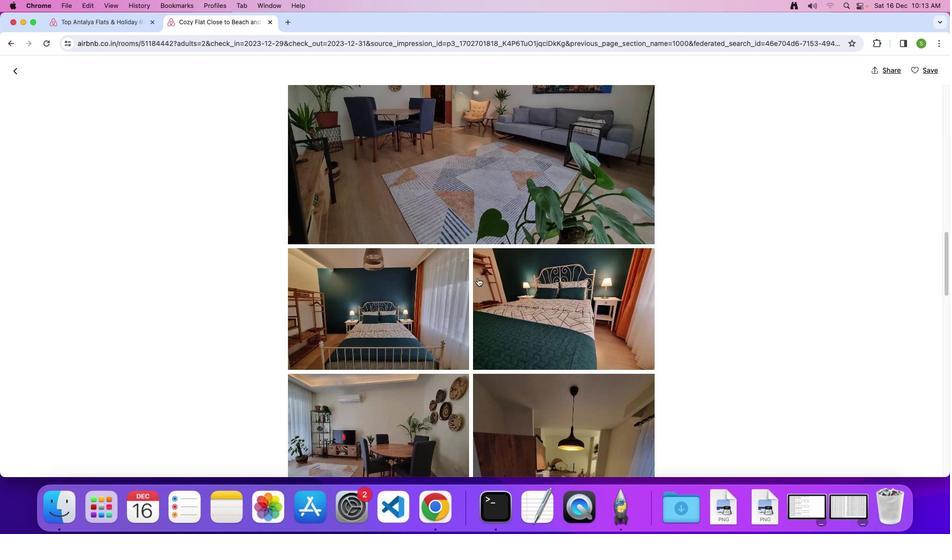 
Action: Mouse scrolled (477, 278) with delta (0, 0)
Screenshot: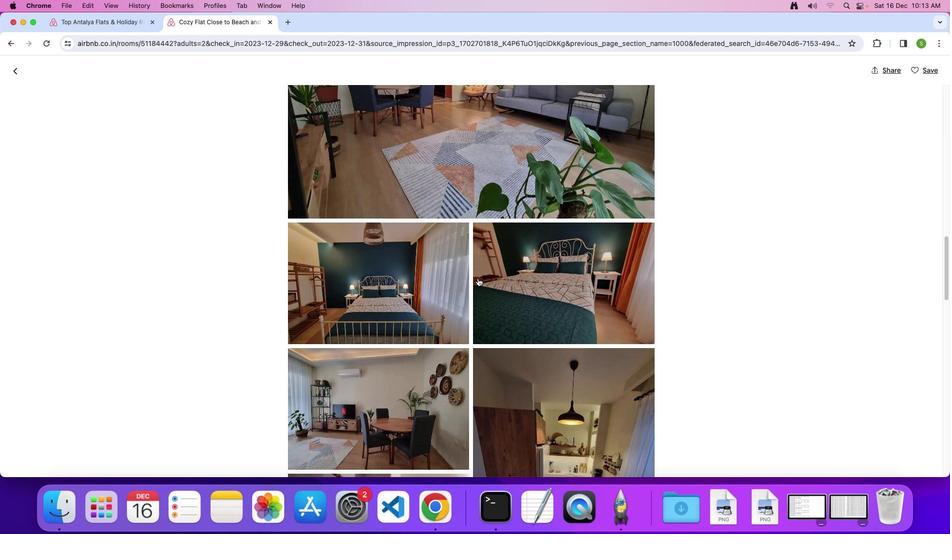 
Action: Mouse scrolled (477, 278) with delta (0, 0)
Screenshot: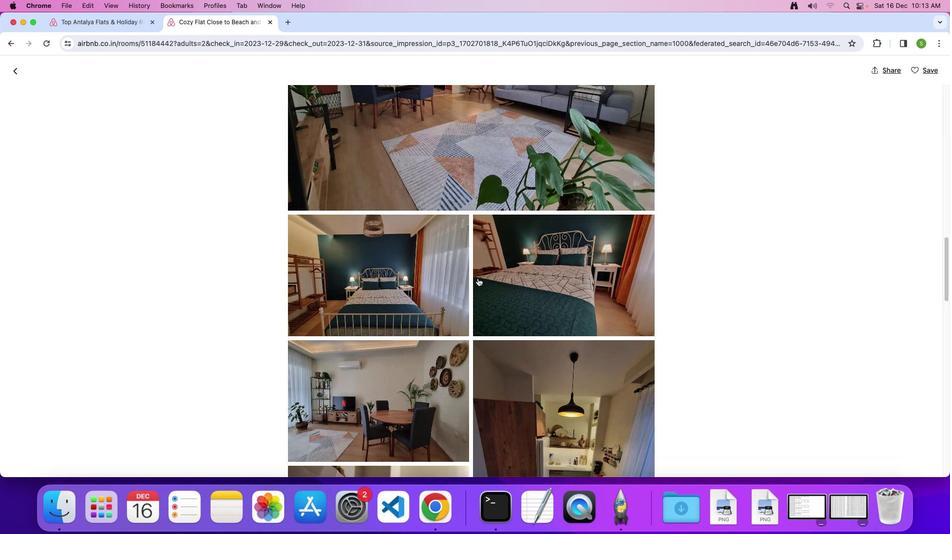 
Action: Mouse scrolled (477, 278) with delta (0, 0)
Screenshot: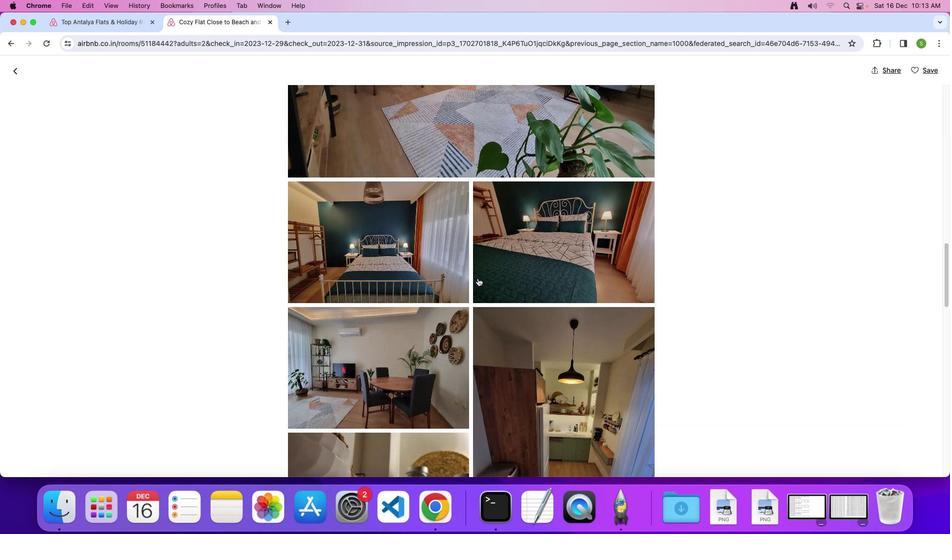 
Action: Mouse scrolled (477, 278) with delta (0, 0)
Screenshot: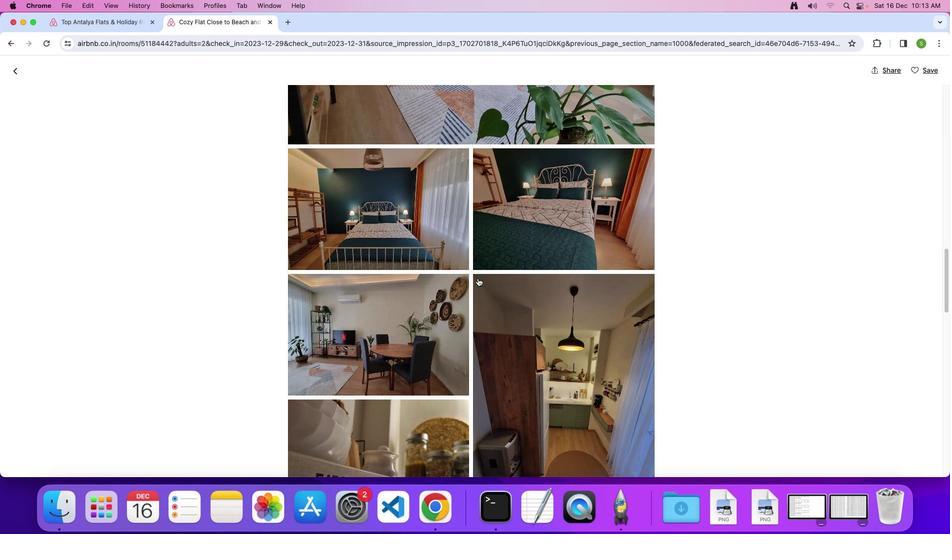 
Action: Mouse scrolled (477, 278) with delta (0, 0)
Screenshot: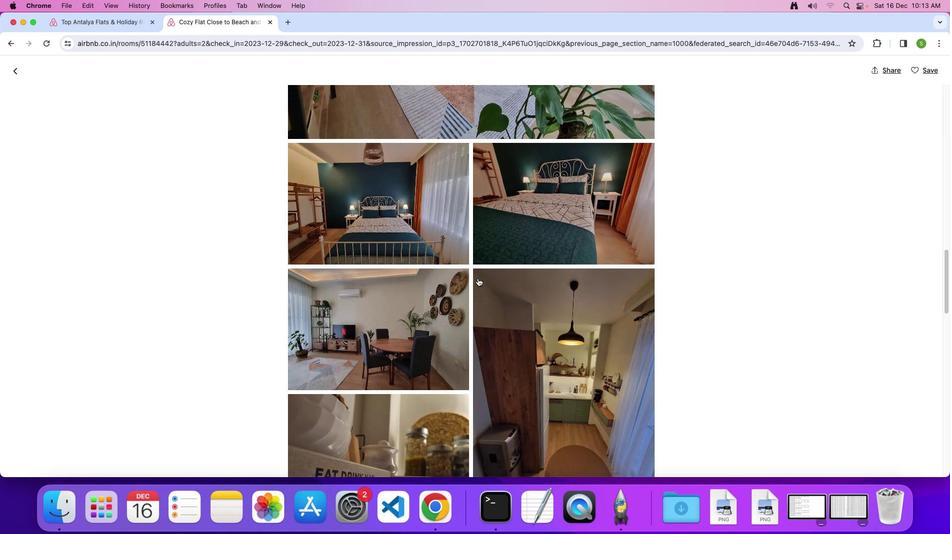 
Action: Mouse scrolled (477, 278) with delta (0, 0)
Screenshot: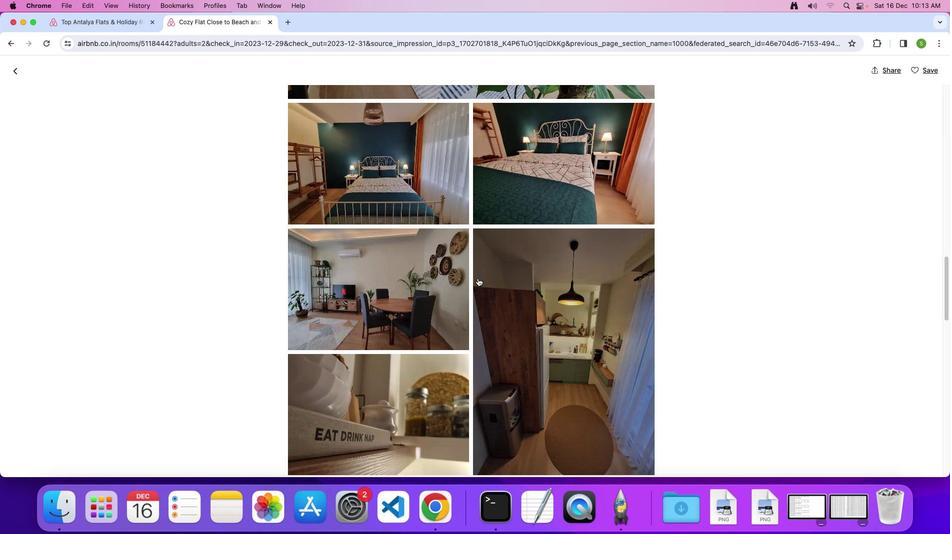 
Action: Mouse scrolled (477, 278) with delta (0, 0)
Screenshot: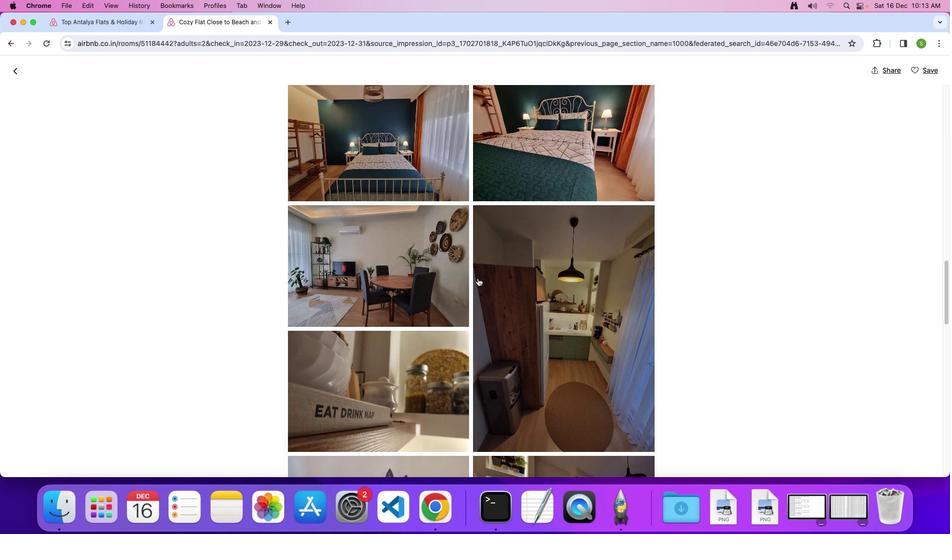
Action: Mouse scrolled (477, 278) with delta (0, 0)
Screenshot: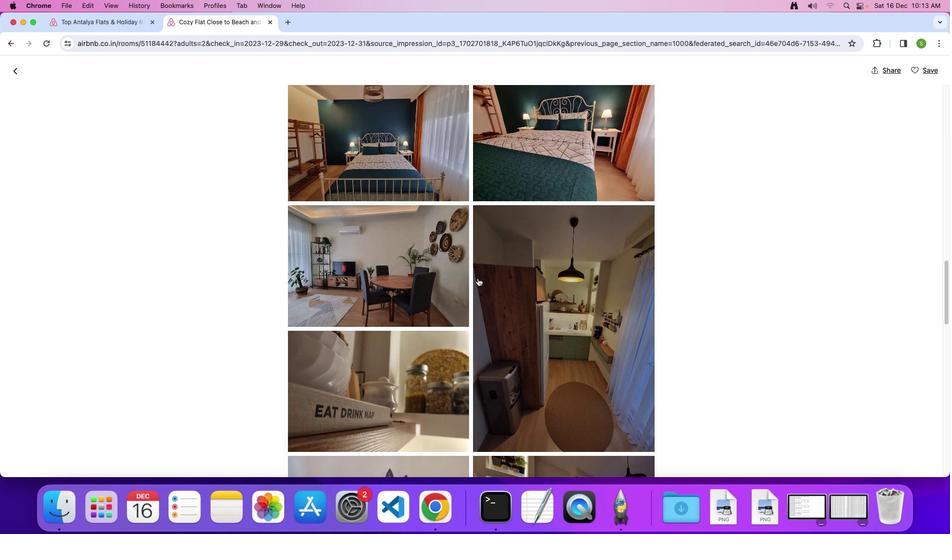 
Action: Mouse scrolled (477, 278) with delta (0, -1)
Screenshot: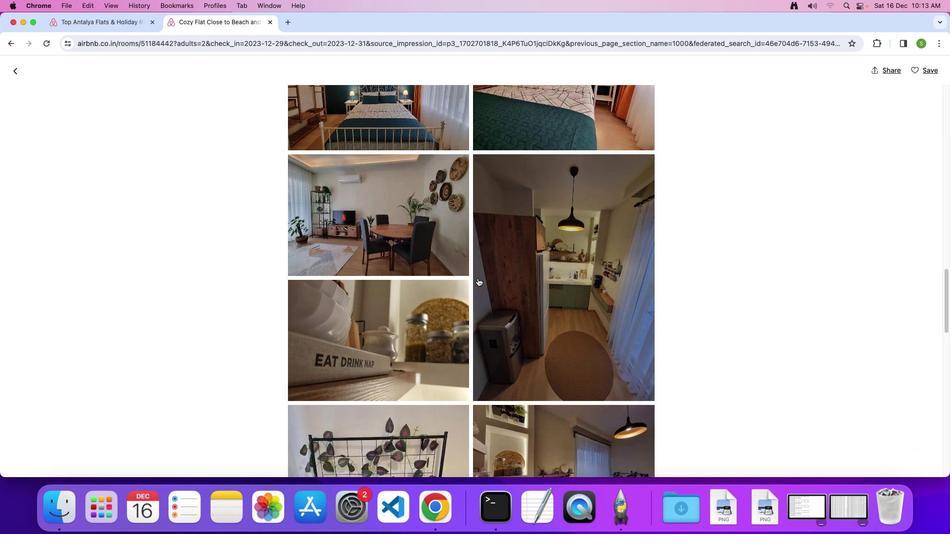 
Action: Mouse scrolled (477, 278) with delta (0, 0)
Screenshot: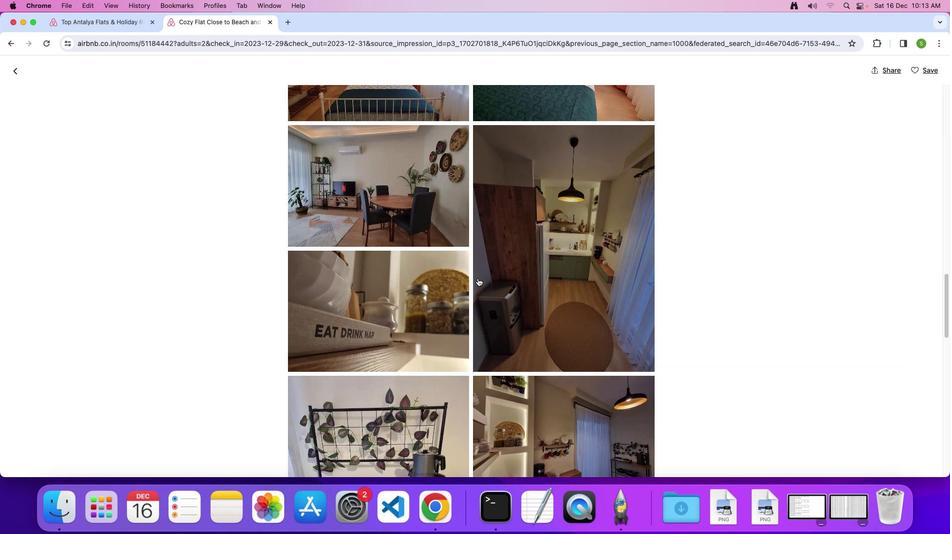 
Action: Mouse scrolled (477, 278) with delta (0, 0)
Screenshot: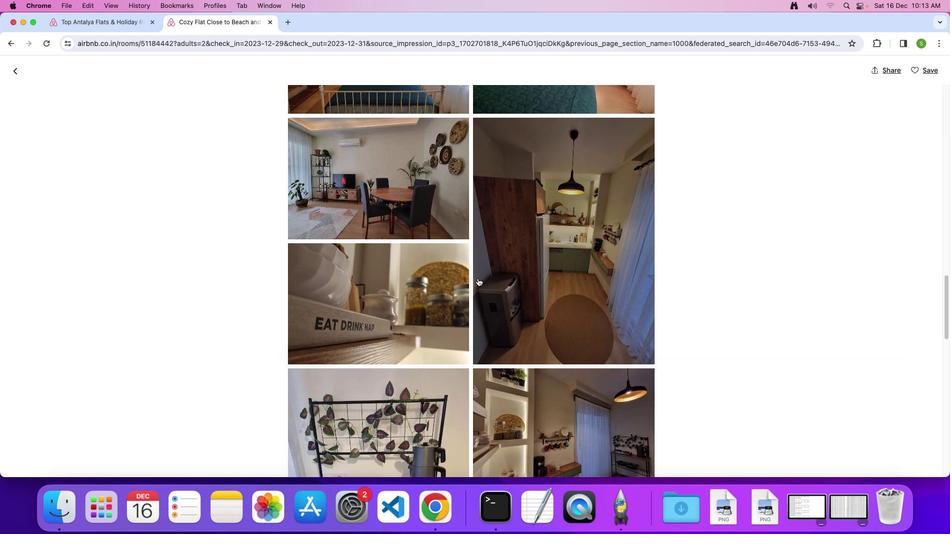 
Action: Mouse scrolled (477, 278) with delta (0, -1)
Screenshot: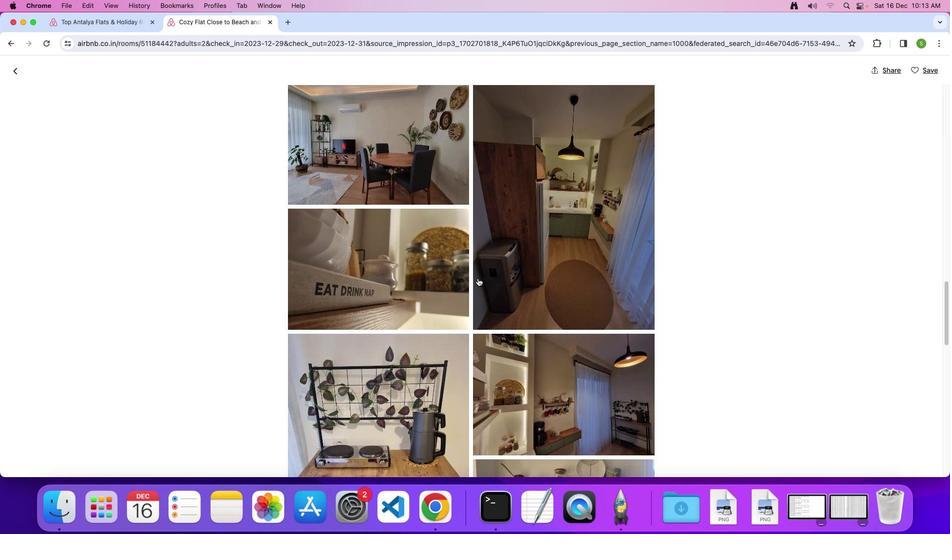 
Action: Mouse scrolled (477, 278) with delta (0, 0)
Screenshot: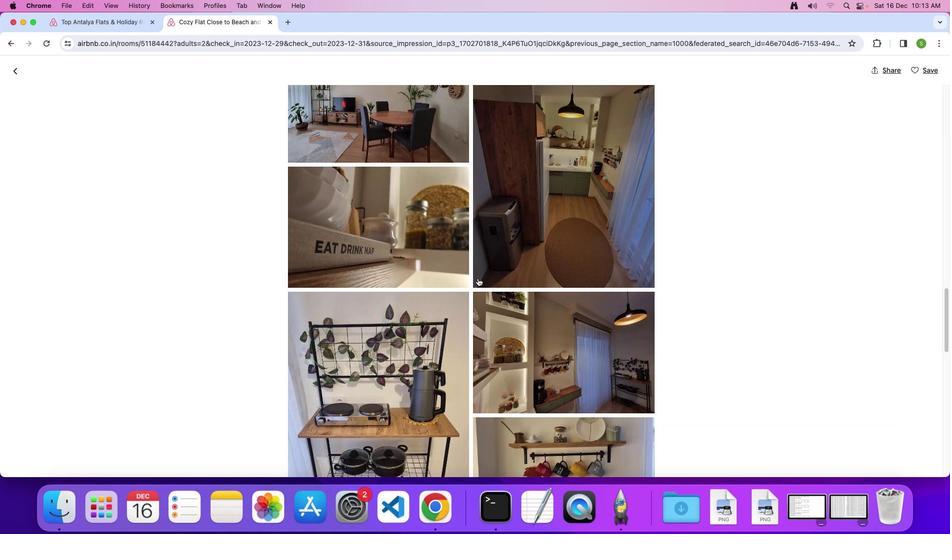 
Action: Mouse scrolled (477, 278) with delta (0, 0)
Screenshot: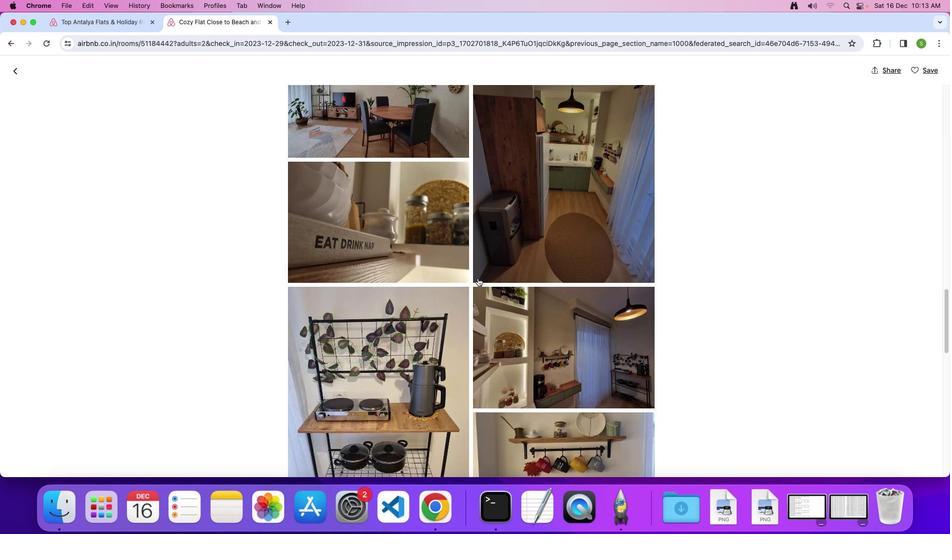 
Action: Mouse scrolled (477, 278) with delta (0, 0)
Screenshot: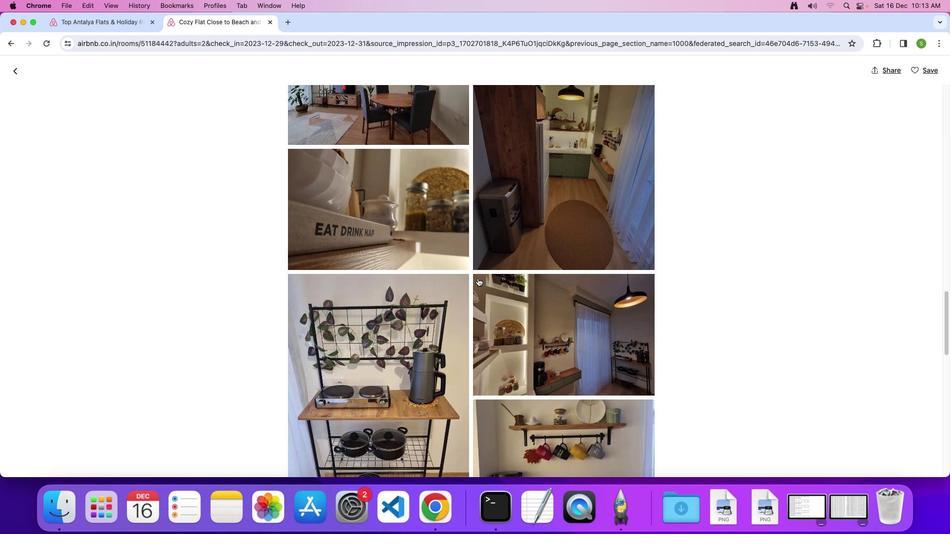 
Action: Mouse scrolled (477, 278) with delta (0, 0)
Screenshot: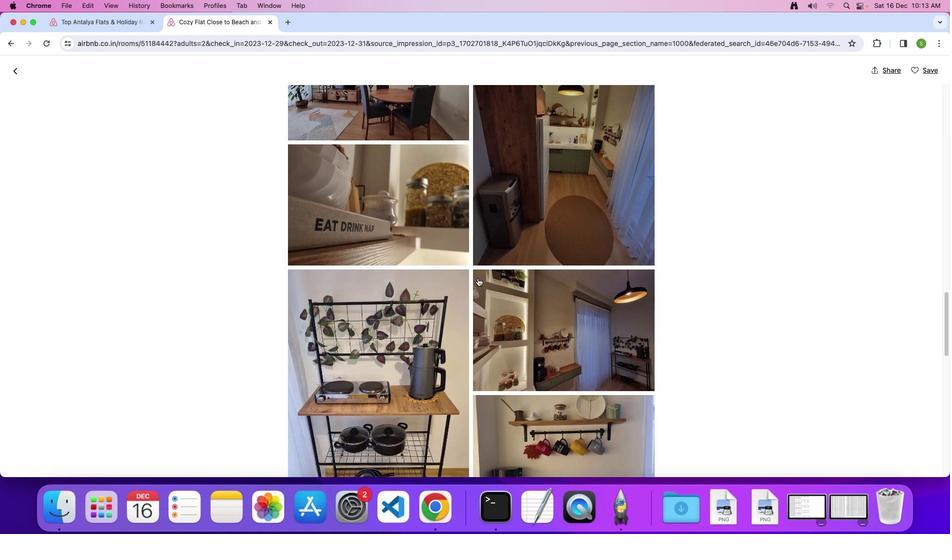 
Action: Mouse scrolled (477, 278) with delta (0, 0)
Screenshot: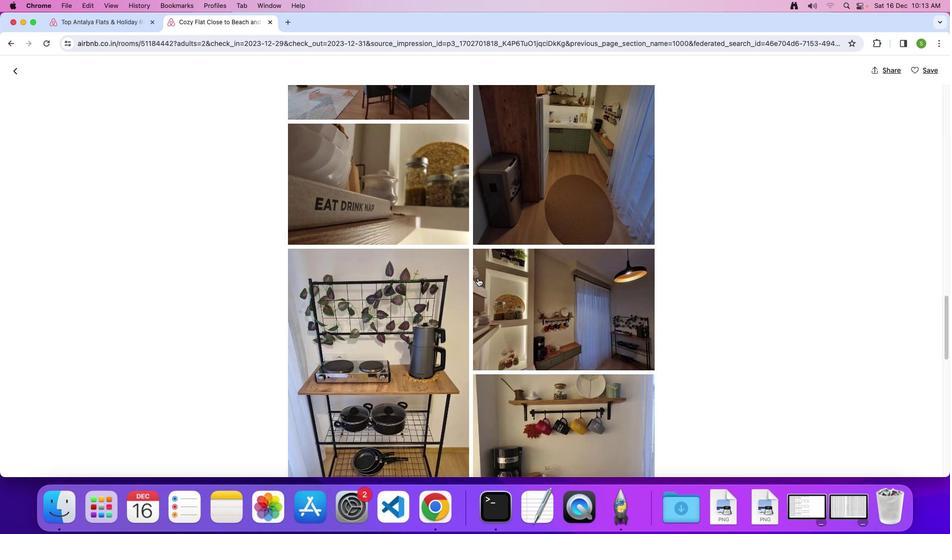 
Action: Mouse scrolled (477, 278) with delta (0, 0)
Screenshot: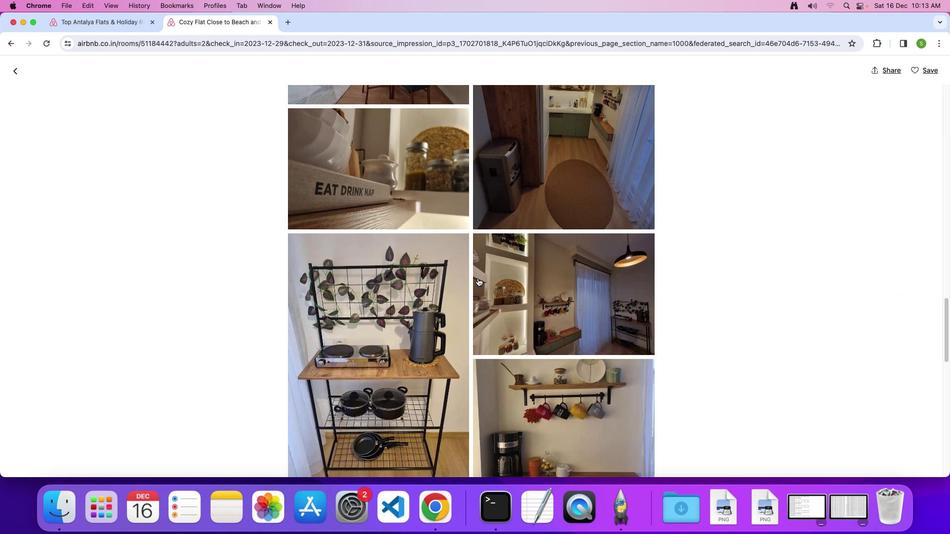 
Action: Mouse scrolled (477, 278) with delta (0, 0)
Screenshot: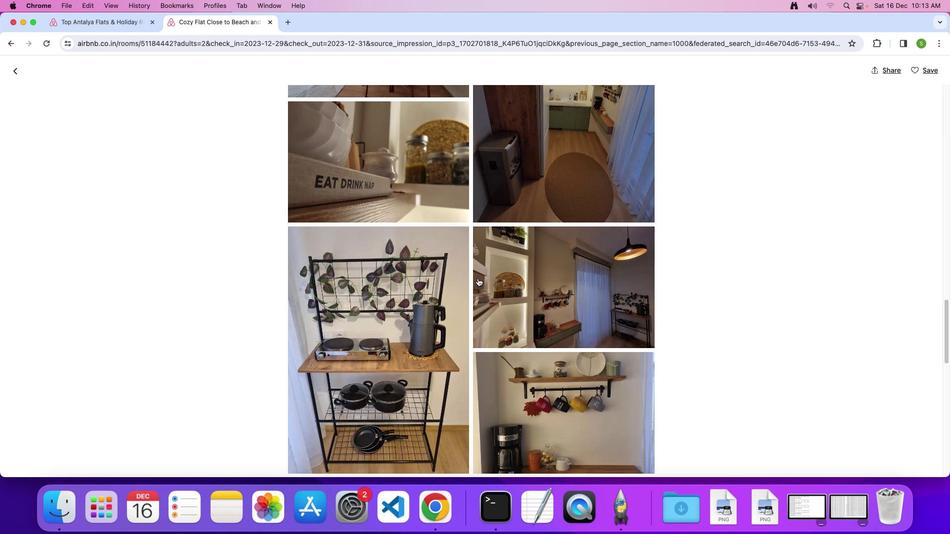 
Action: Mouse scrolled (477, 278) with delta (0, 0)
Screenshot: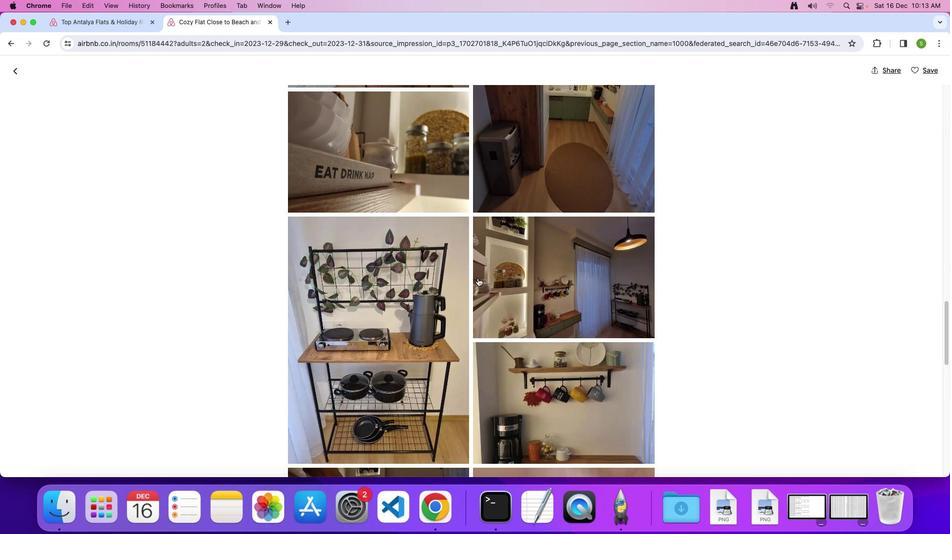 
Action: Mouse scrolled (477, 278) with delta (0, 0)
Screenshot: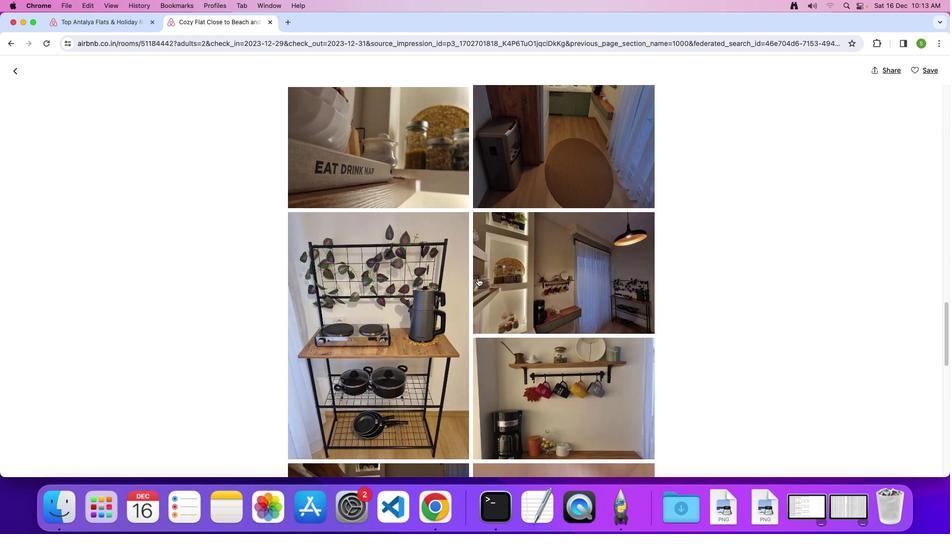 
Action: Mouse scrolled (477, 278) with delta (0, 0)
Screenshot: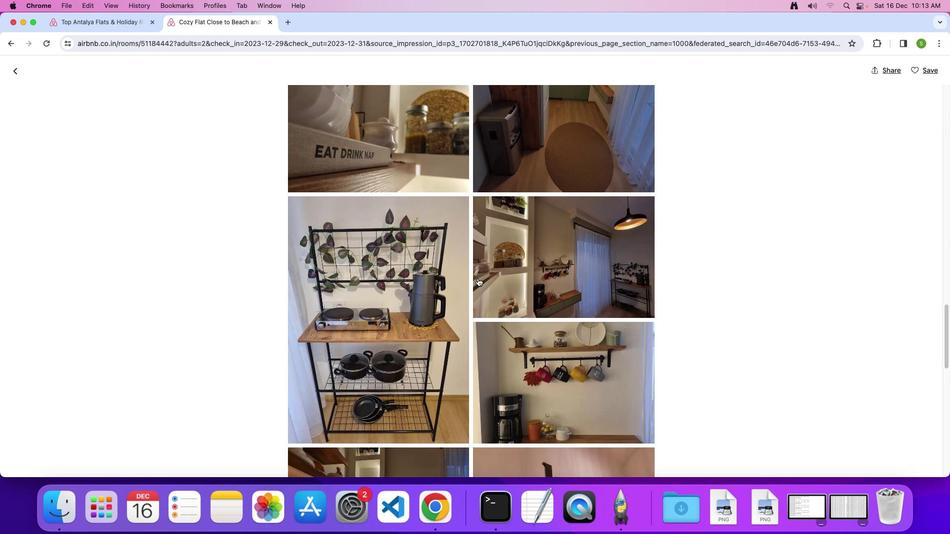 
Action: Mouse scrolled (477, 278) with delta (0, 0)
Screenshot: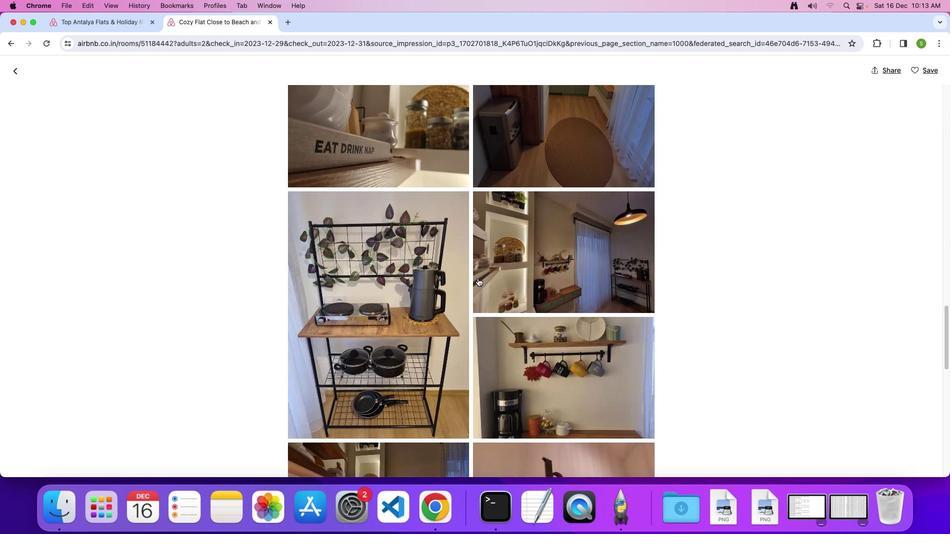 
Action: Mouse scrolled (477, 278) with delta (0, 0)
Screenshot: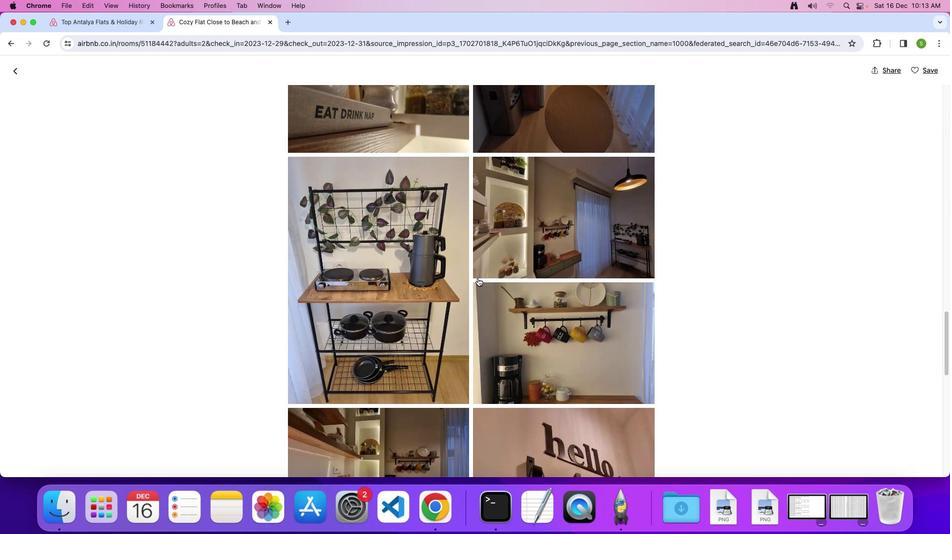 
Action: Mouse scrolled (477, 278) with delta (0, 0)
Screenshot: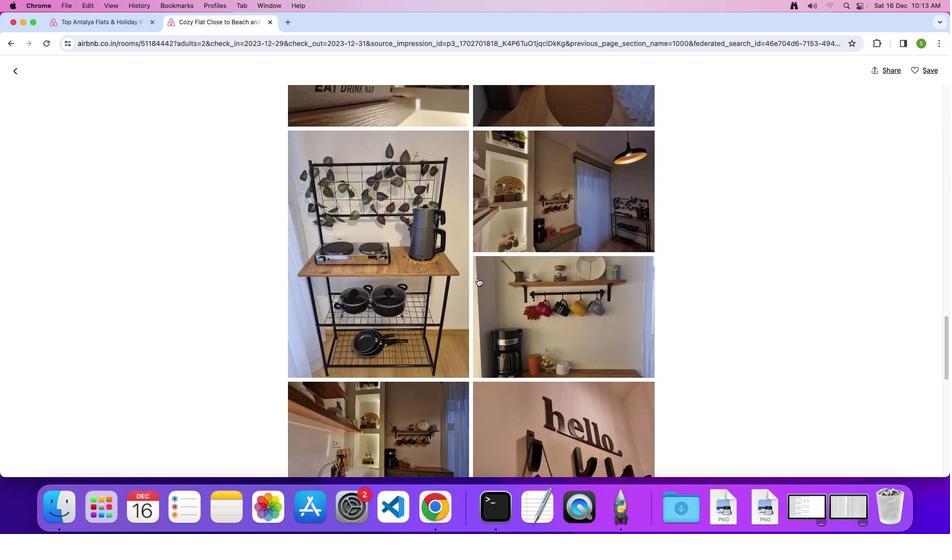
Action: Mouse scrolled (477, 278) with delta (0, 0)
Screenshot: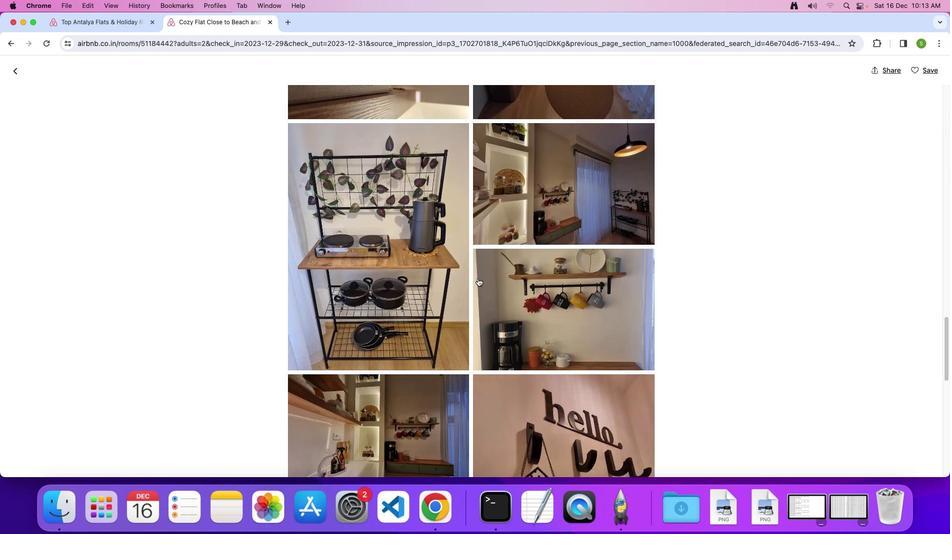 
Action: Mouse scrolled (477, 278) with delta (0, 0)
Screenshot: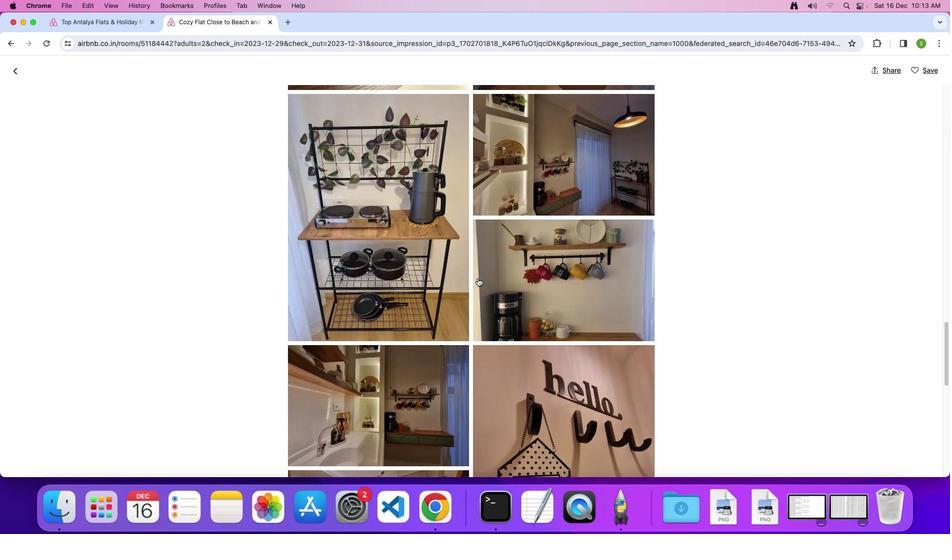 
Action: Mouse scrolled (477, 278) with delta (0, 0)
Screenshot: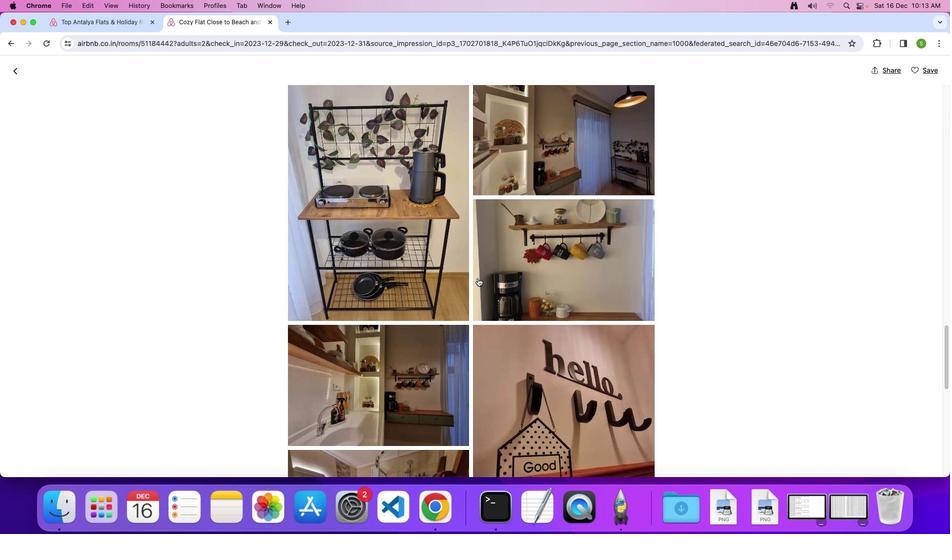 
Action: Mouse scrolled (477, 278) with delta (0, 0)
Screenshot: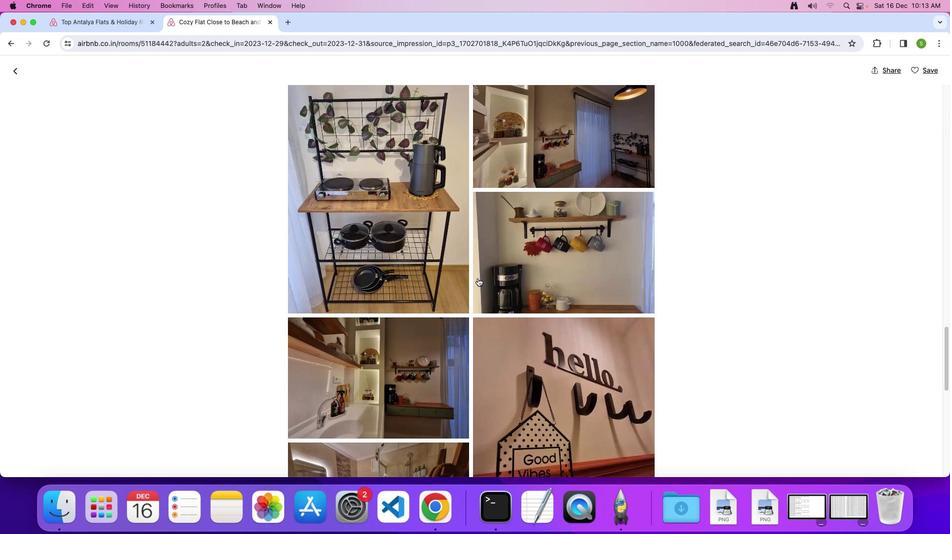 
Action: Mouse scrolled (477, 278) with delta (0, 0)
Screenshot: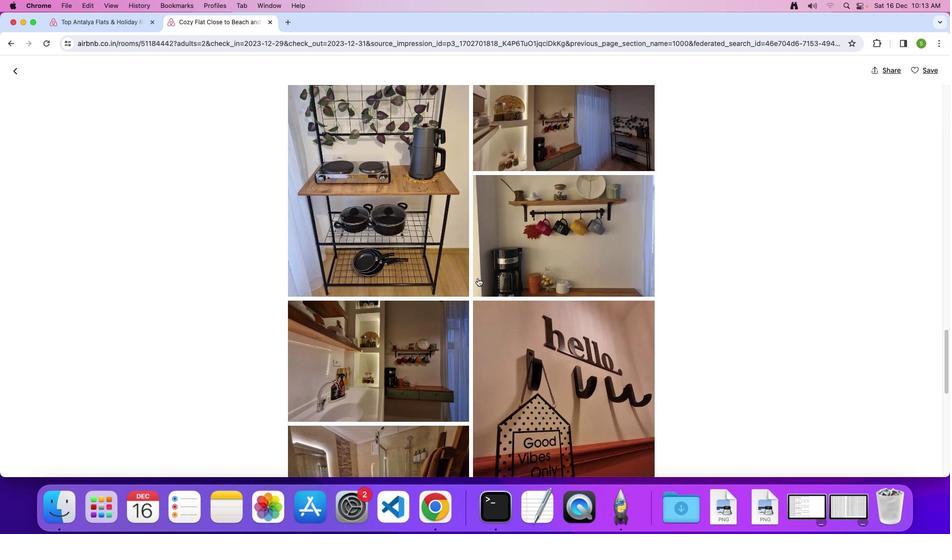 
Action: Mouse scrolled (477, 278) with delta (0, 0)
Screenshot: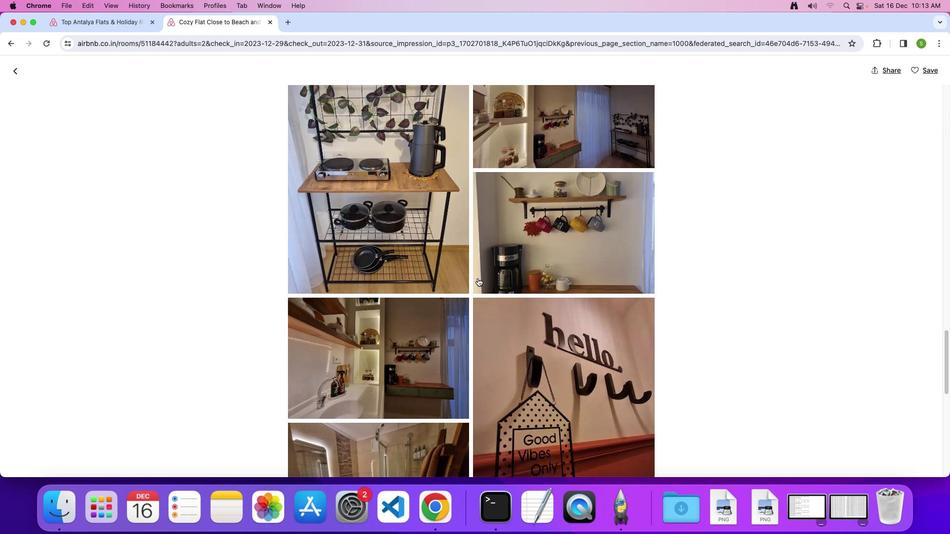 
Action: Mouse scrolled (477, 278) with delta (0, 0)
Screenshot: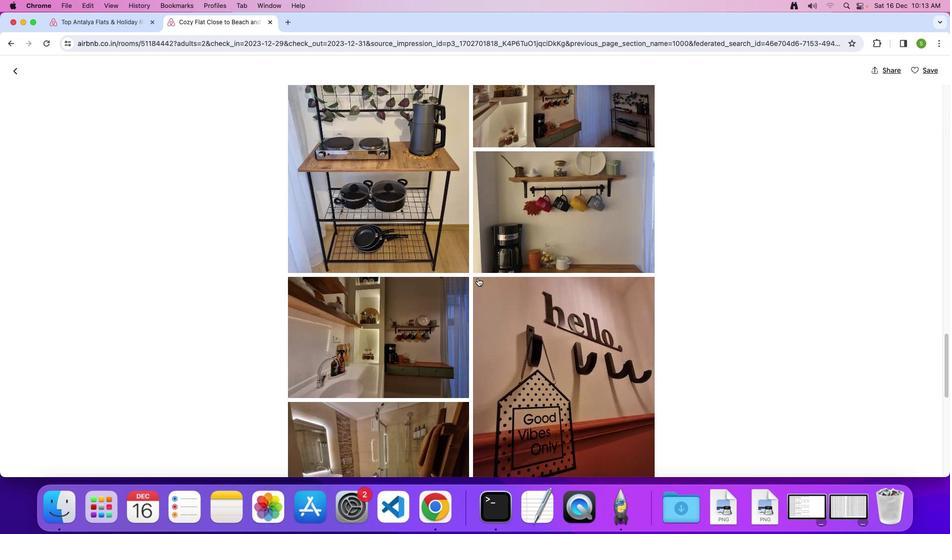 
Action: Mouse scrolled (477, 278) with delta (0, 0)
Screenshot: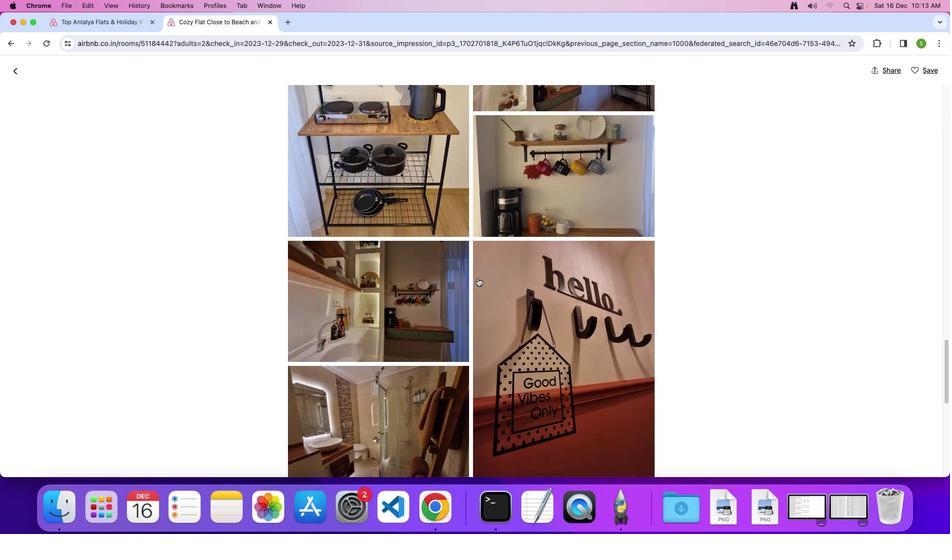 
Action: Mouse scrolled (477, 278) with delta (0, 0)
Screenshot: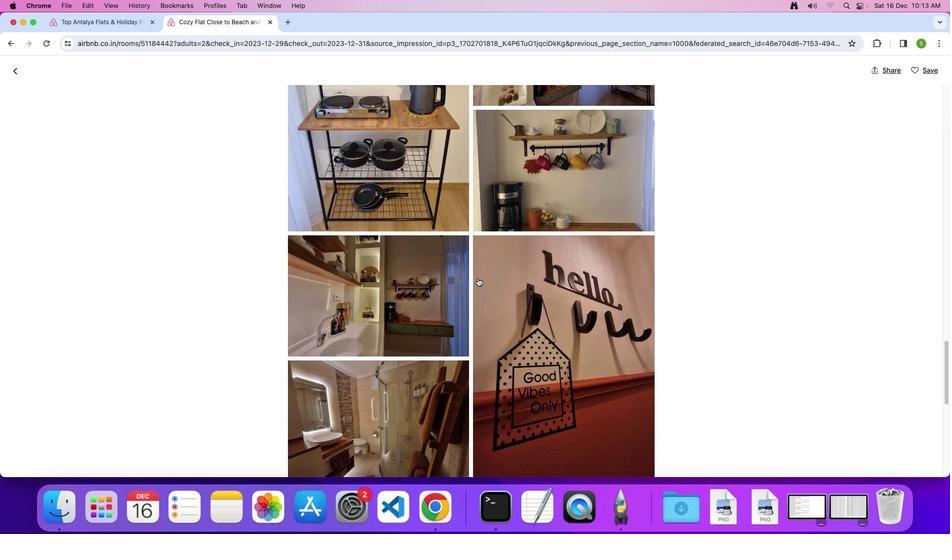 
Action: Mouse scrolled (477, 278) with delta (0, 0)
Screenshot: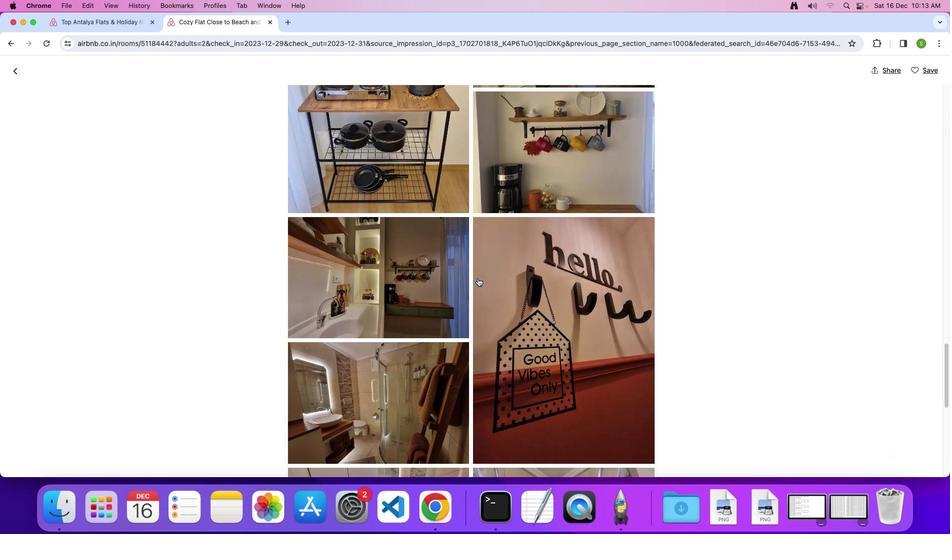 
Action: Mouse scrolled (477, 278) with delta (0, 0)
Screenshot: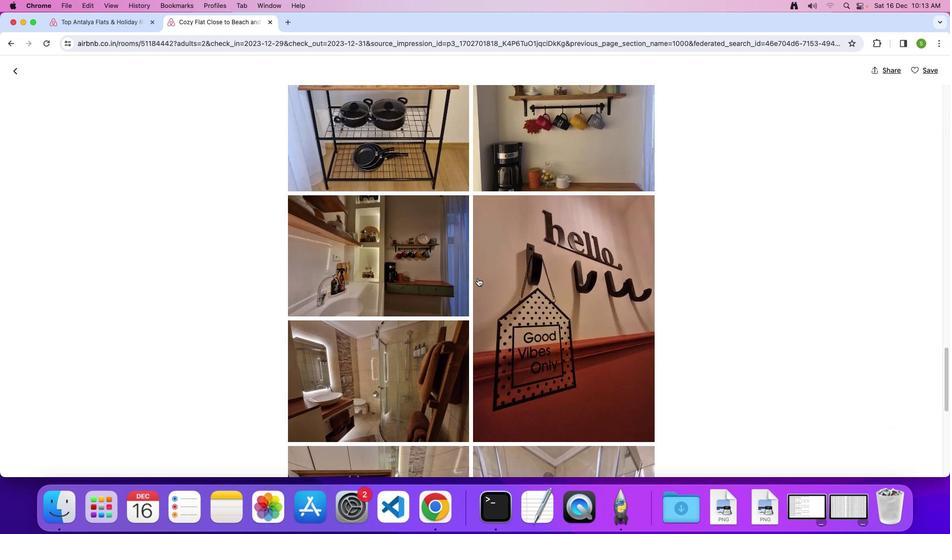 
Action: Mouse scrolled (477, 278) with delta (0, 0)
Screenshot: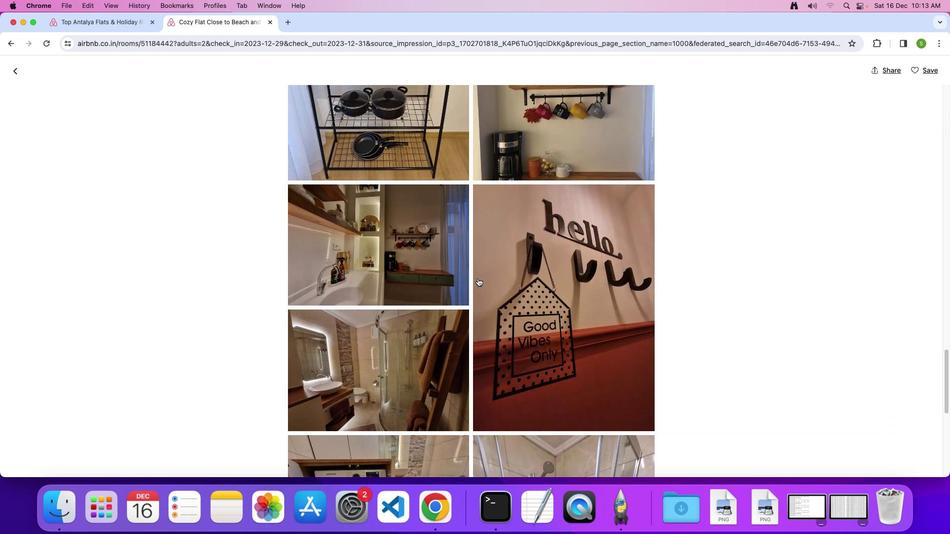 
Action: Mouse scrolled (477, 278) with delta (0, 0)
Screenshot: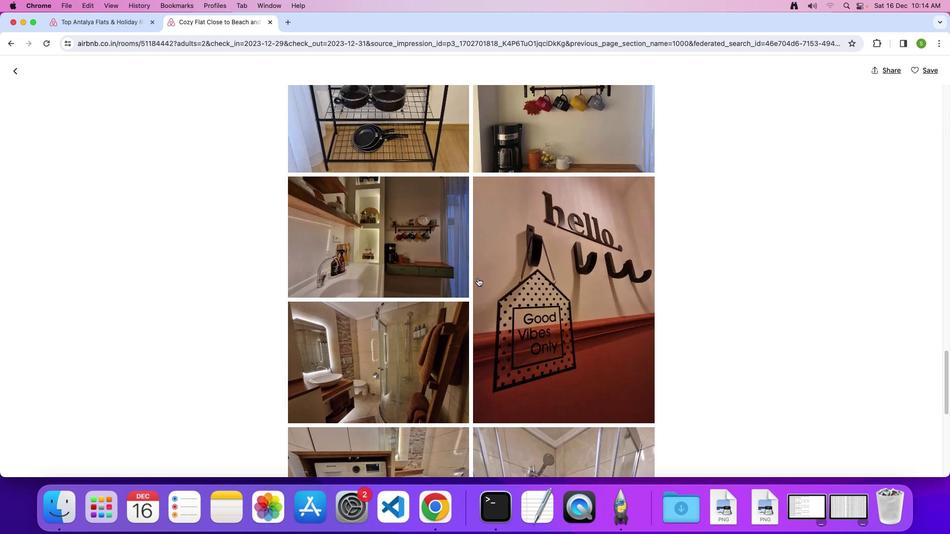 
Action: Mouse scrolled (477, 278) with delta (0, 0)
Screenshot: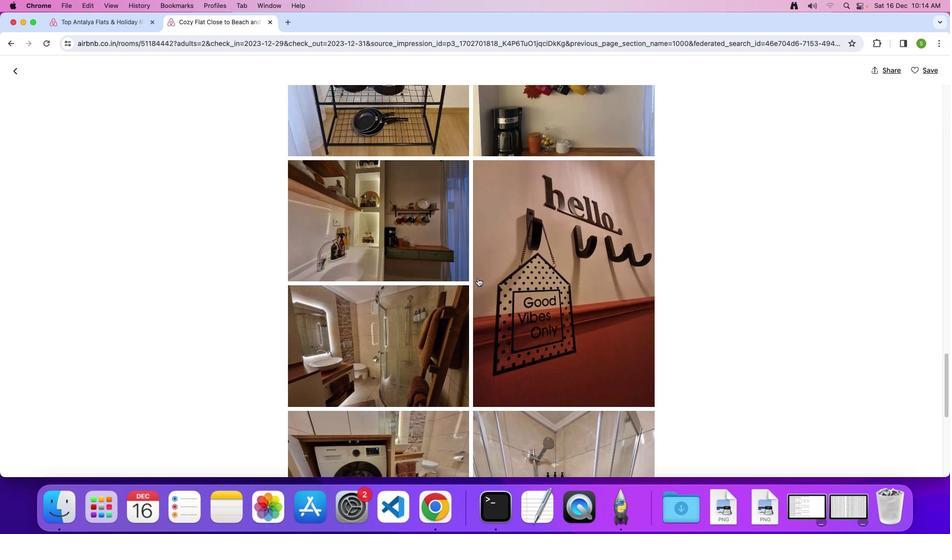 
Action: Mouse scrolled (477, 278) with delta (0, 0)
Screenshot: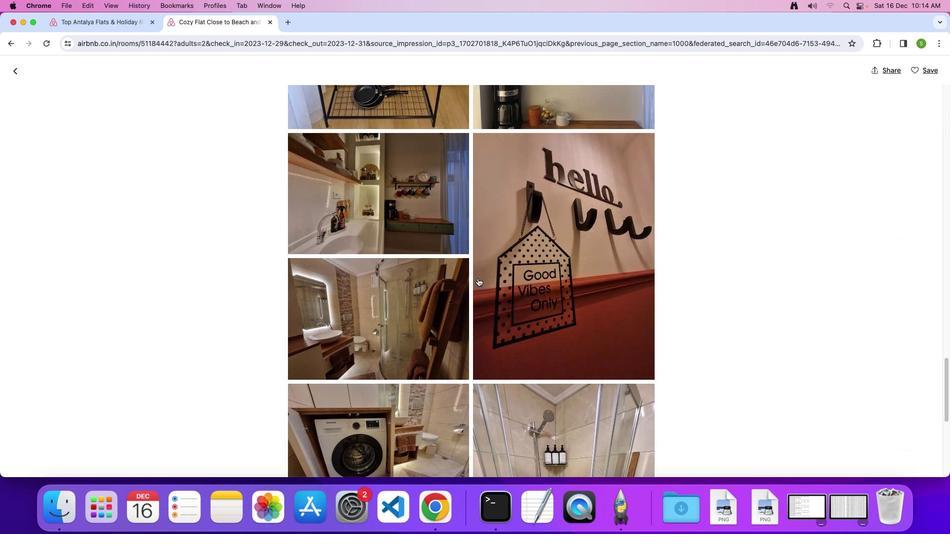 
Action: Mouse scrolled (477, 278) with delta (0, 0)
Screenshot: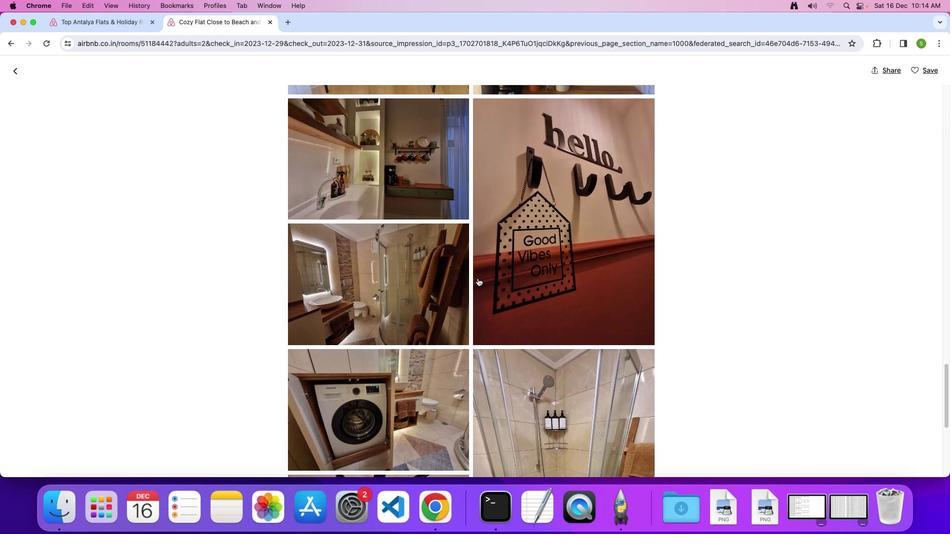 
Action: Mouse scrolled (477, 278) with delta (0, 0)
Screenshot: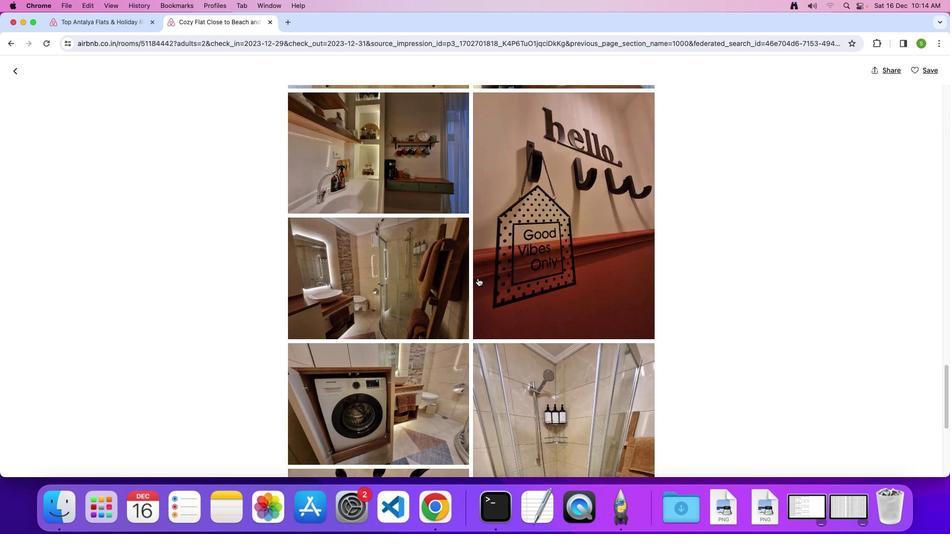 
Action: Mouse scrolled (477, 278) with delta (0, 0)
Screenshot: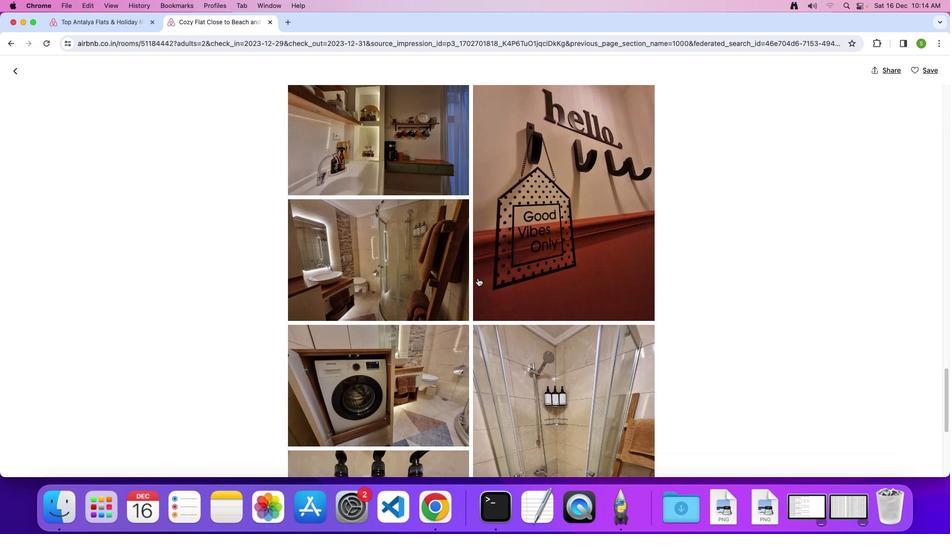 
Action: Mouse scrolled (477, 278) with delta (0, 0)
Screenshot: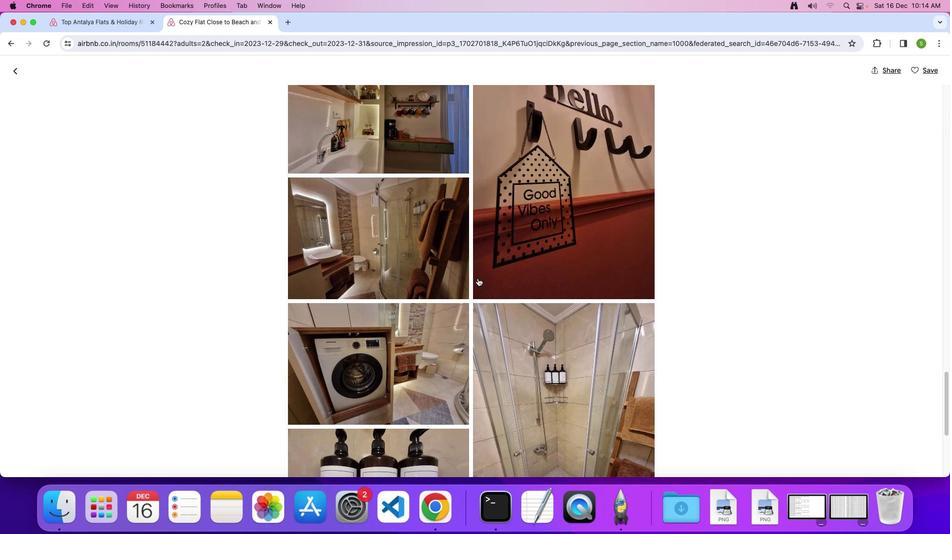 
Action: Mouse scrolled (477, 278) with delta (0, 0)
Screenshot: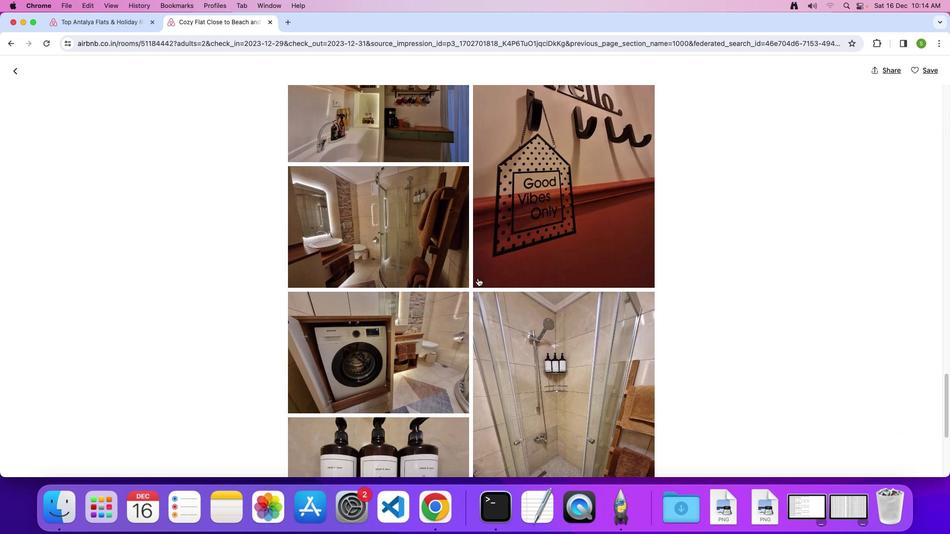 
Action: Mouse scrolled (477, 278) with delta (0, 0)
Screenshot: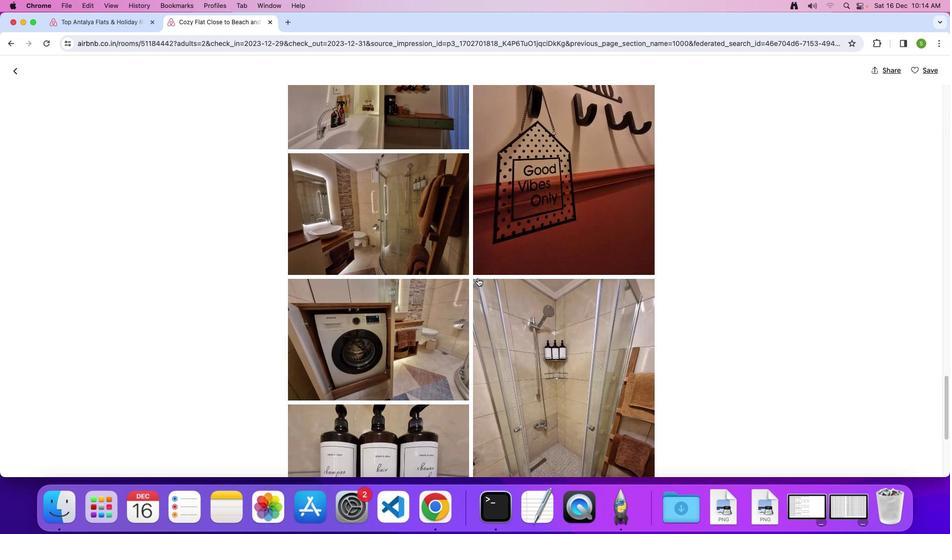 
Action: Mouse scrolled (477, 278) with delta (0, 0)
Screenshot: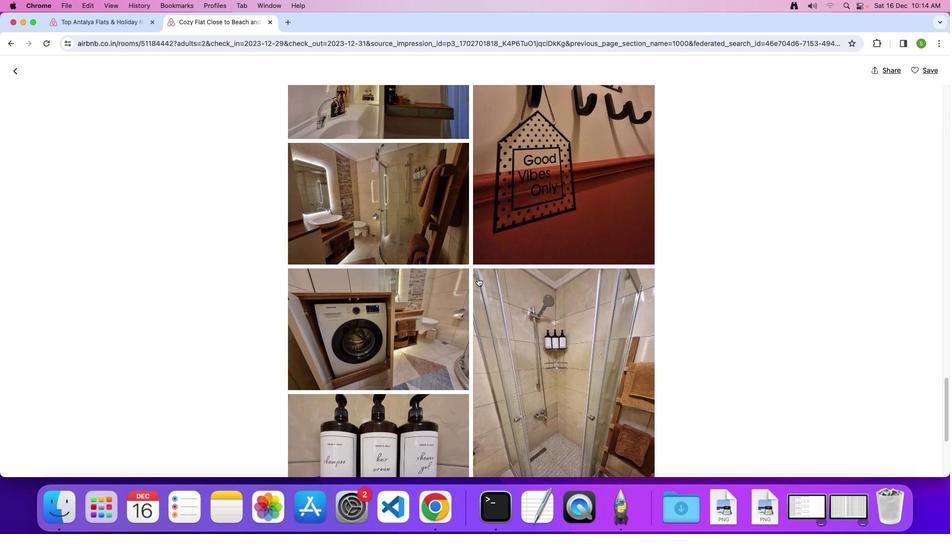
Action: Mouse scrolled (477, 278) with delta (0, -1)
Screenshot: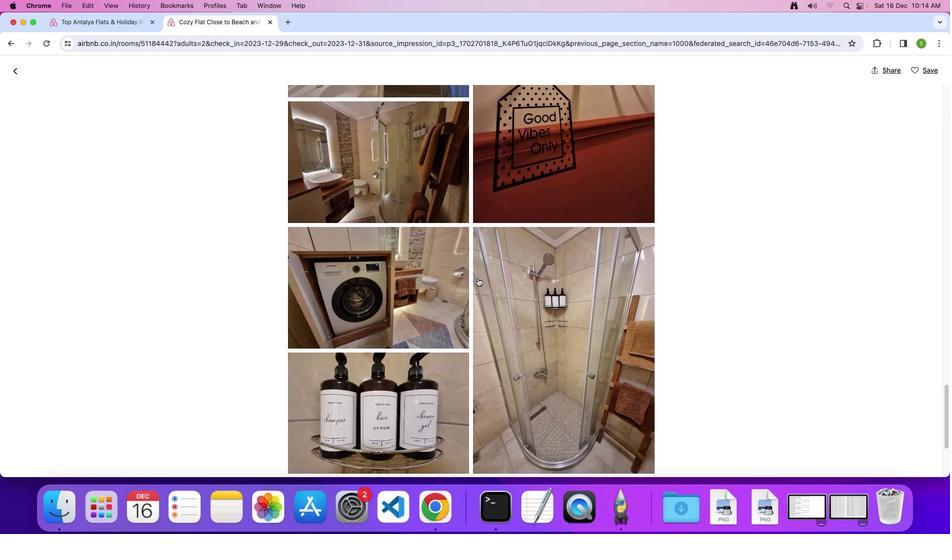 
Action: Mouse scrolled (477, 278) with delta (0, 0)
Screenshot: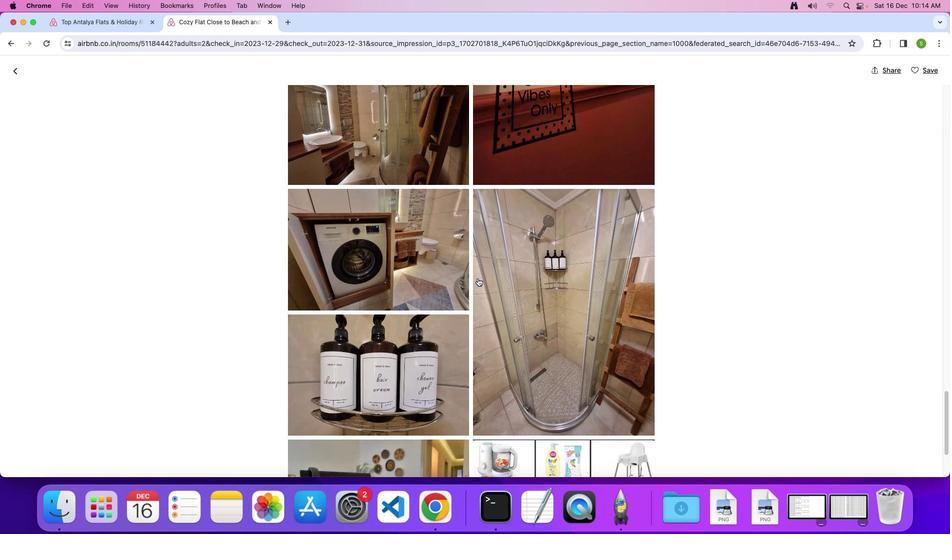 
Action: Mouse scrolled (477, 278) with delta (0, 0)
Screenshot: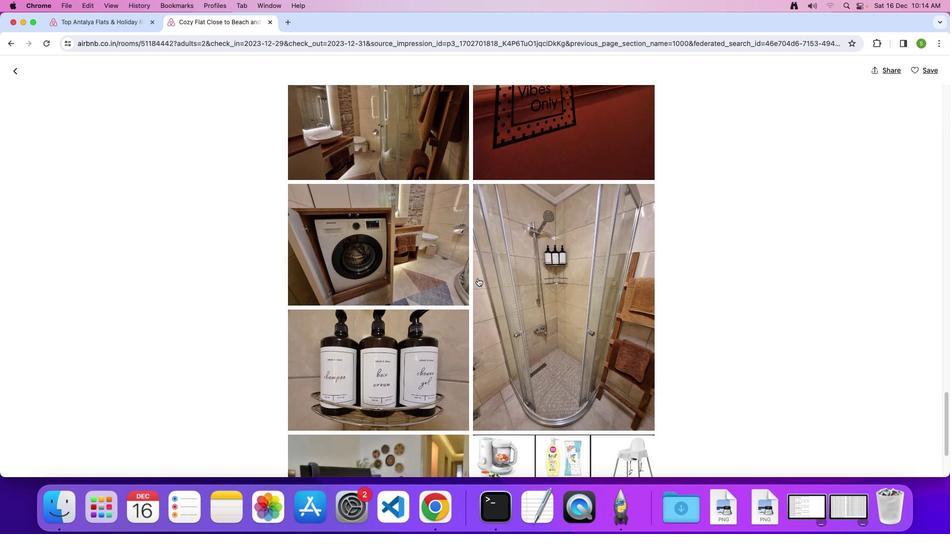 
Action: Mouse scrolled (477, 278) with delta (0, 0)
Screenshot: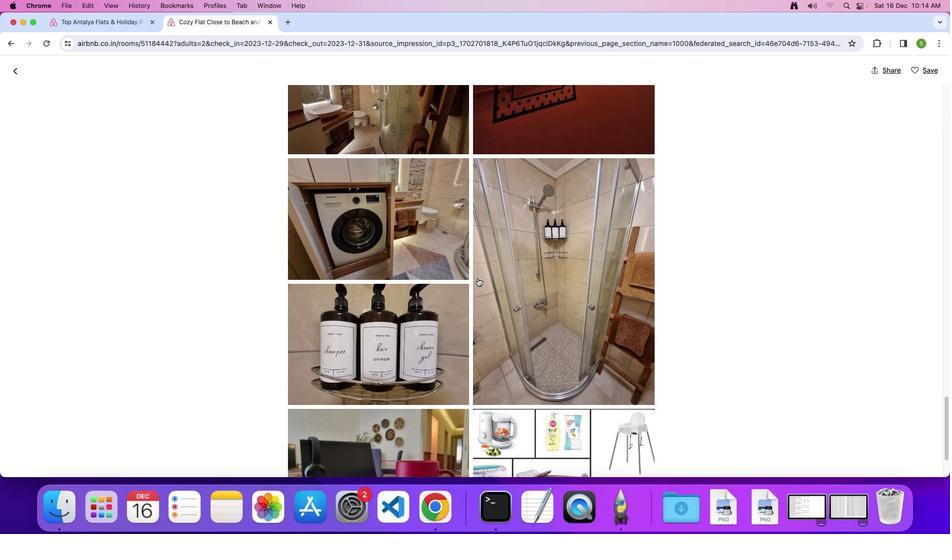 
Action: Mouse scrolled (477, 278) with delta (0, 0)
Screenshot: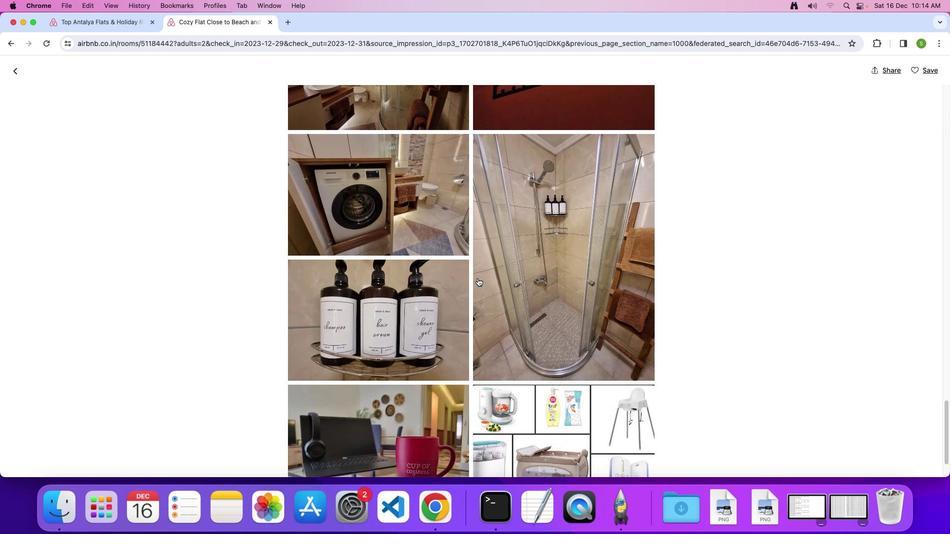 
Action: Mouse scrolled (477, 278) with delta (0, 0)
Screenshot: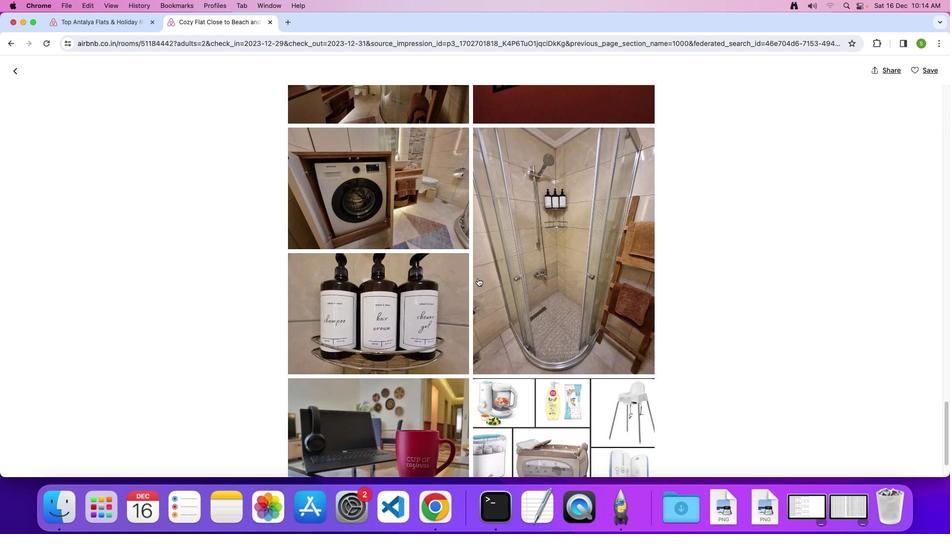 
Action: Mouse scrolled (477, 278) with delta (0, 0)
Screenshot: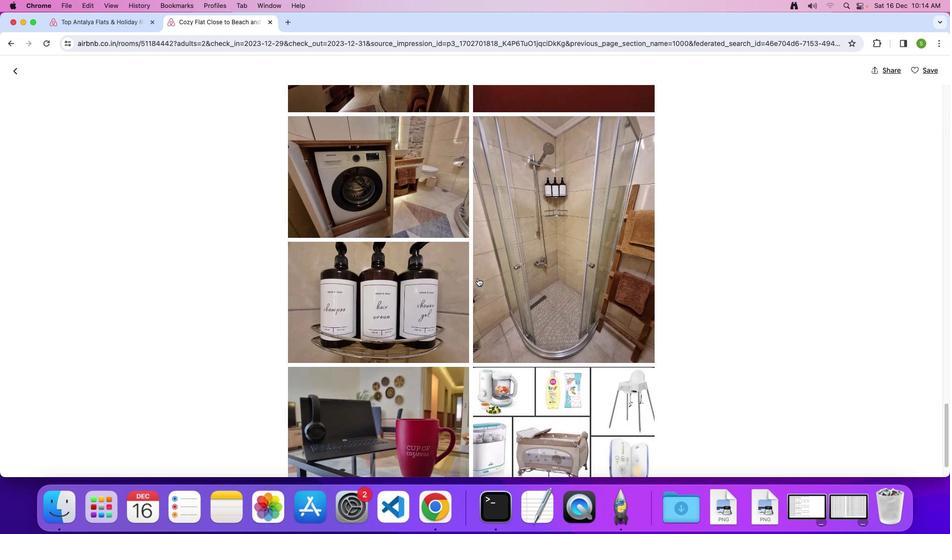 
Action: Mouse scrolled (477, 278) with delta (0, 0)
Screenshot: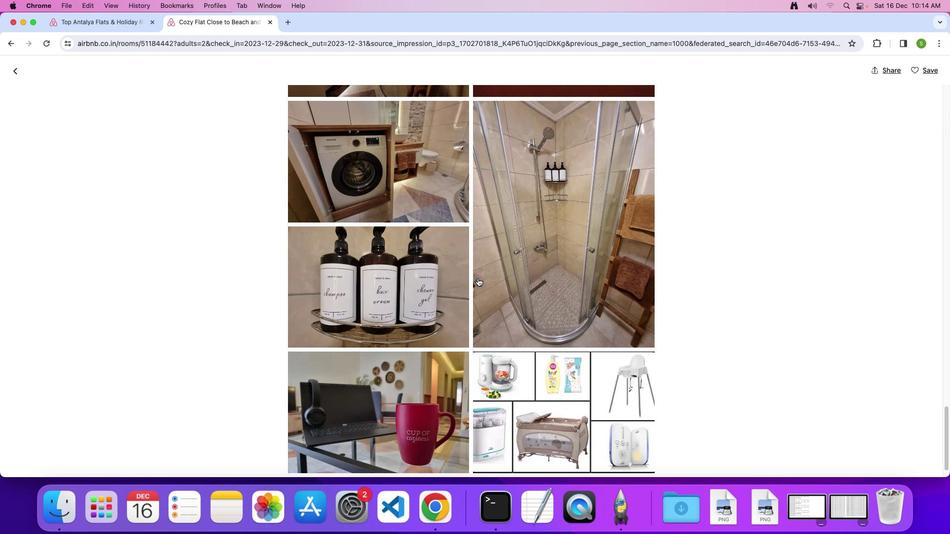 
Action: Mouse scrolled (477, 278) with delta (0, -1)
Screenshot: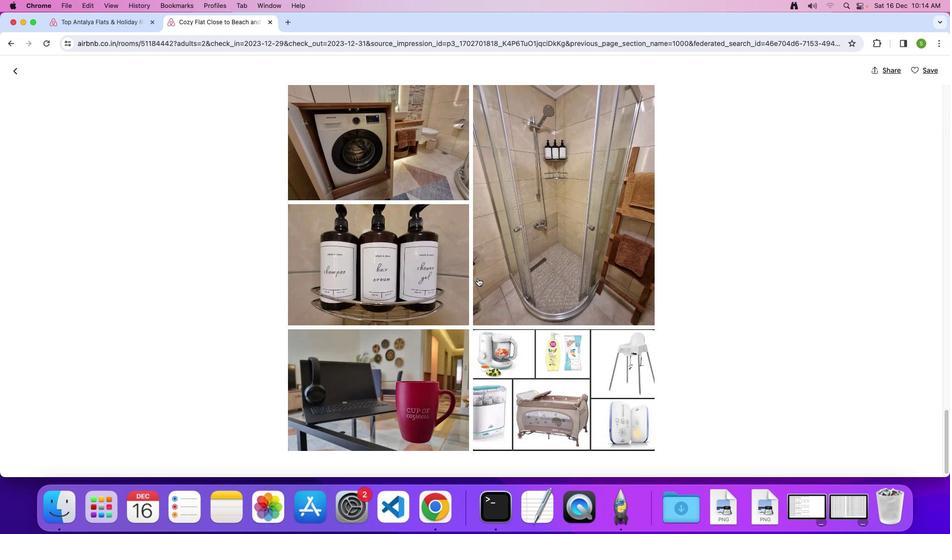 
Action: Mouse scrolled (477, 278) with delta (0, 0)
Screenshot: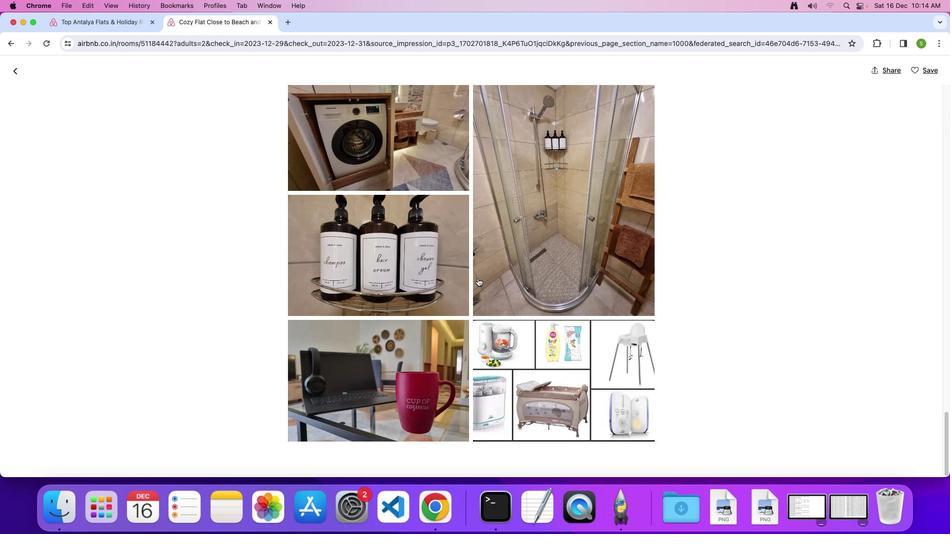
Action: Mouse scrolled (477, 278) with delta (0, 0)
Screenshot: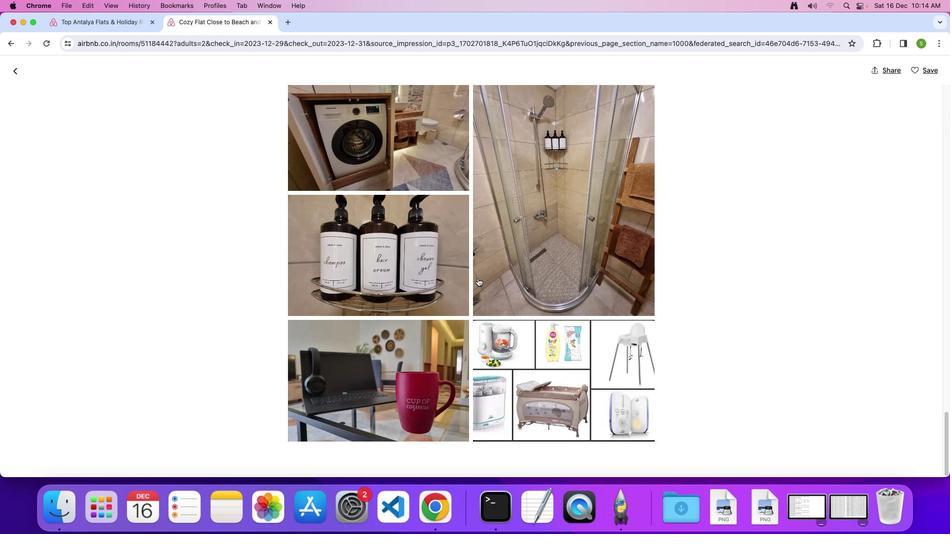 
Action: Mouse scrolled (477, 278) with delta (0, -1)
Screenshot: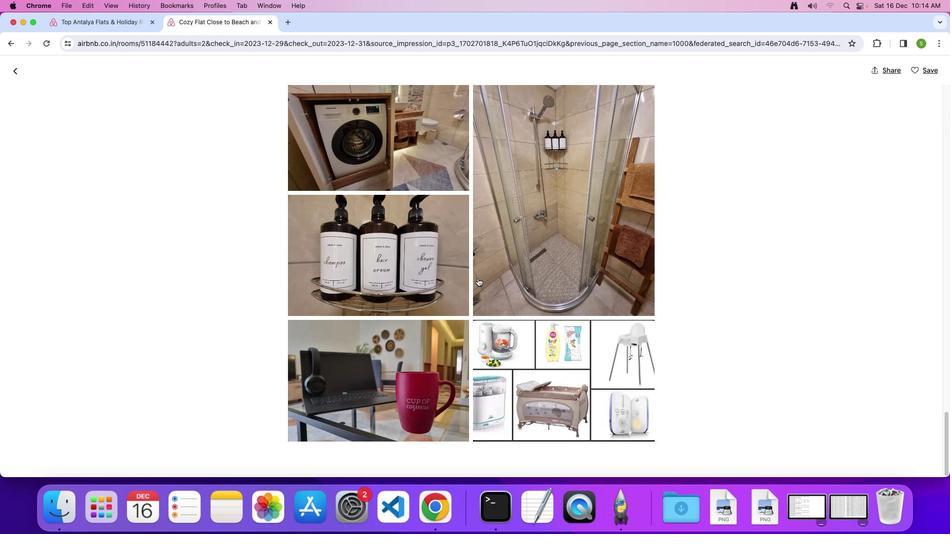 
Action: Mouse moved to (17, 74)
Screenshot: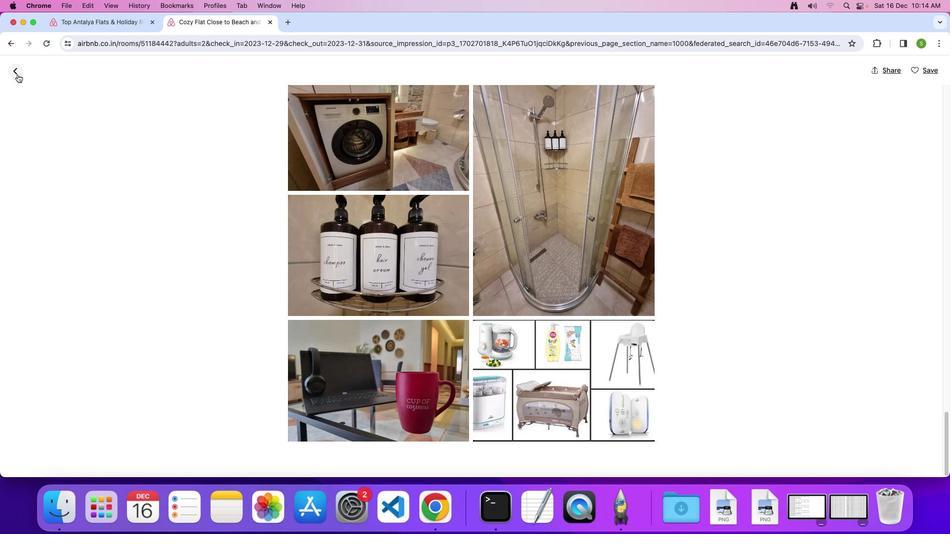 
Action: Mouse pressed left at (17, 74)
Screenshot: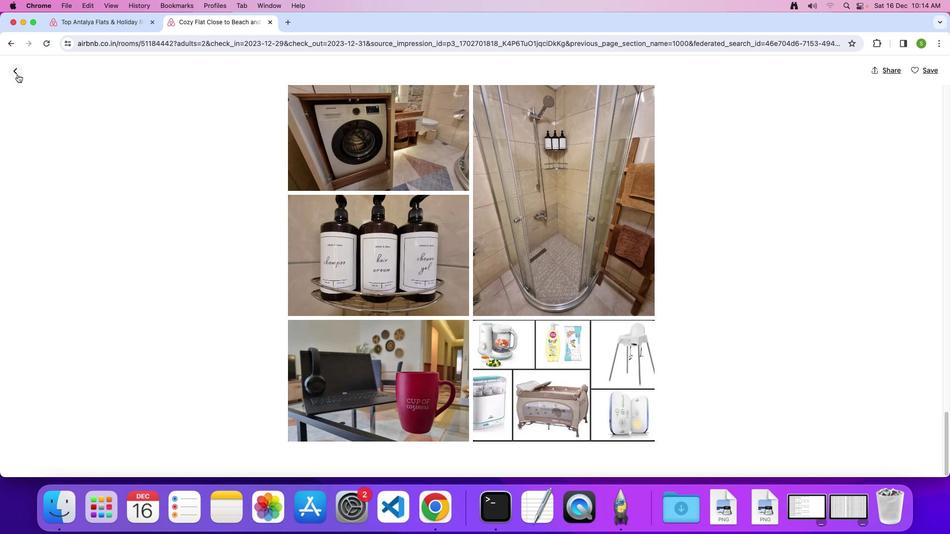 
Action: Mouse moved to (300, 287)
Screenshot: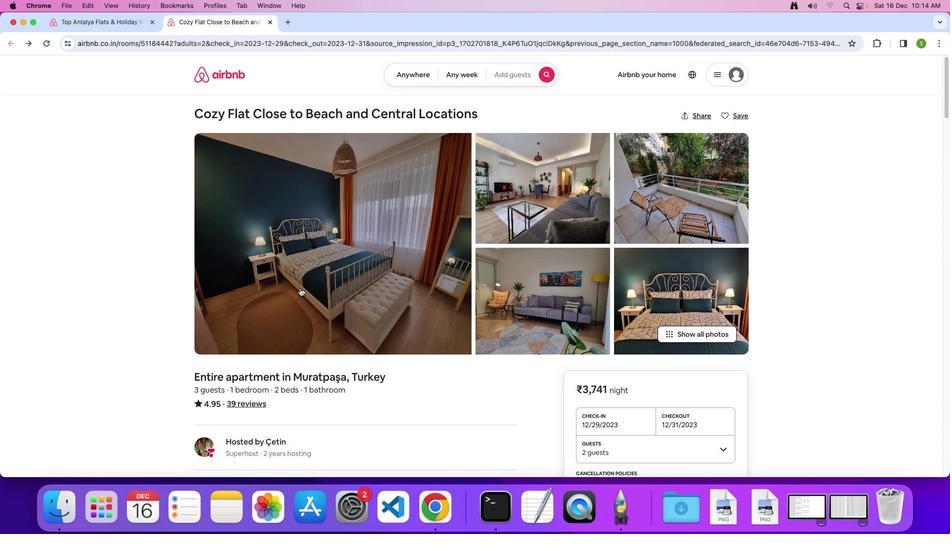 
Action: Mouse scrolled (300, 287) with delta (0, 0)
Screenshot: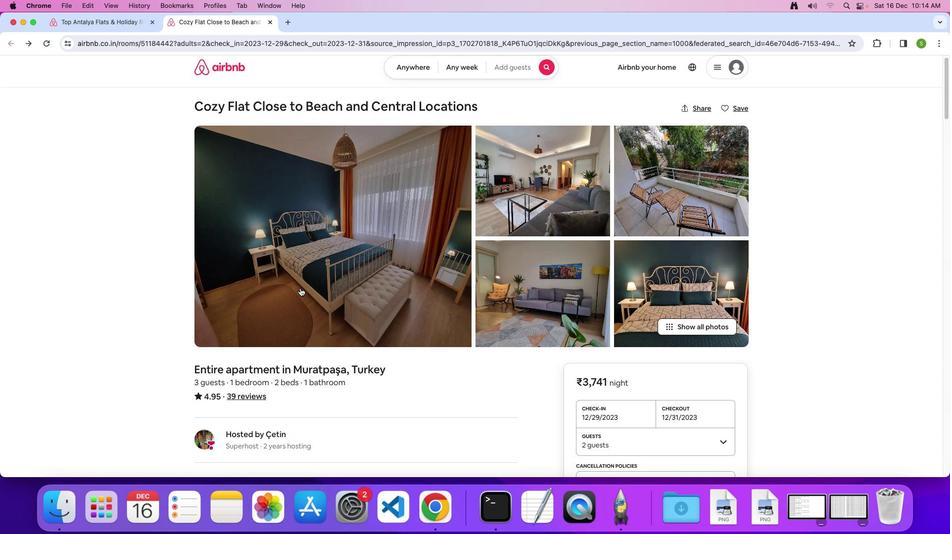 
Action: Mouse scrolled (300, 287) with delta (0, 0)
Screenshot: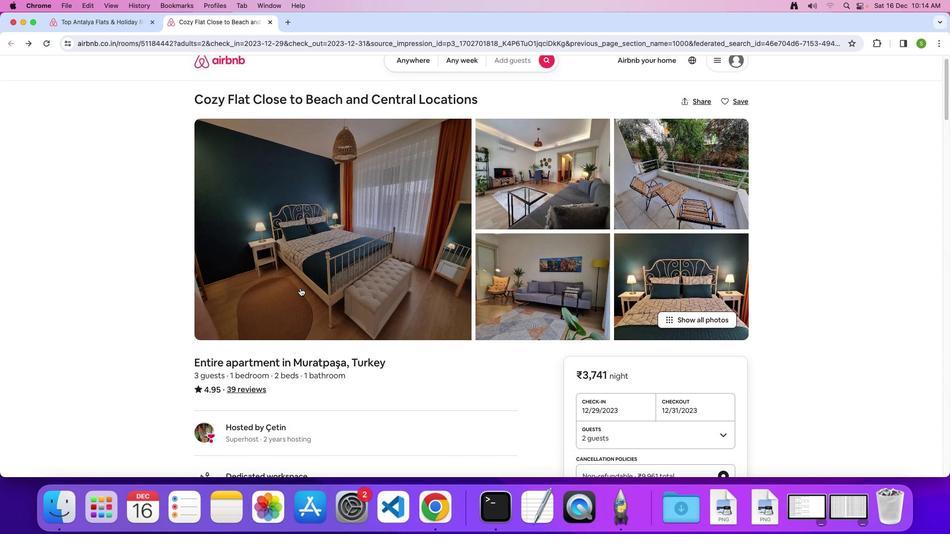 
Action: Mouse scrolled (300, 287) with delta (0, 0)
Screenshot: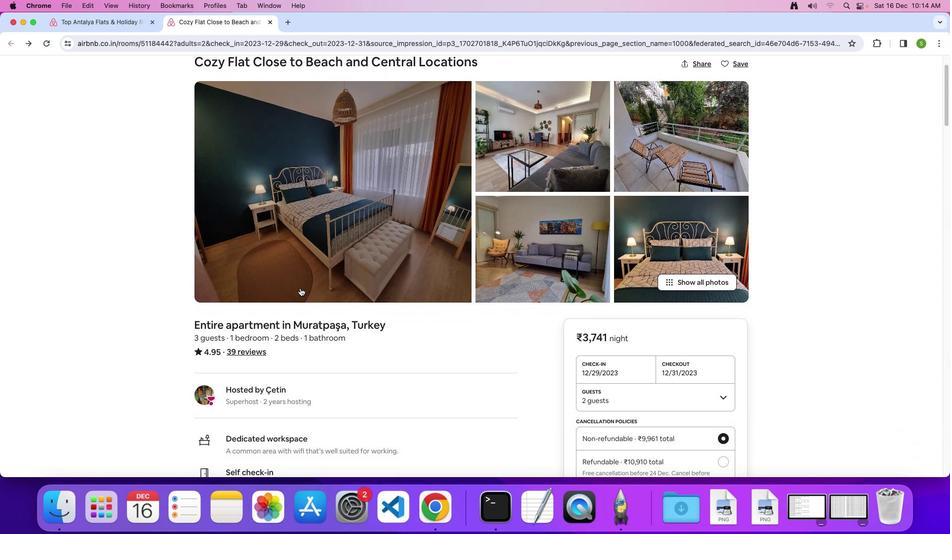 
Action: Mouse scrolled (300, 287) with delta (0, 0)
Screenshot: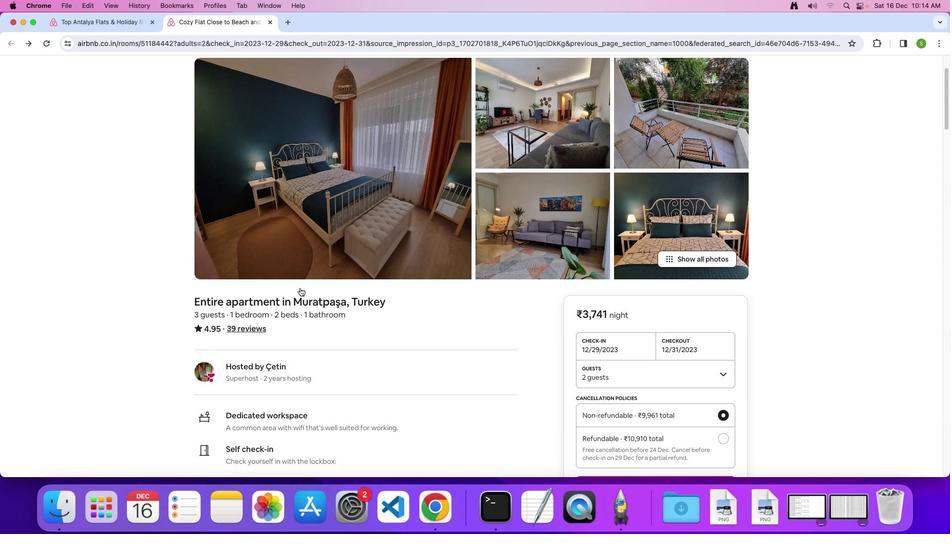 
Action: Mouse scrolled (300, 287) with delta (0, 0)
Screenshot: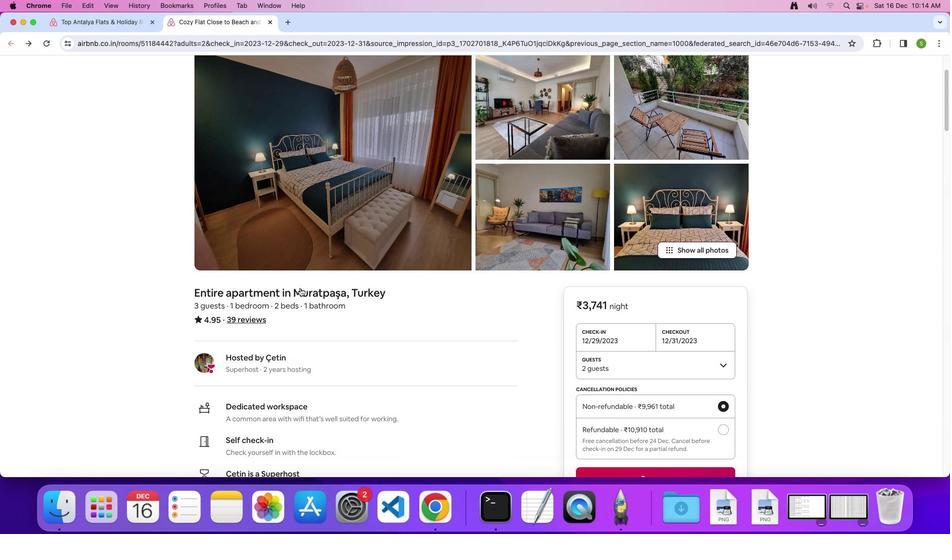 
Action: Mouse scrolled (300, 287) with delta (0, 0)
Screenshot: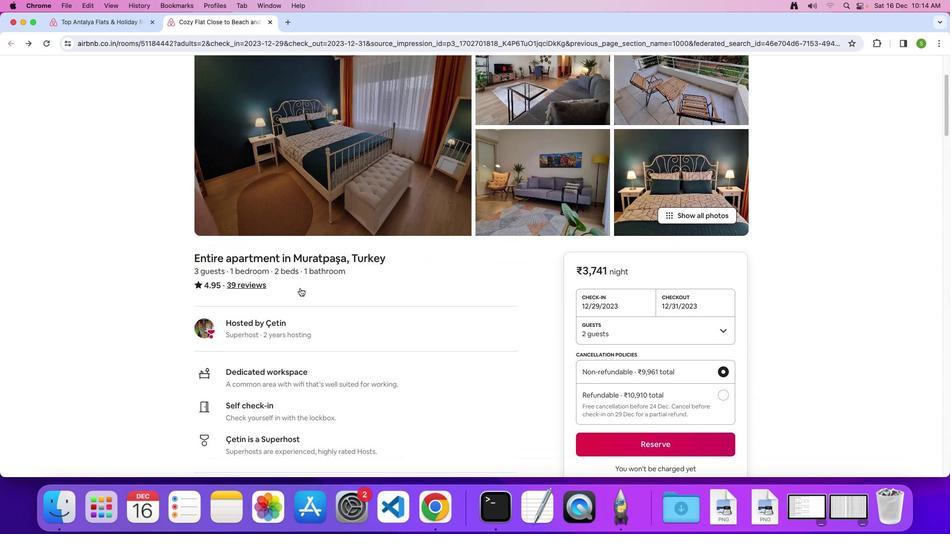 
Action: Mouse scrolled (300, 287) with delta (0, 0)
Screenshot: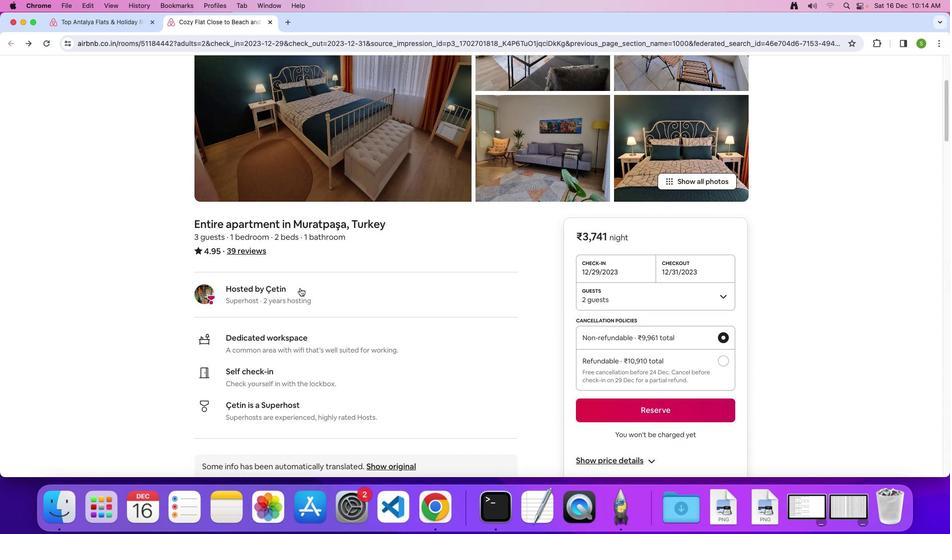 
Action: Mouse scrolled (300, 287) with delta (0, 0)
Screenshot: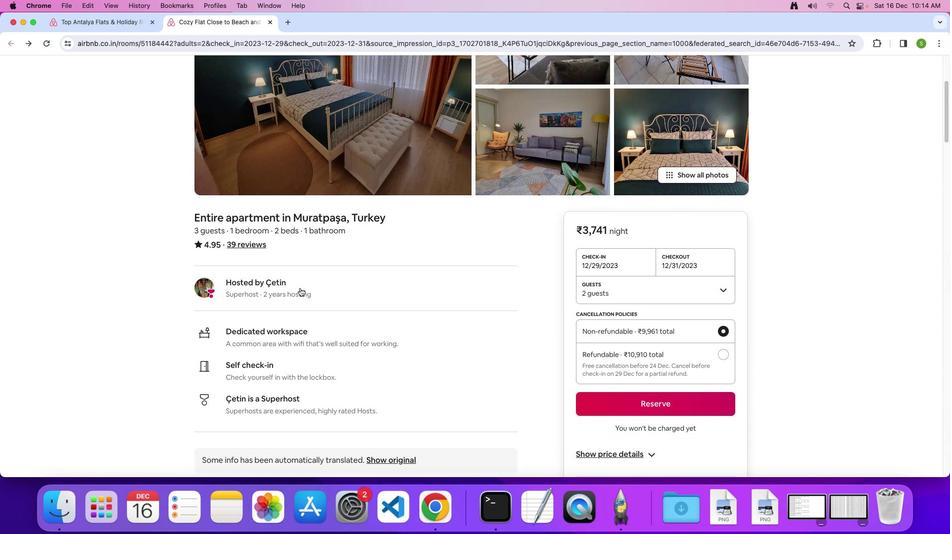 
Action: Mouse scrolled (300, 287) with delta (0, 0)
Screenshot: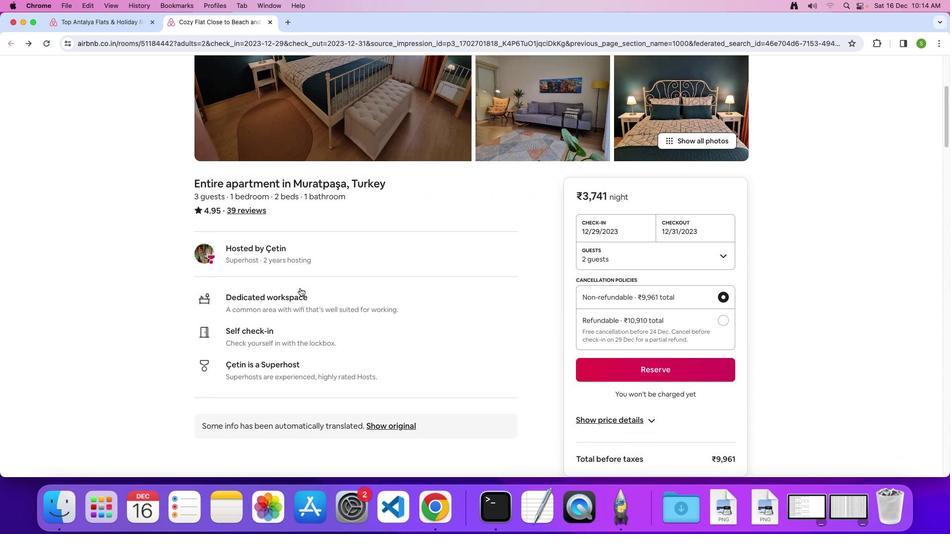 
Action: Mouse scrolled (300, 287) with delta (0, 0)
Screenshot: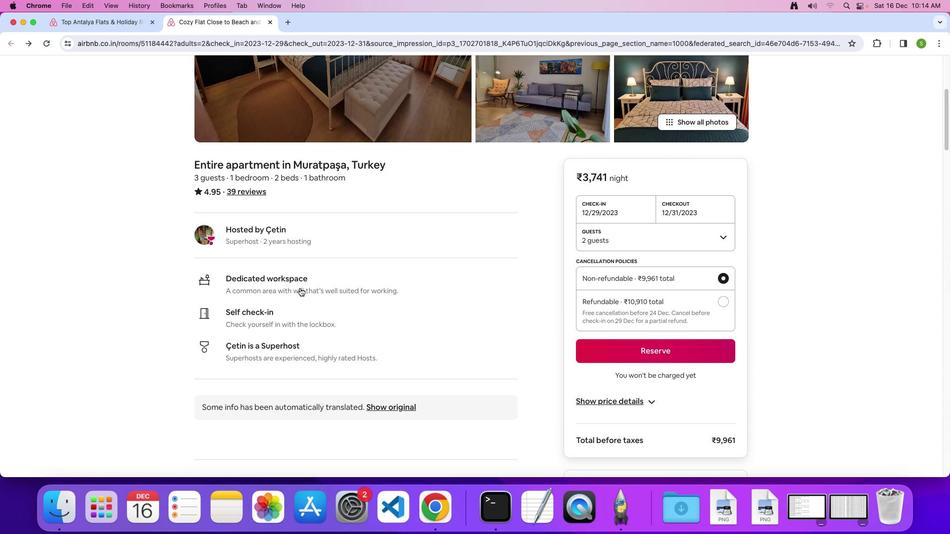 
Action: Mouse scrolled (300, 287) with delta (0, 0)
Screenshot: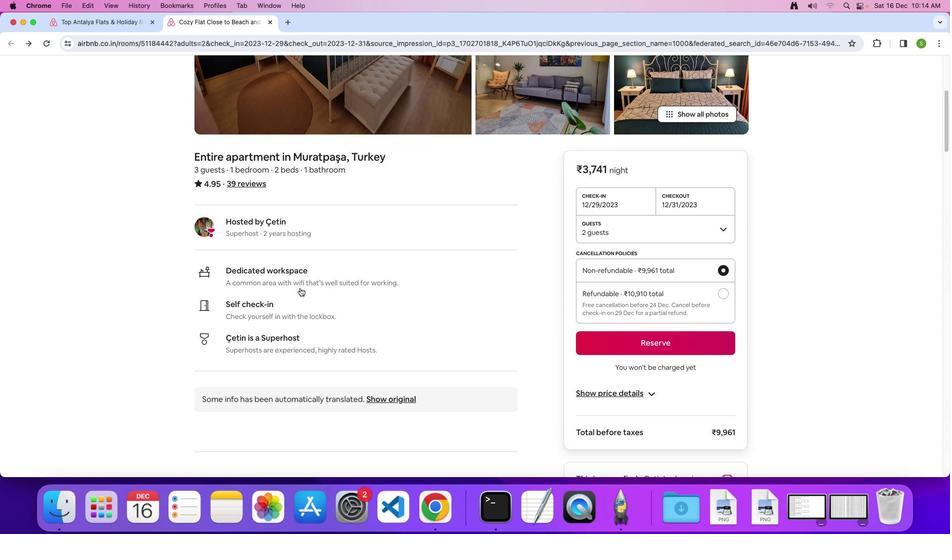 
Action: Mouse scrolled (300, 287) with delta (0, 0)
Screenshot: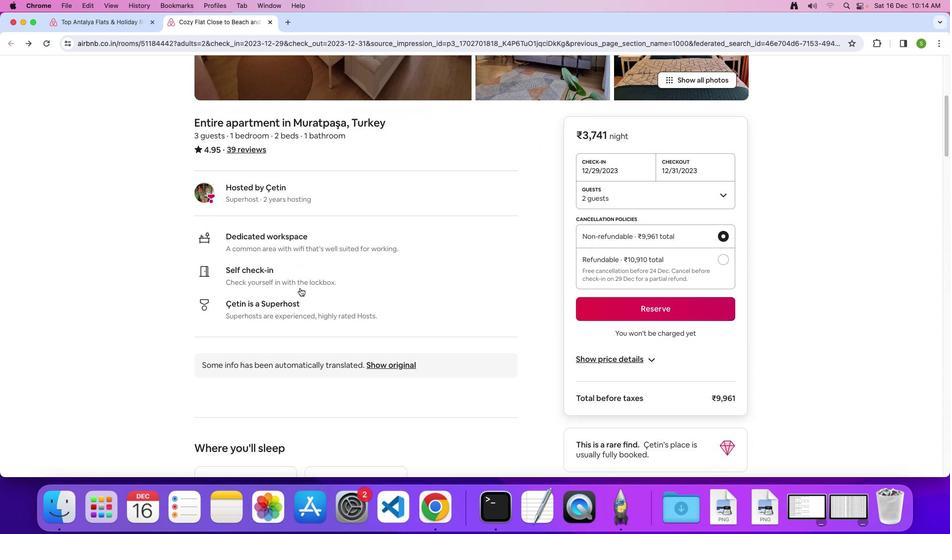 
Action: Mouse scrolled (300, 287) with delta (0, 0)
Screenshot: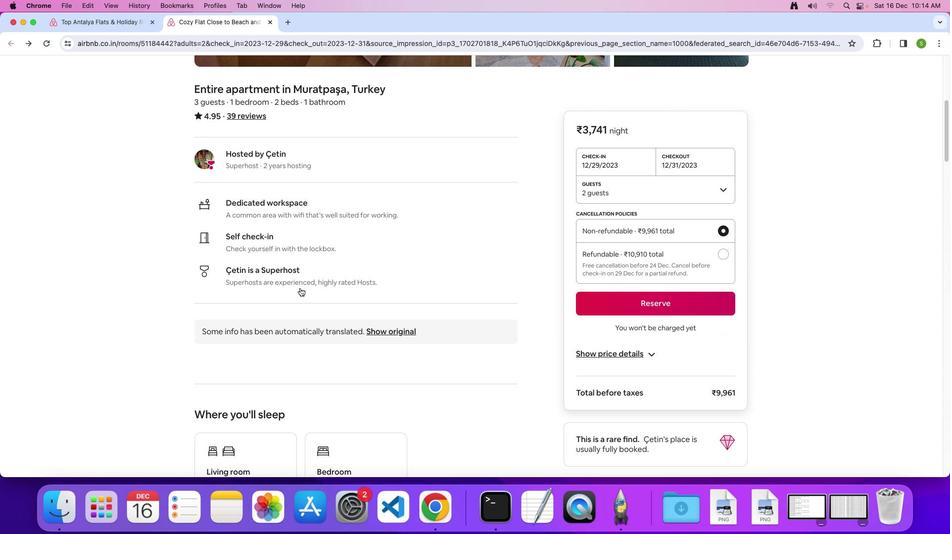 
Action: Mouse scrolled (300, 287) with delta (0, 0)
Screenshot: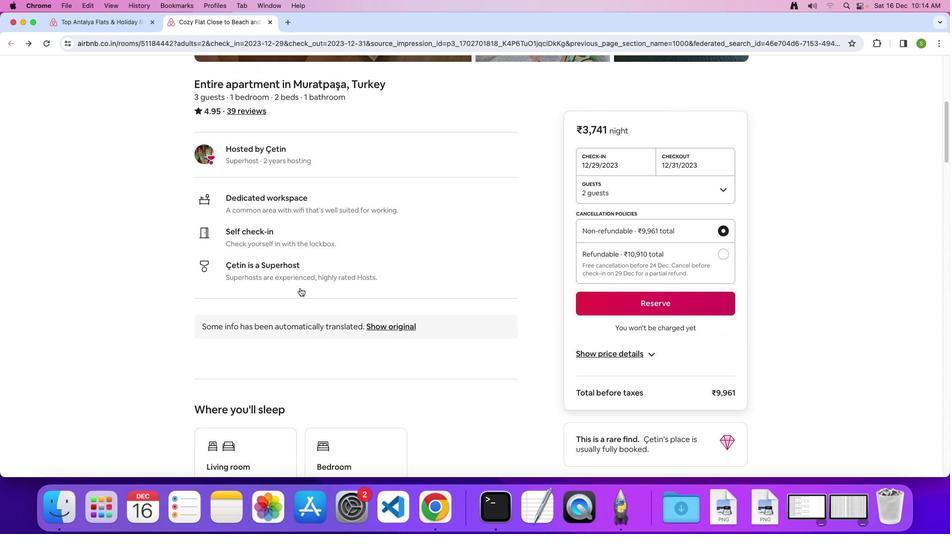 
Action: Mouse scrolled (300, 287) with delta (0, 0)
Screenshot: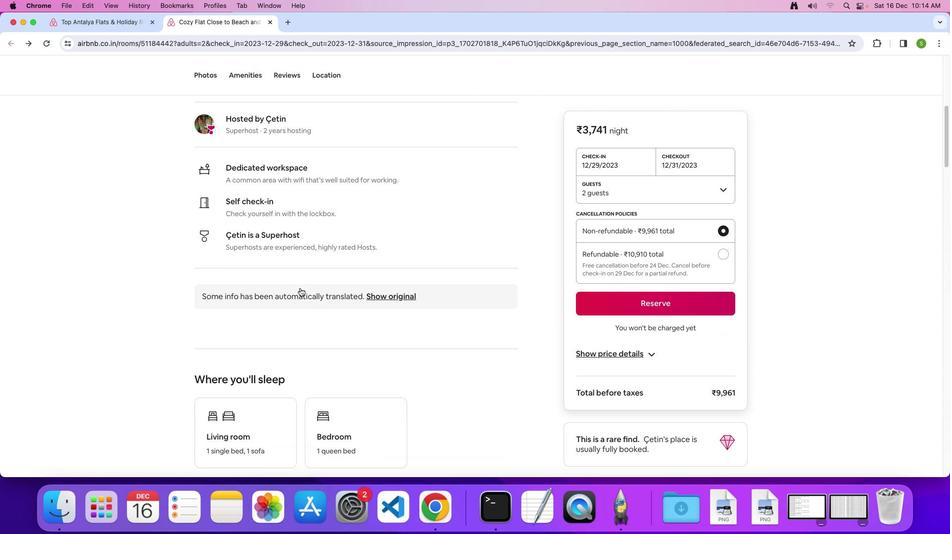 
Action: Mouse scrolled (300, 287) with delta (0, 0)
Screenshot: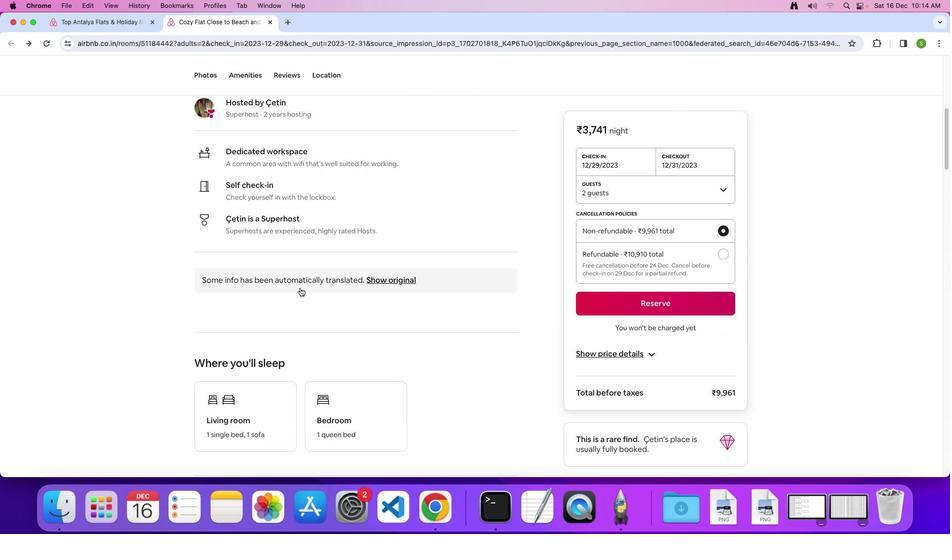 
Action: Mouse scrolled (300, 287) with delta (0, 0)
Screenshot: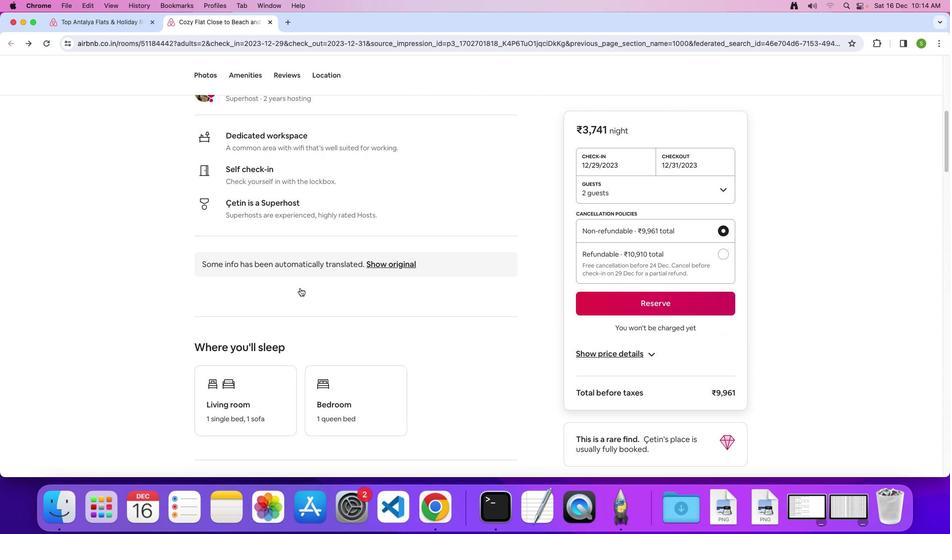 
Action: Mouse scrolled (300, 287) with delta (0, 0)
Screenshot: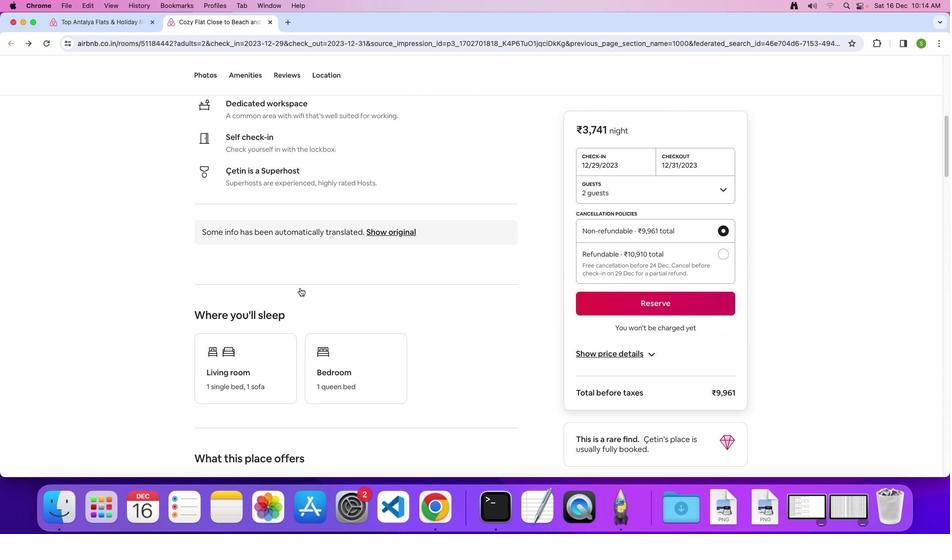 
Action: Mouse scrolled (300, 287) with delta (0, 0)
Screenshot: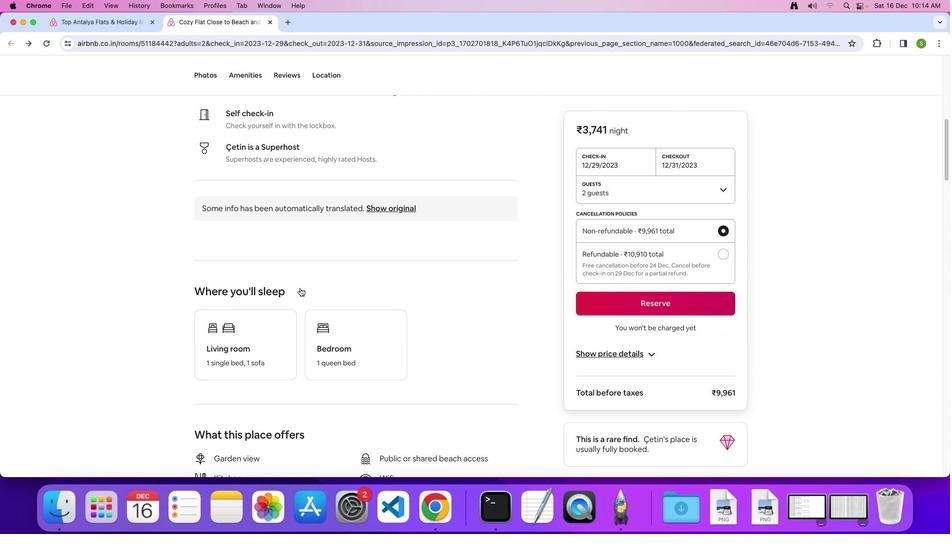 
Action: Mouse scrolled (300, 287) with delta (0, 0)
Screenshot: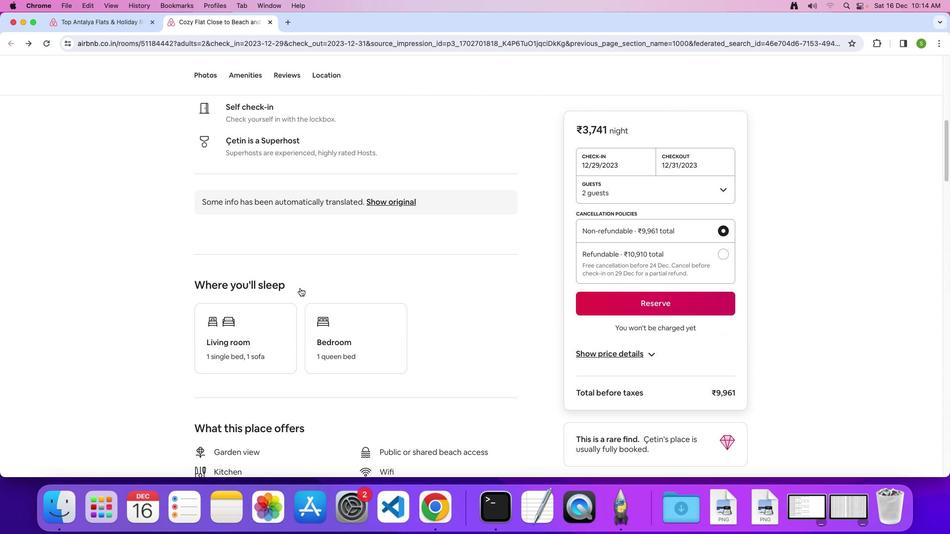 
Action: Mouse scrolled (300, 287) with delta (0, 0)
Screenshot: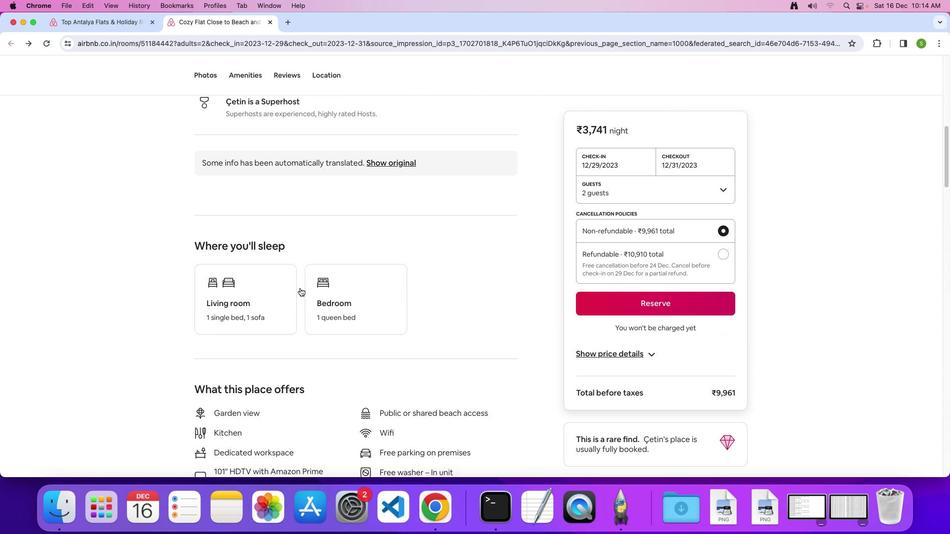 
Action: Mouse scrolled (300, 287) with delta (0, 0)
Screenshot: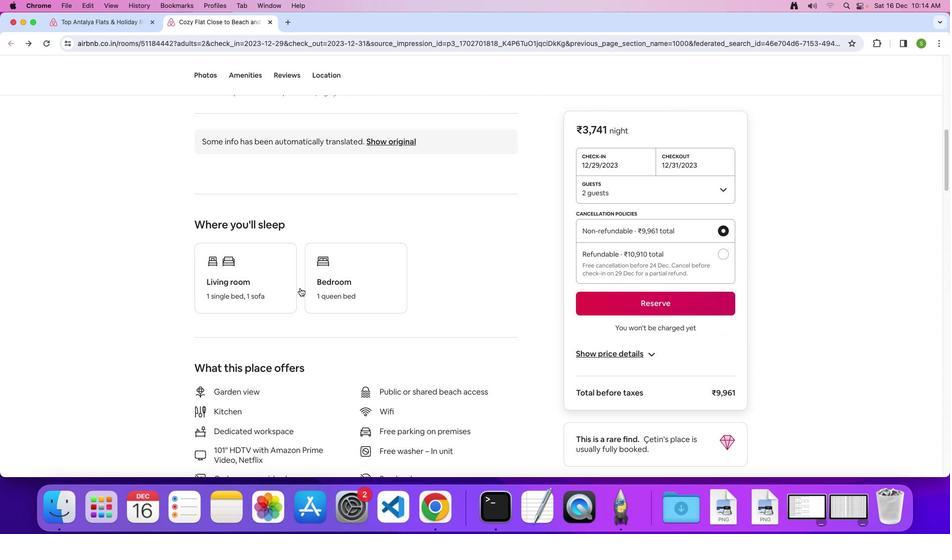 
Action: Mouse scrolled (300, 287) with delta (0, 0)
Screenshot: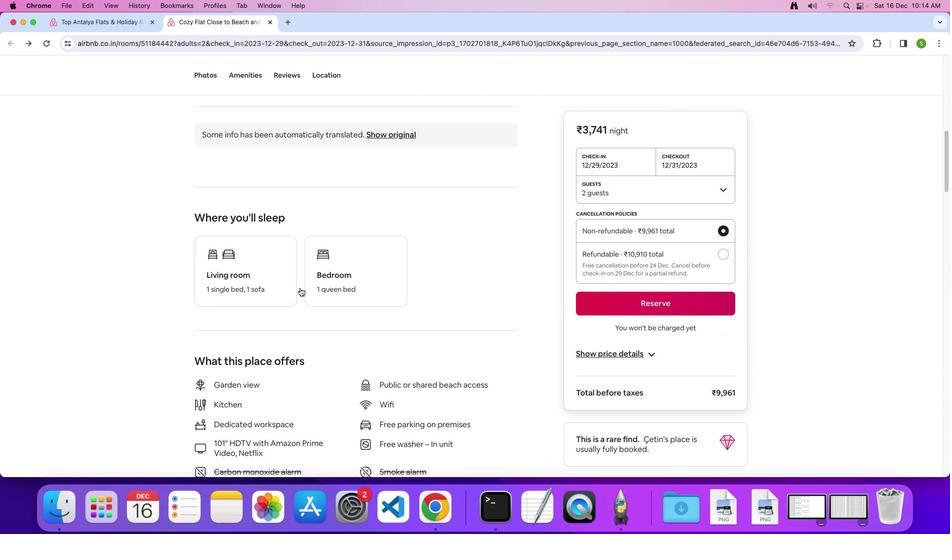 
Action: Mouse scrolled (300, 287) with delta (0, 0)
Screenshot: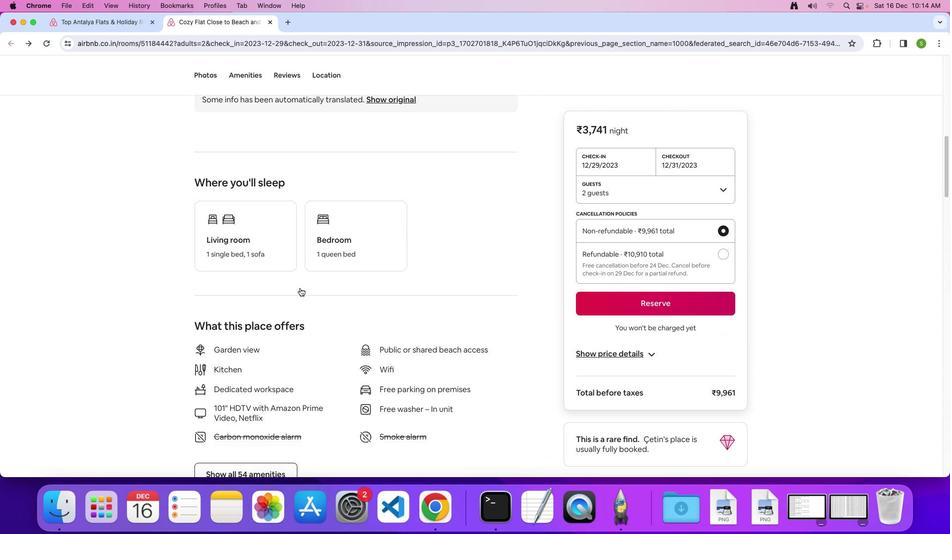 
Action: Mouse scrolled (300, 287) with delta (0, 0)
Screenshot: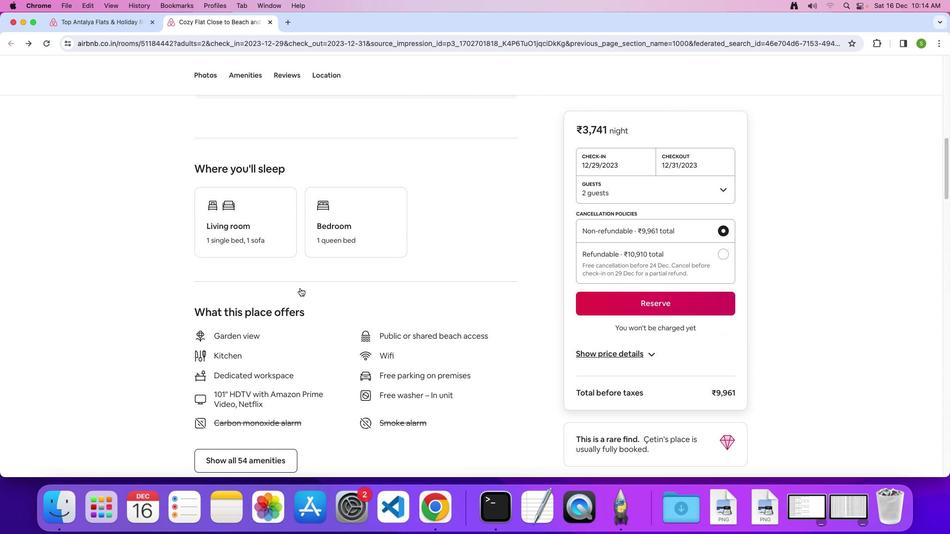 
Action: Mouse scrolled (300, 287) with delta (0, 0)
Screenshot: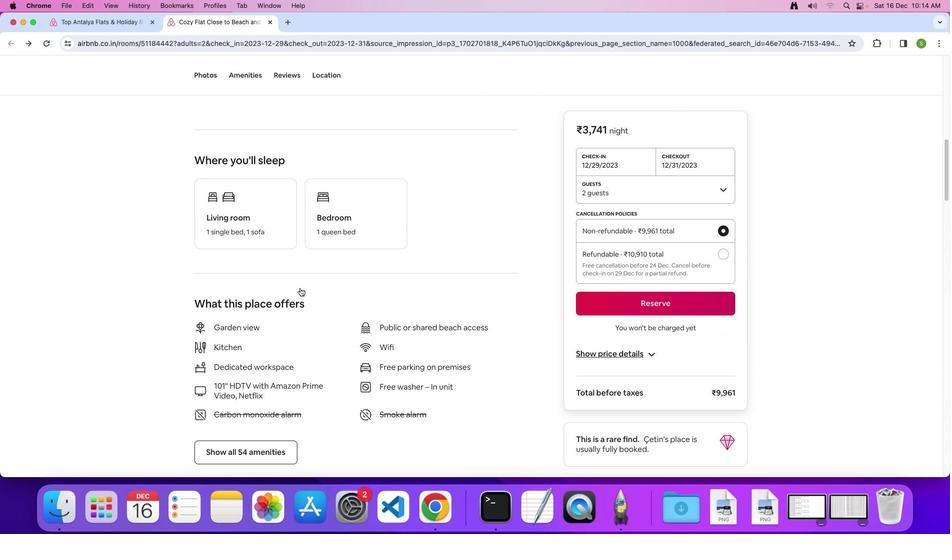 
Action: Mouse scrolled (300, 287) with delta (0, 0)
Screenshot: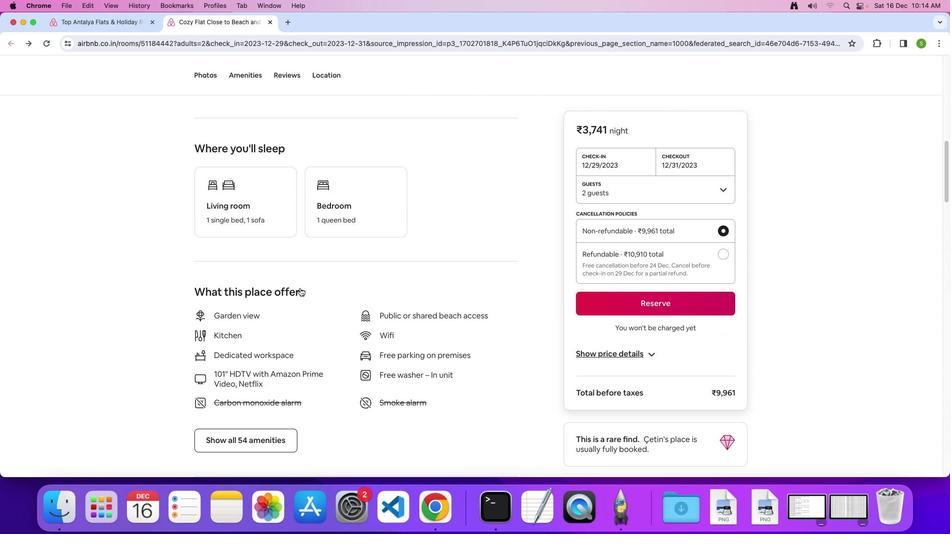 
Action: Mouse scrolled (300, 287) with delta (0, 0)
Screenshot: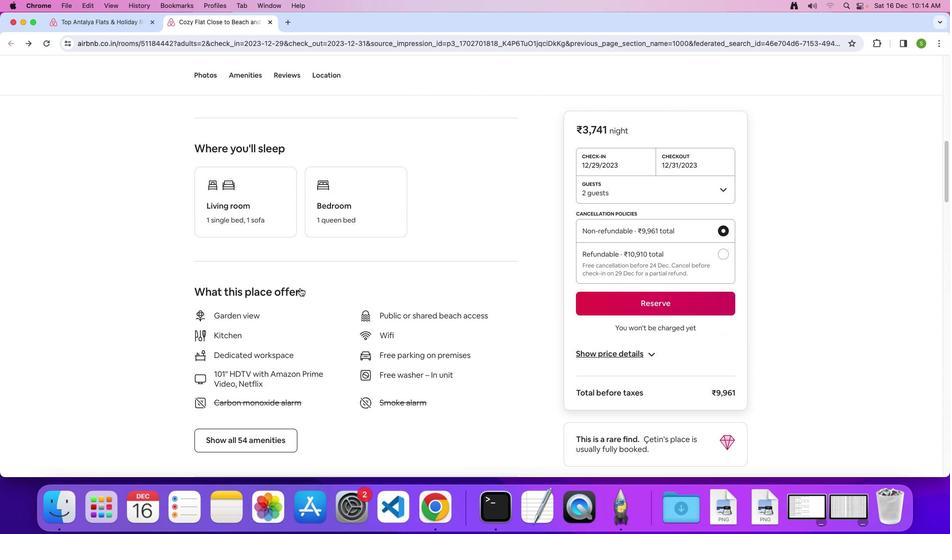 
Action: Mouse scrolled (300, 287) with delta (0, 0)
Screenshot: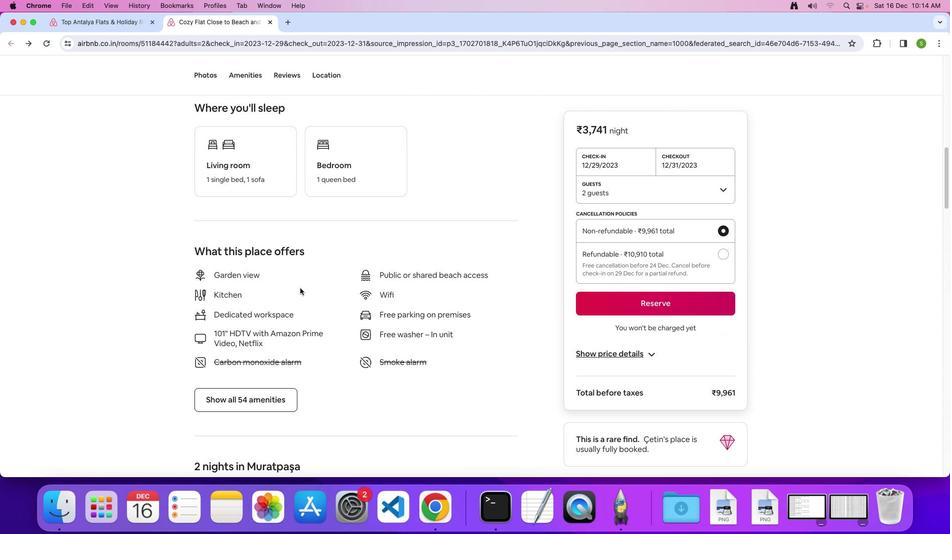 
Action: Mouse scrolled (300, 287) with delta (0, 0)
Screenshot: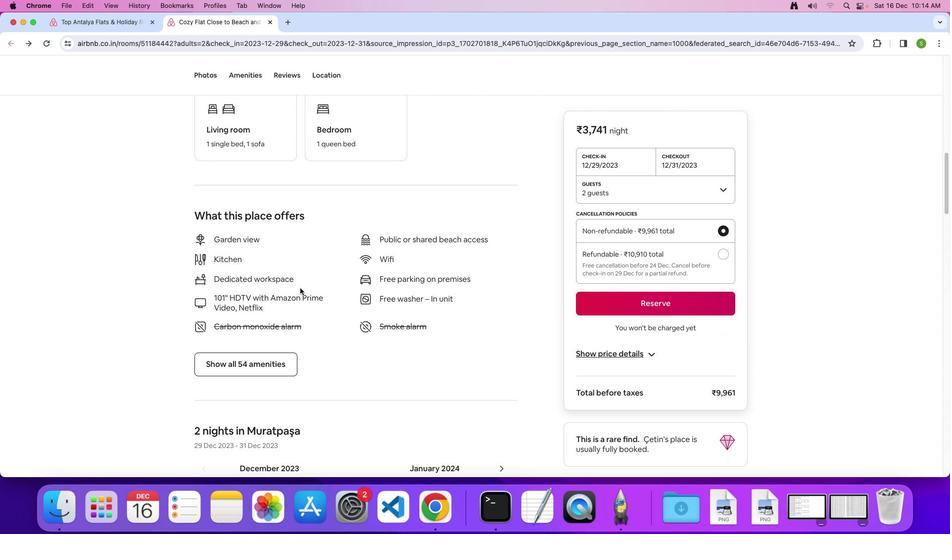 
Action: Mouse scrolled (300, 287) with delta (0, 0)
Screenshot: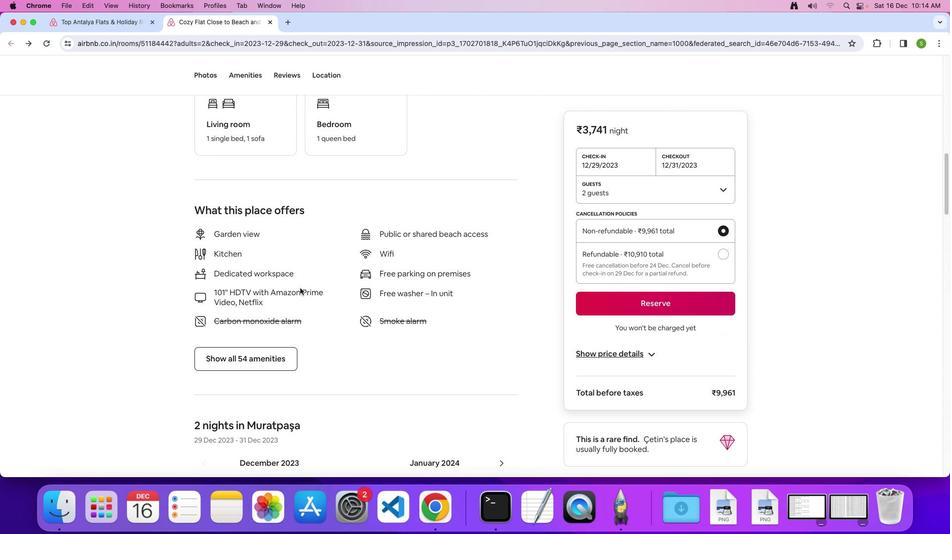 
Action: Mouse scrolled (300, 287) with delta (0, 0)
Screenshot: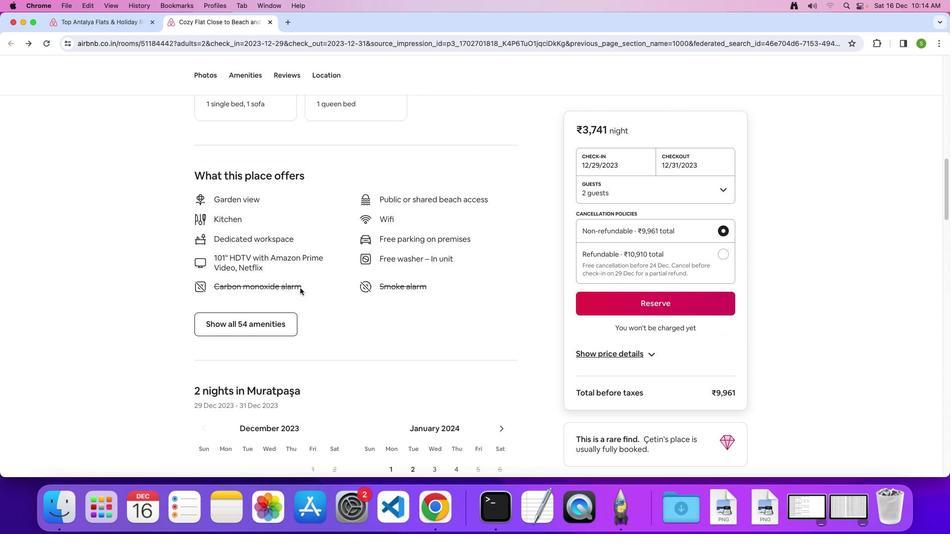 
Action: Mouse scrolled (300, 287) with delta (0, 0)
Screenshot: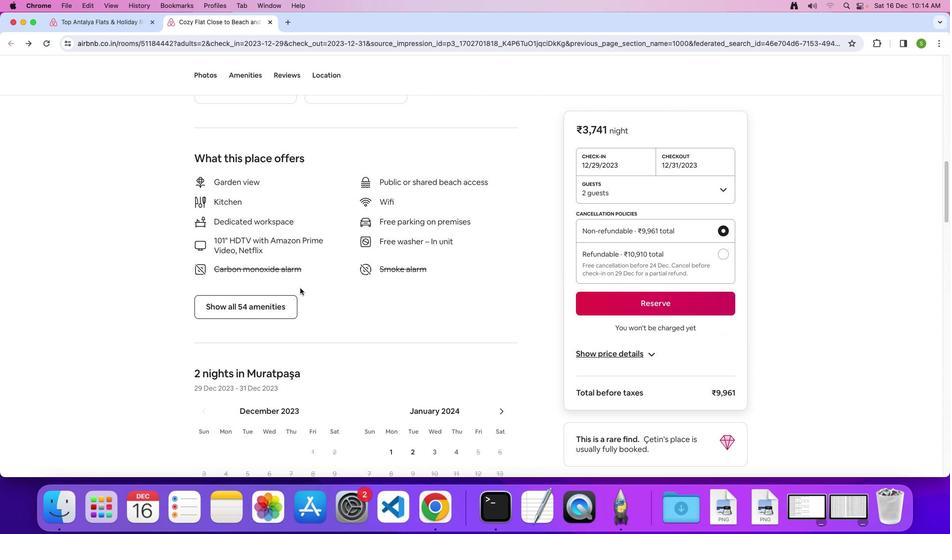 
Action: Mouse scrolled (300, 287) with delta (0, 0)
Screenshot: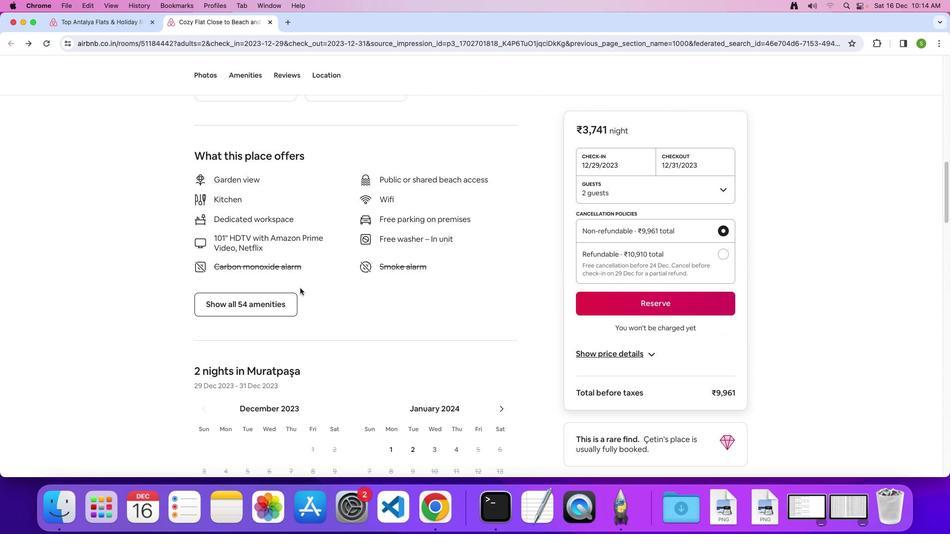 
Action: Mouse moved to (282, 289)
Screenshot: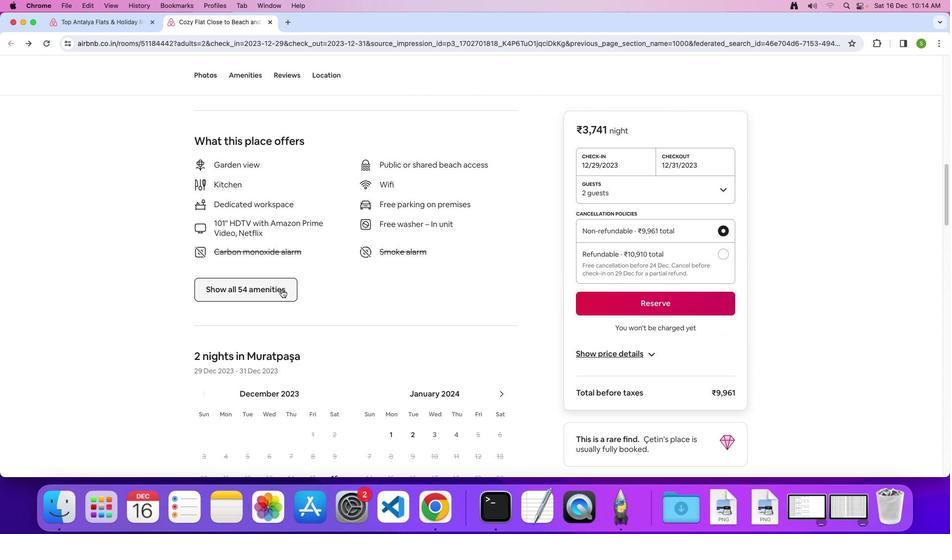 
Action: Mouse pressed left at (282, 289)
Screenshot: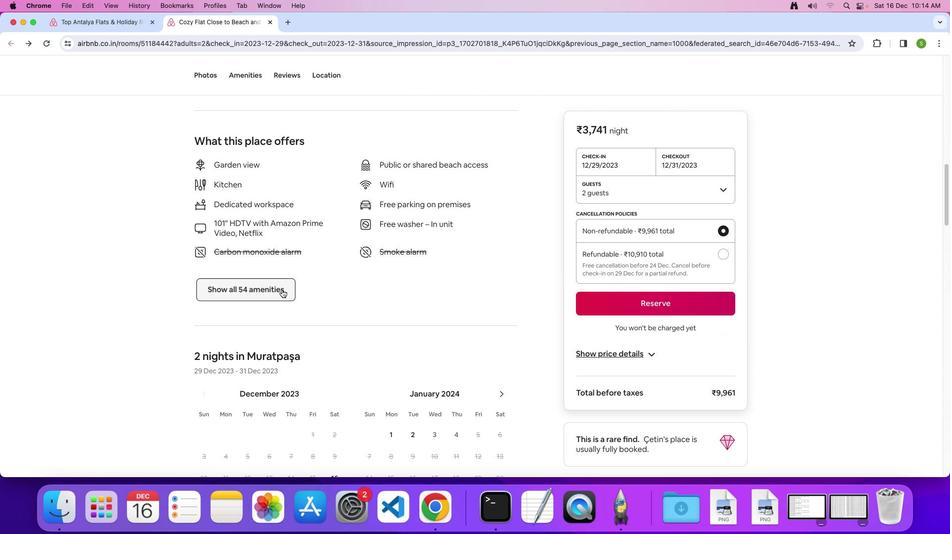 
Action: Mouse moved to (484, 274)
Screenshot: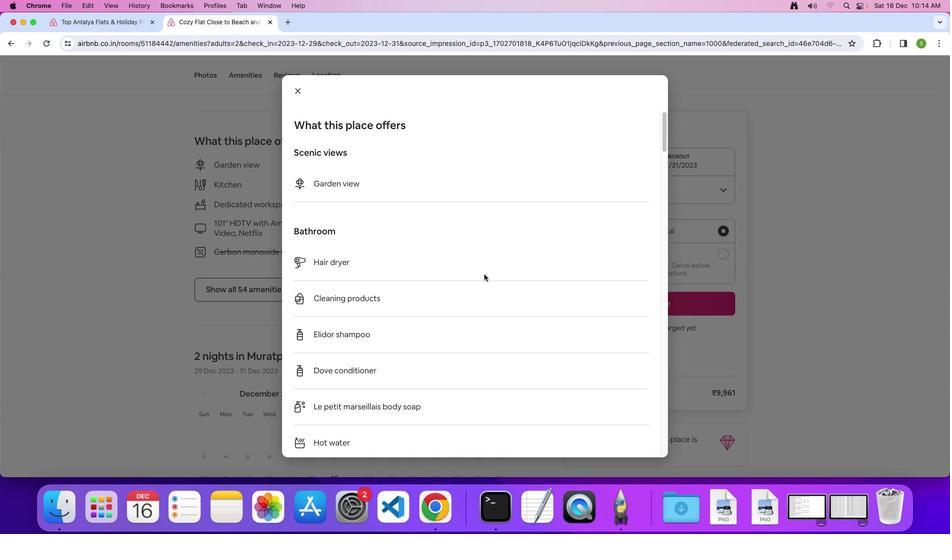 
Action: Mouse scrolled (484, 274) with delta (0, 0)
Screenshot: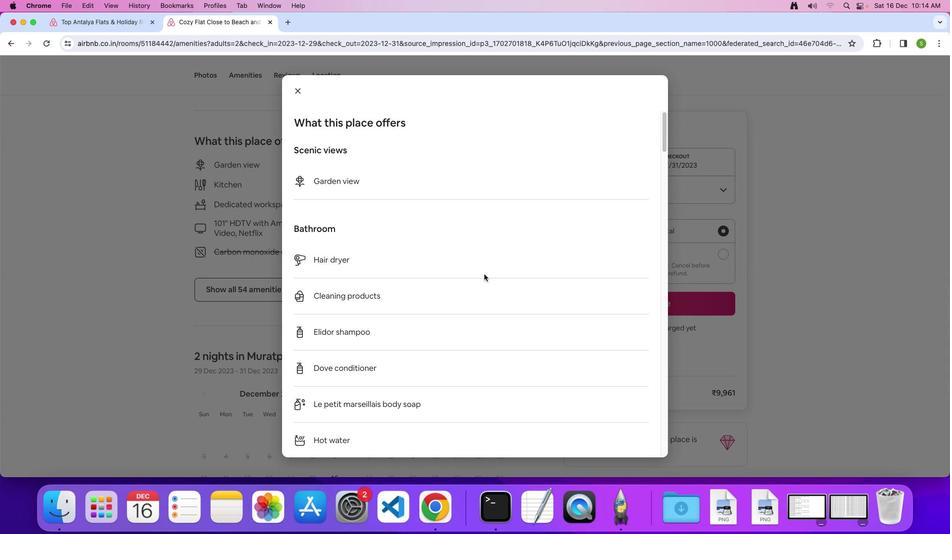 
Action: Mouse scrolled (484, 274) with delta (0, 0)
Screenshot: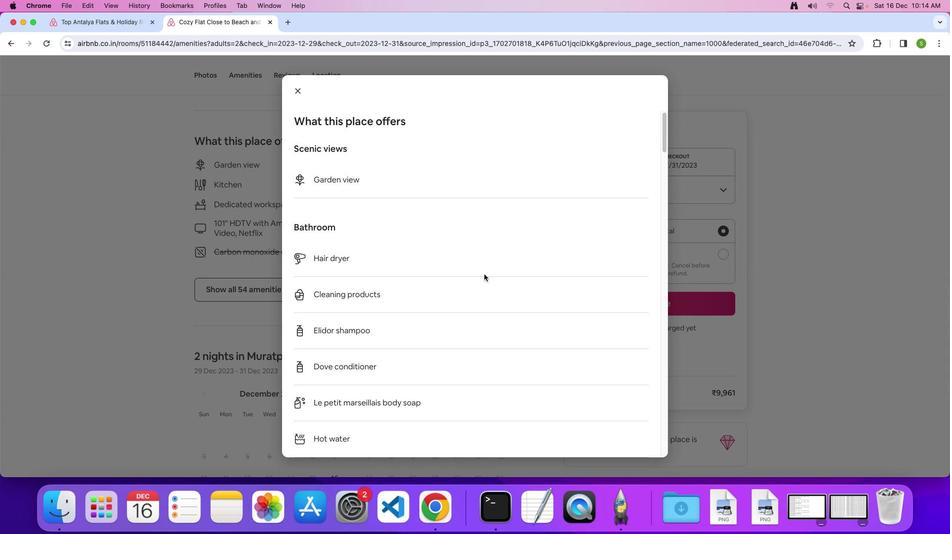 
Action: Mouse scrolled (484, 274) with delta (0, 0)
Screenshot: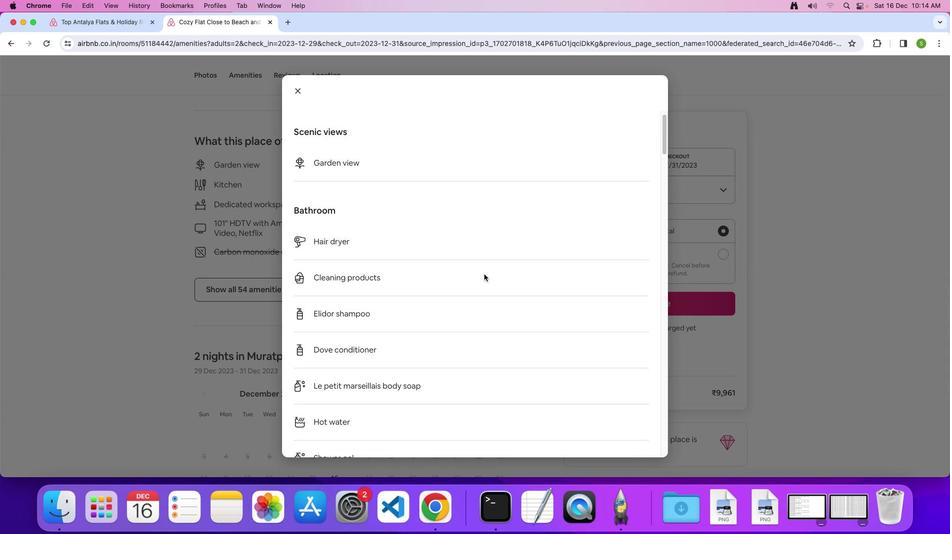 
Action: Mouse scrolled (484, 274) with delta (0, 0)
Screenshot: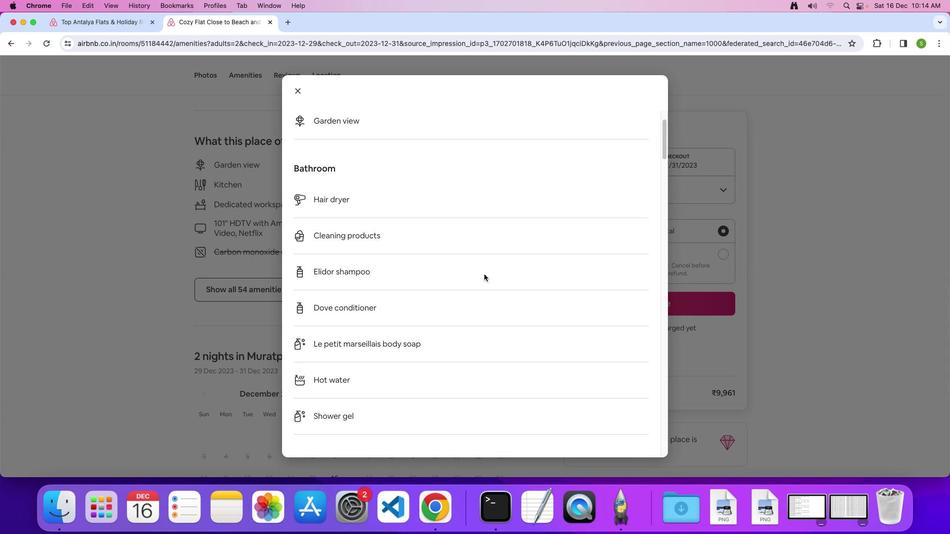 
Action: Mouse scrolled (484, 274) with delta (0, 0)
Screenshot: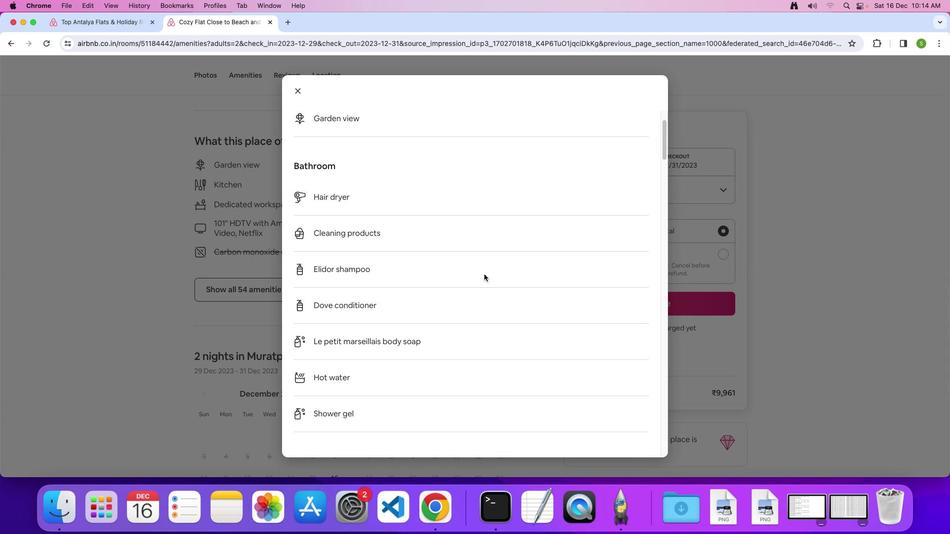 
Action: Mouse scrolled (484, 274) with delta (0, 0)
Screenshot: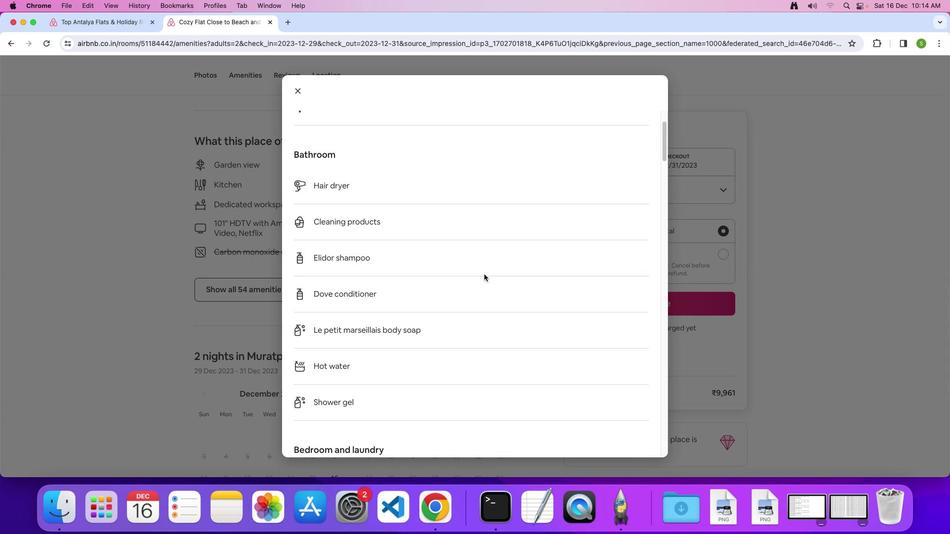 
Action: Mouse scrolled (484, 274) with delta (0, 0)
Screenshot: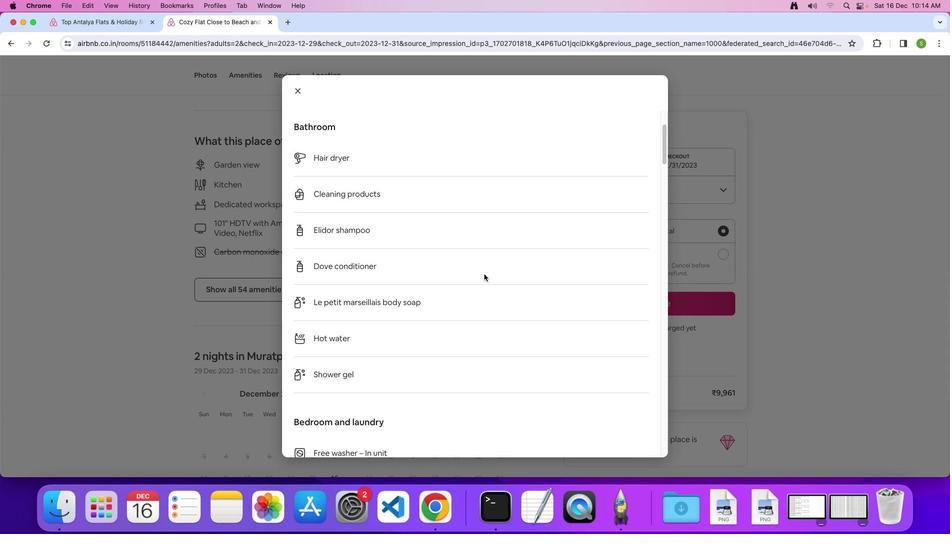 
Action: Mouse scrolled (484, 274) with delta (0, 0)
Screenshot: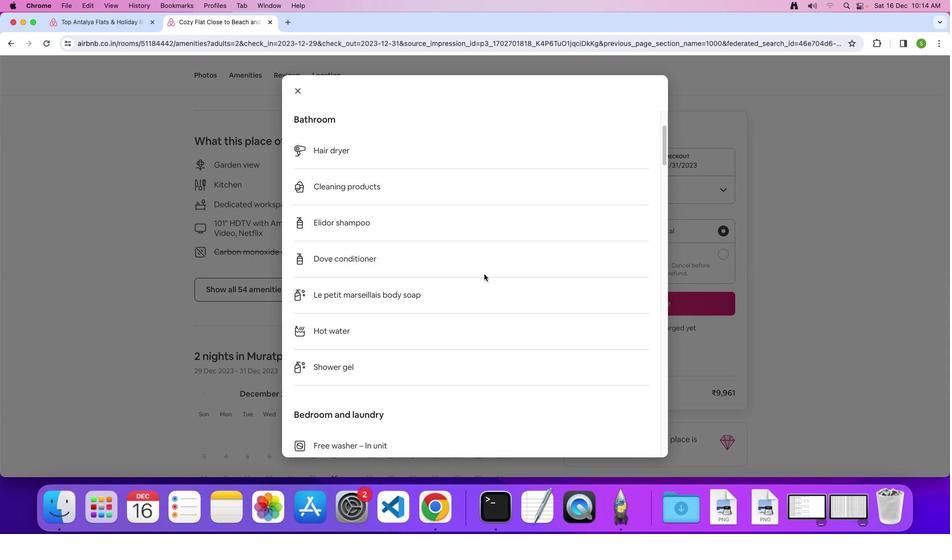 
Action: Mouse scrolled (484, 274) with delta (0, 0)
Screenshot: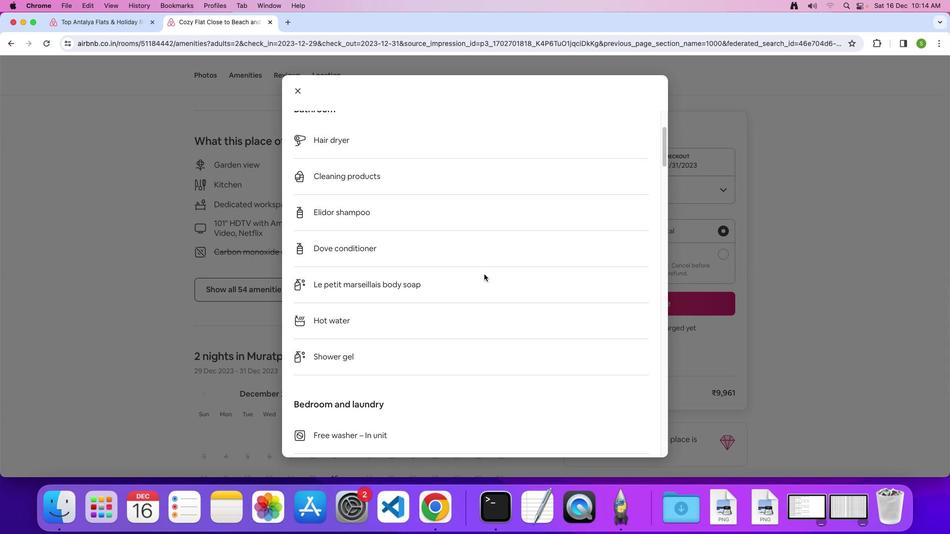 
Action: Mouse scrolled (484, 274) with delta (0, 0)
Screenshot: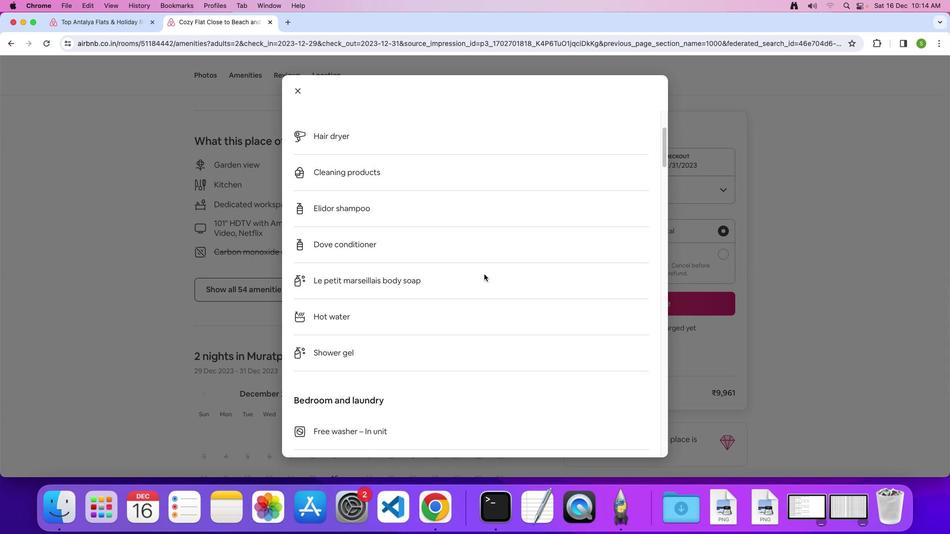 
Action: Mouse scrolled (484, 274) with delta (0, 0)
Screenshot: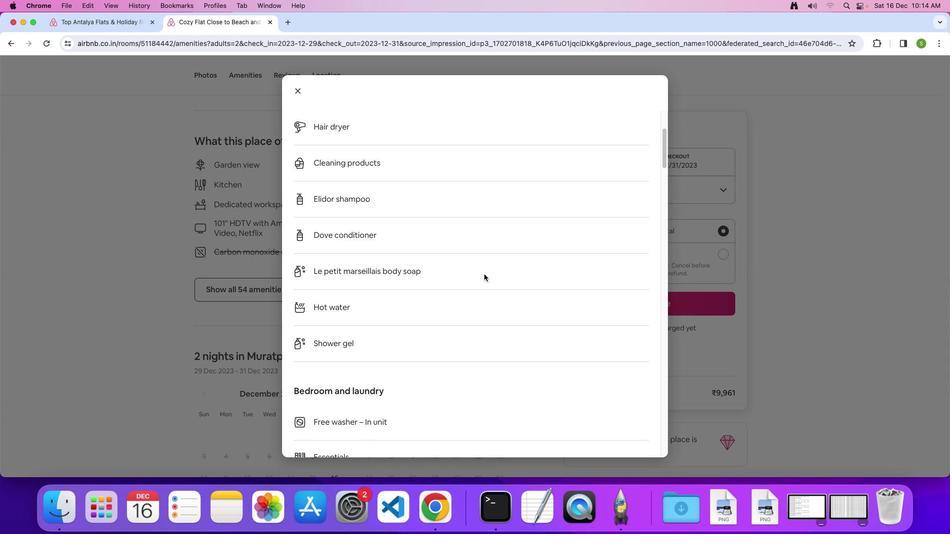 
Action: Mouse scrolled (484, 274) with delta (0, 0)
Screenshot: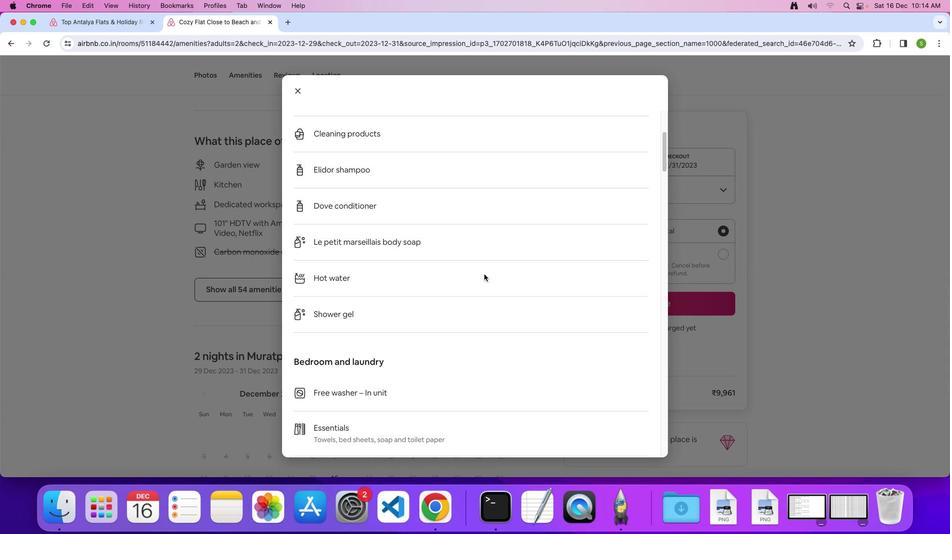 
Action: Mouse scrolled (484, 274) with delta (0, 0)
Screenshot: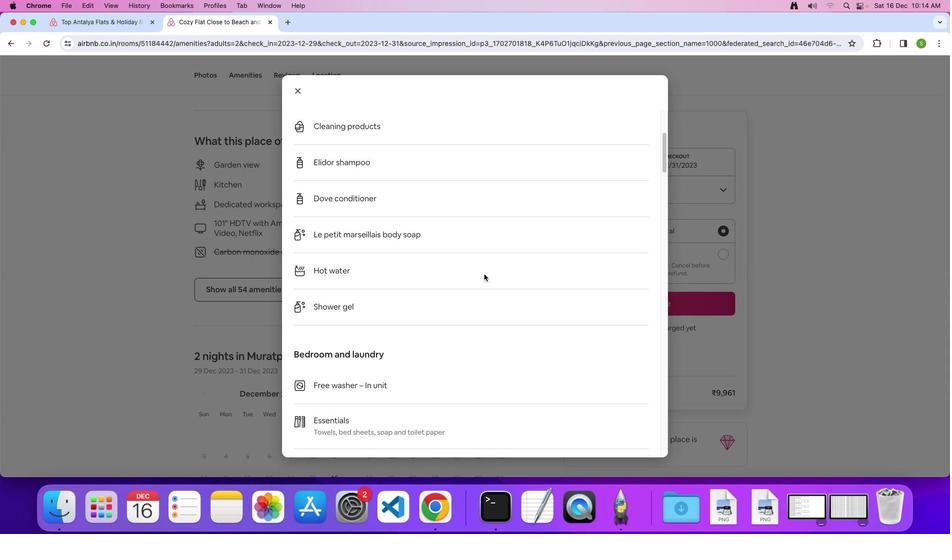 
Action: Mouse scrolled (484, 274) with delta (0, 0)
